 Task: Look for space in Manuguru, India from 4th August, 2023 to 8th August, 2023 for 1 adult in price range Rs.10000 to Rs.15000. Place can be private room with 1  bedroom having 1 bed and 1 bathroom. Property type can be flatguest house, hotel. Amenities needed are: wifi, washing machine. Booking option can be shelf check-in. Required host language is English.
Action: Mouse moved to (463, 88)
Screenshot: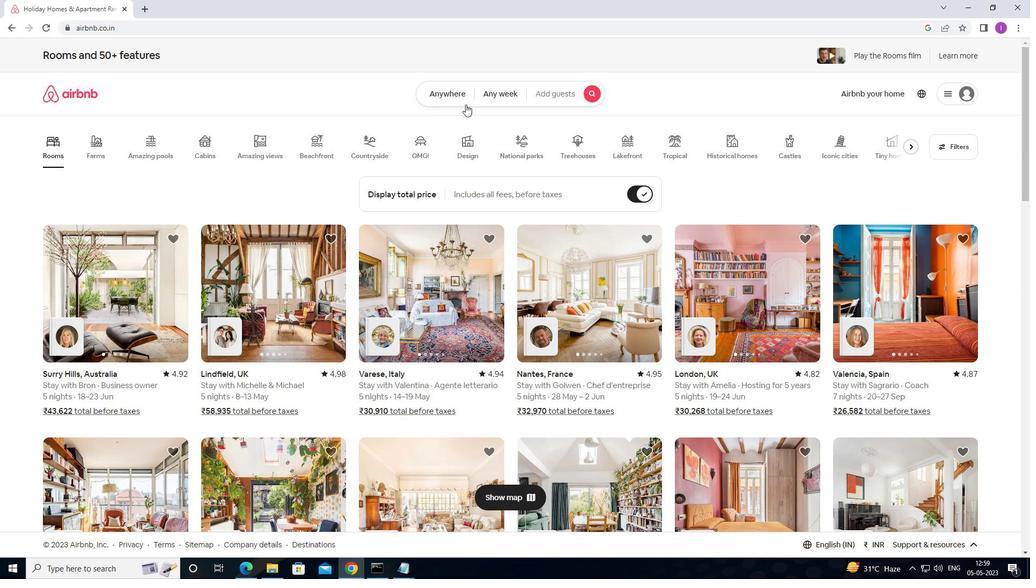 
Action: Mouse pressed left at (463, 88)
Screenshot: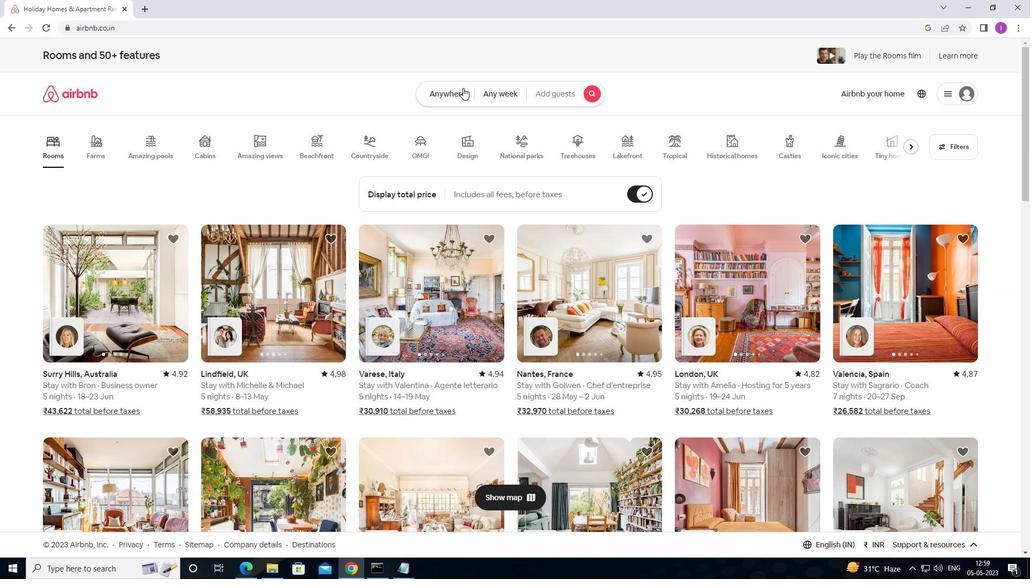 
Action: Mouse moved to (336, 136)
Screenshot: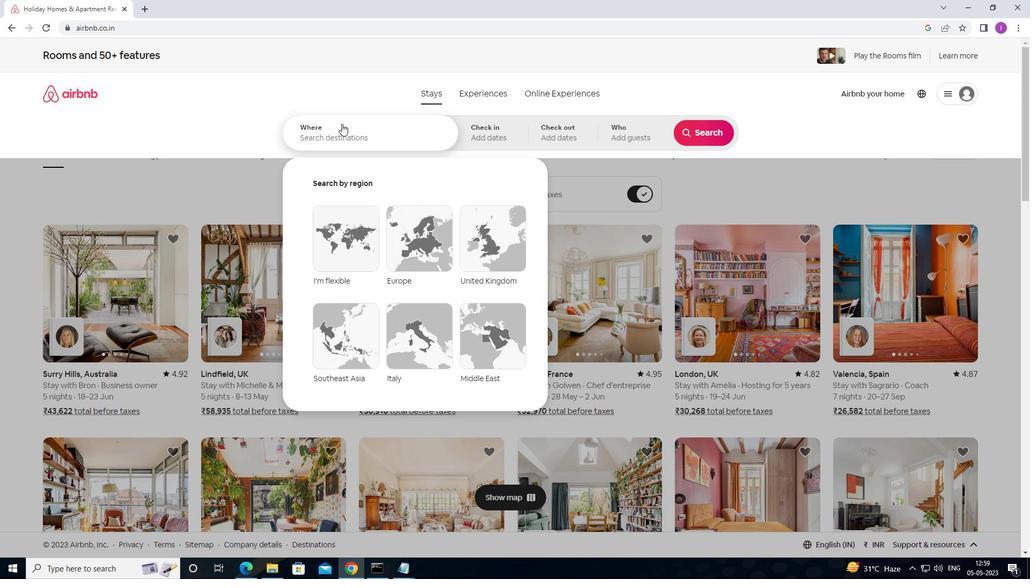 
Action: Mouse pressed left at (336, 136)
Screenshot: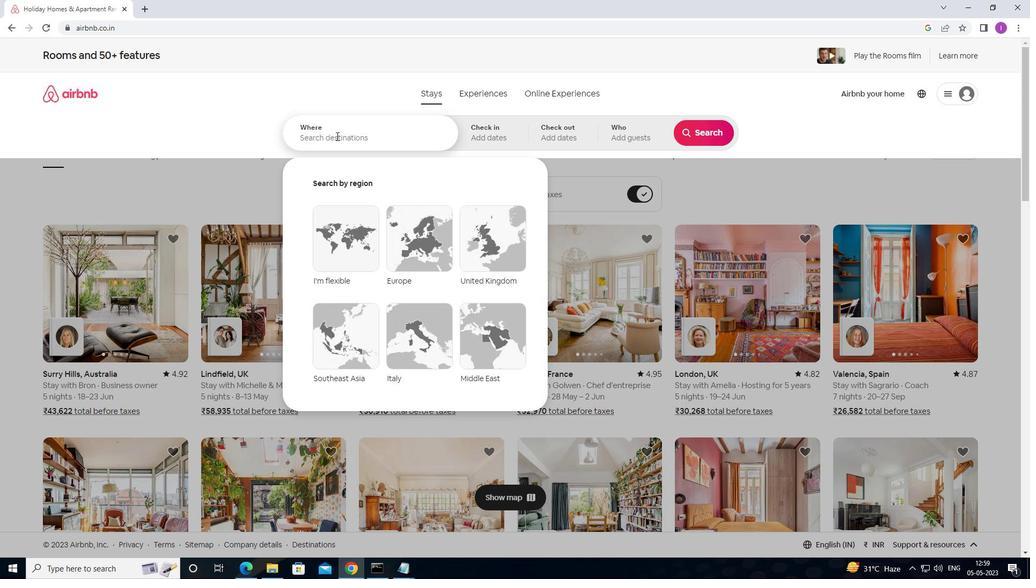 
Action: Mouse moved to (344, 132)
Screenshot: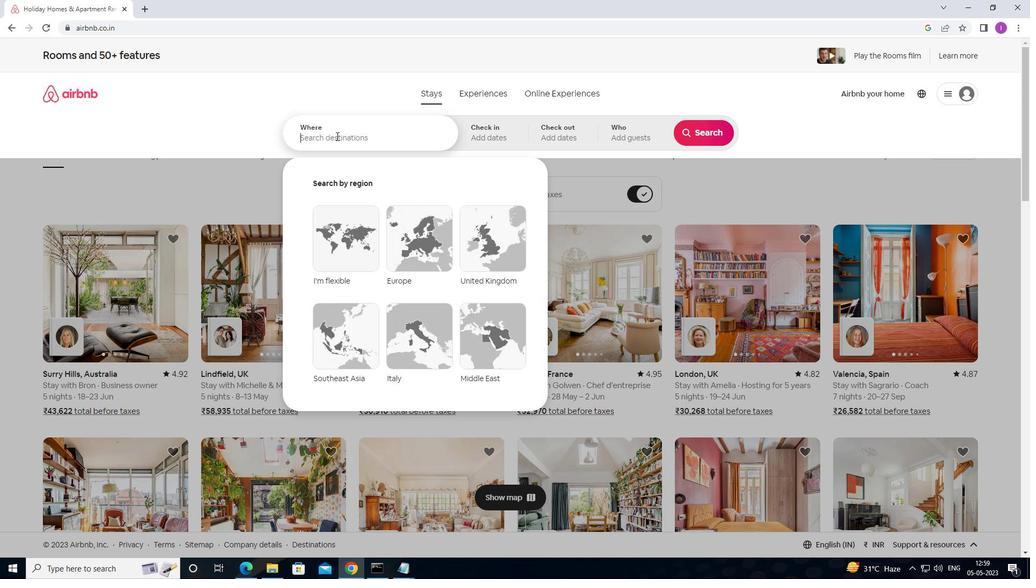 
Action: Key pressed <Key.shift>N<Key.backspace><Key.shift>MANUGURU,<Key.shift>INDIA
Screenshot: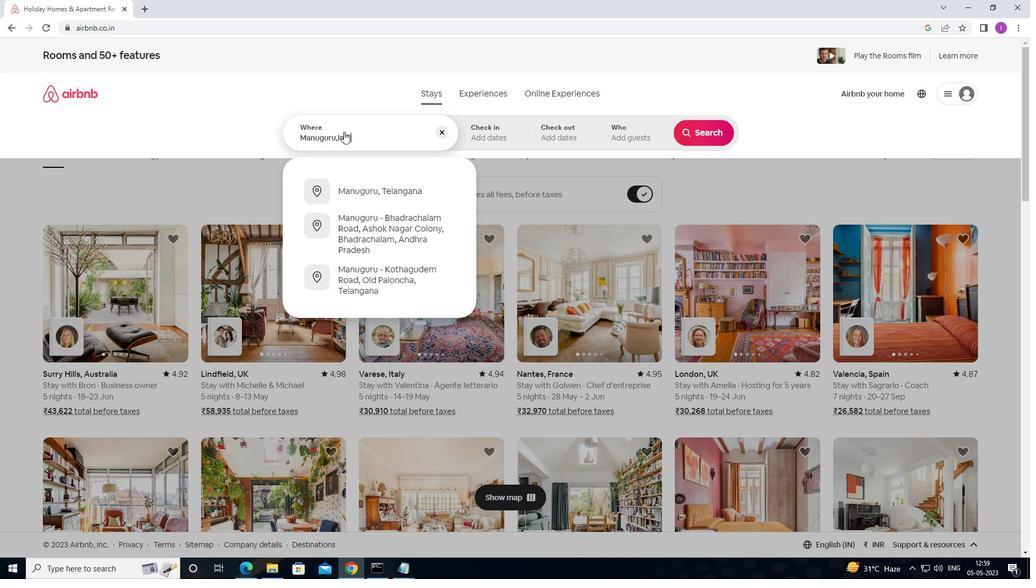 
Action: Mouse moved to (489, 124)
Screenshot: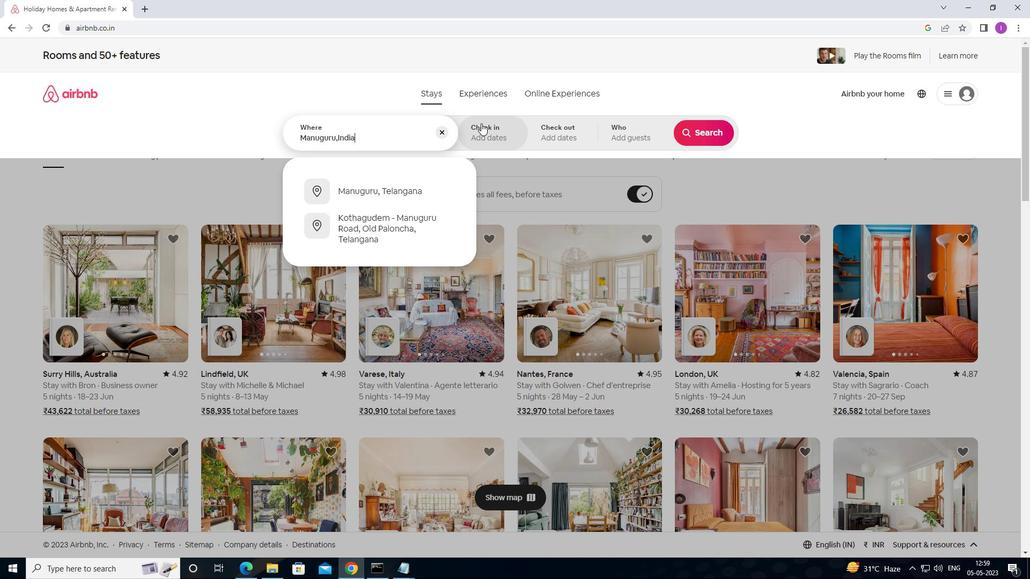 
Action: Mouse pressed left at (489, 124)
Screenshot: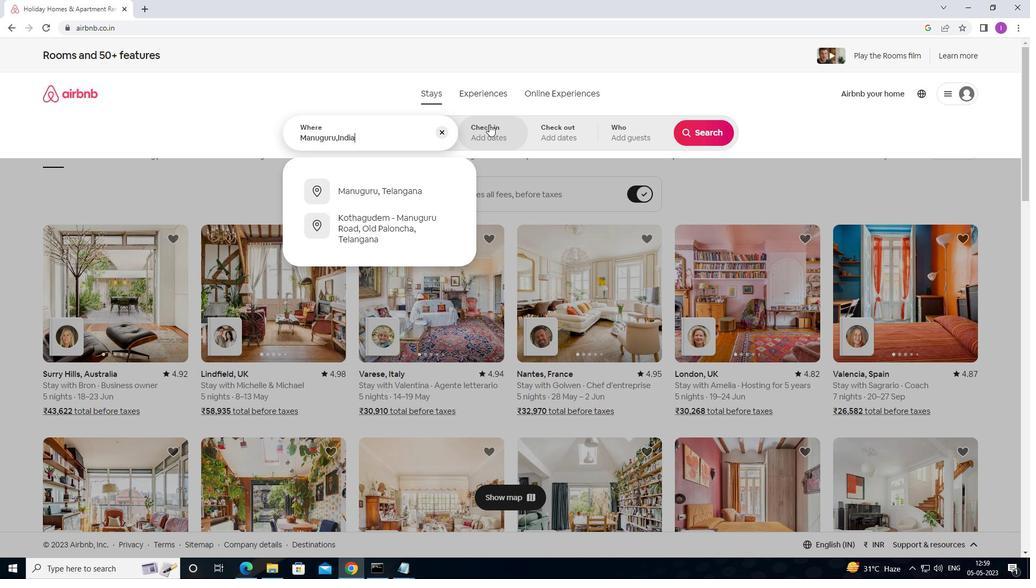 
Action: Mouse moved to (714, 216)
Screenshot: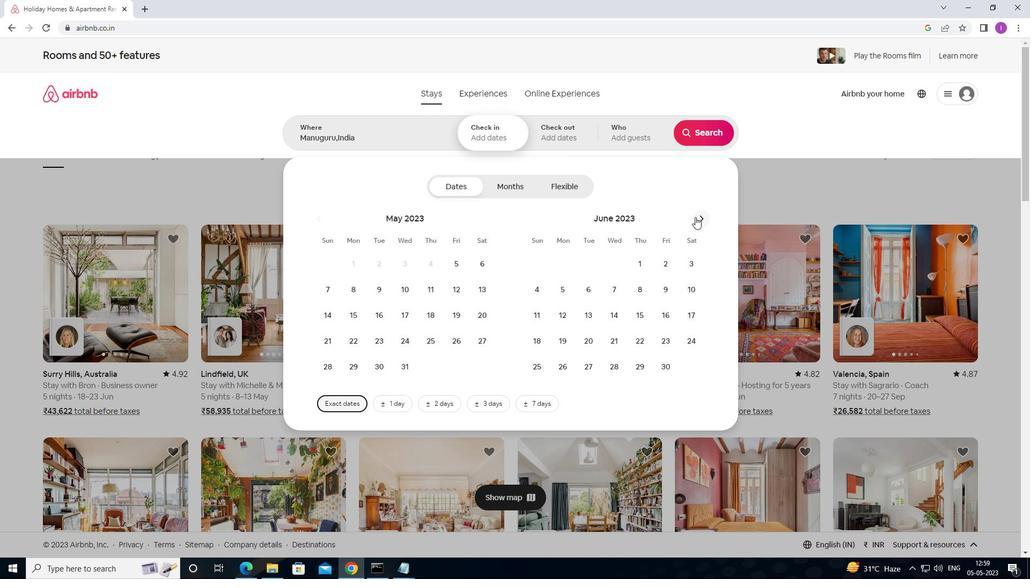 
Action: Mouse pressed left at (714, 216)
Screenshot: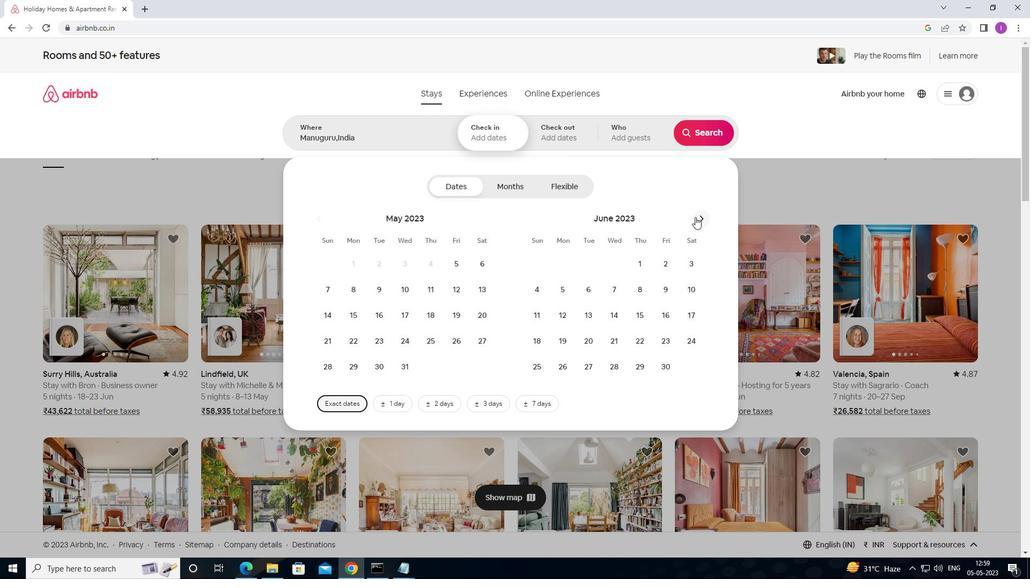 
Action: Mouse moved to (703, 221)
Screenshot: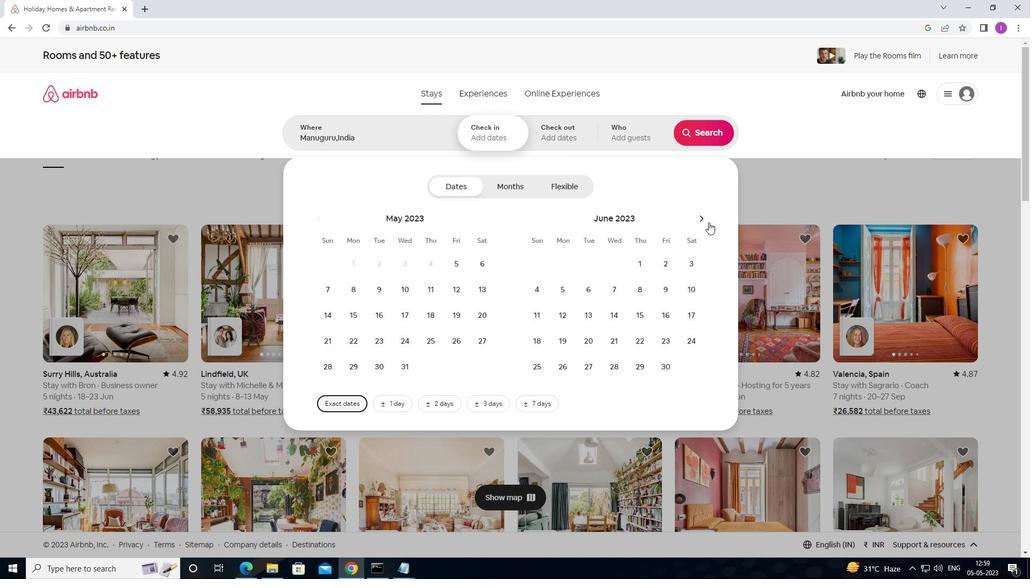 
Action: Mouse pressed left at (703, 221)
Screenshot: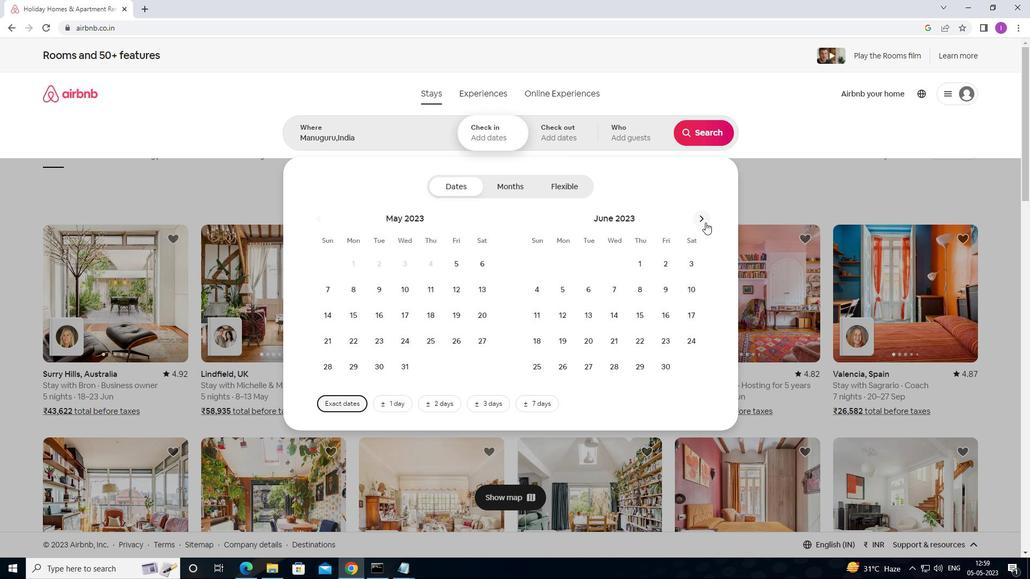 
Action: Mouse moved to (703, 220)
Screenshot: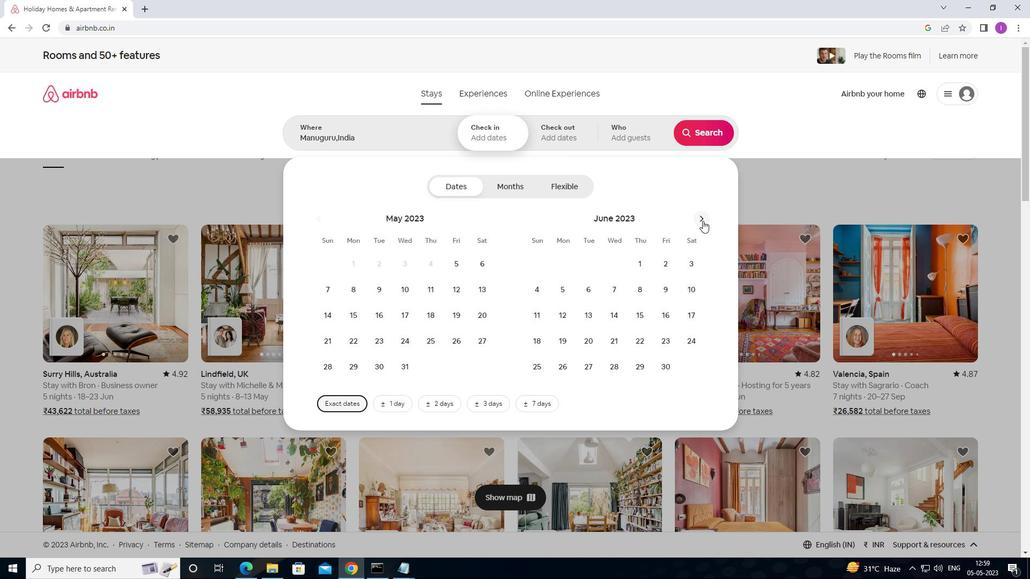 
Action: Mouse pressed left at (703, 220)
Screenshot: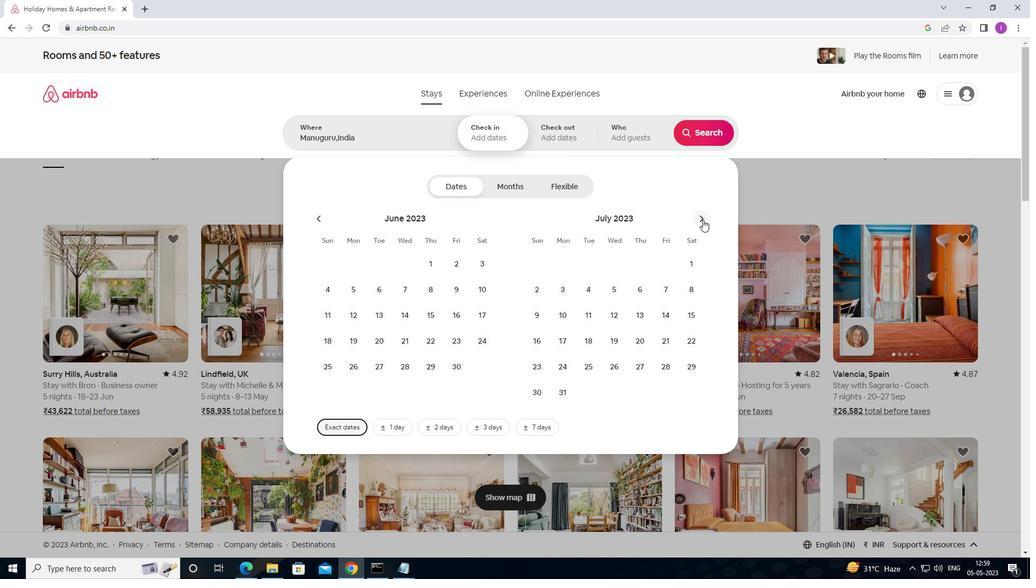 
Action: Mouse moved to (659, 260)
Screenshot: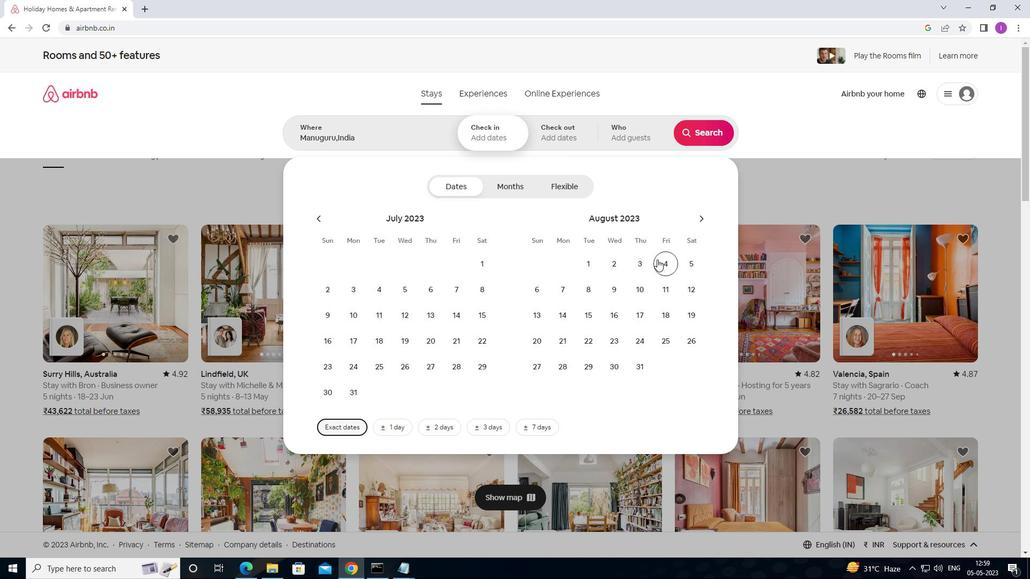 
Action: Mouse pressed left at (659, 260)
Screenshot: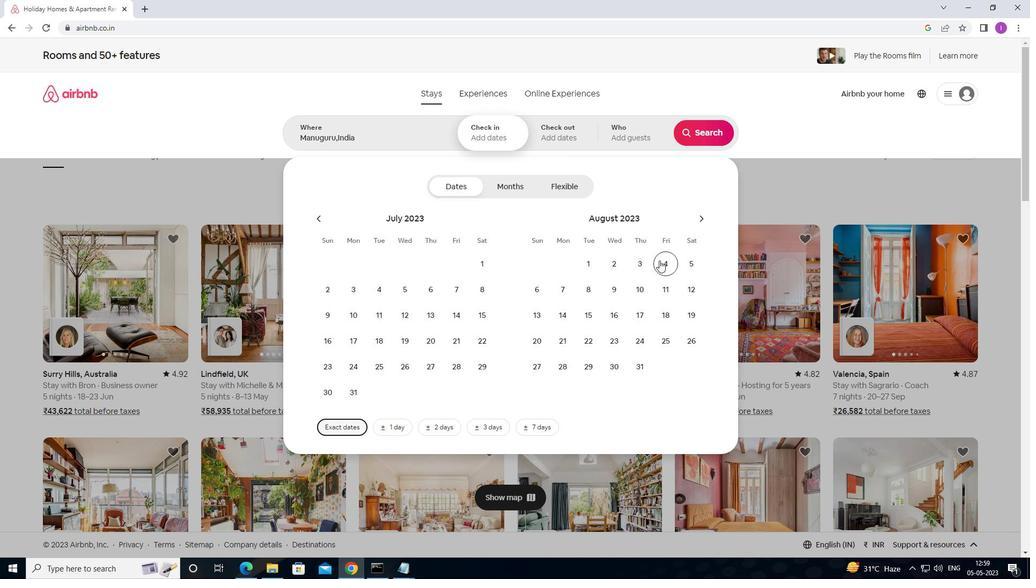 
Action: Mouse moved to (583, 283)
Screenshot: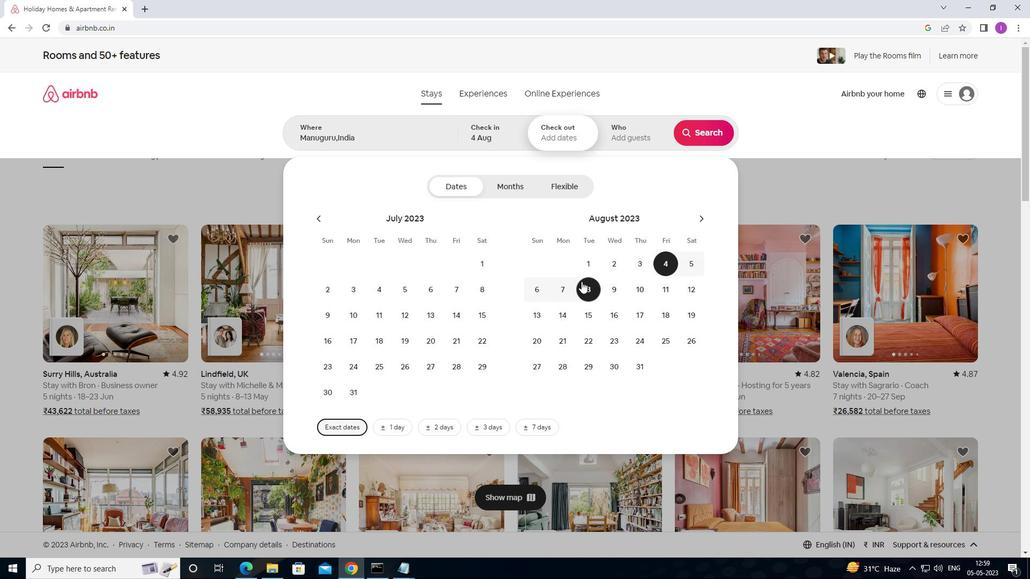 
Action: Mouse pressed left at (583, 283)
Screenshot: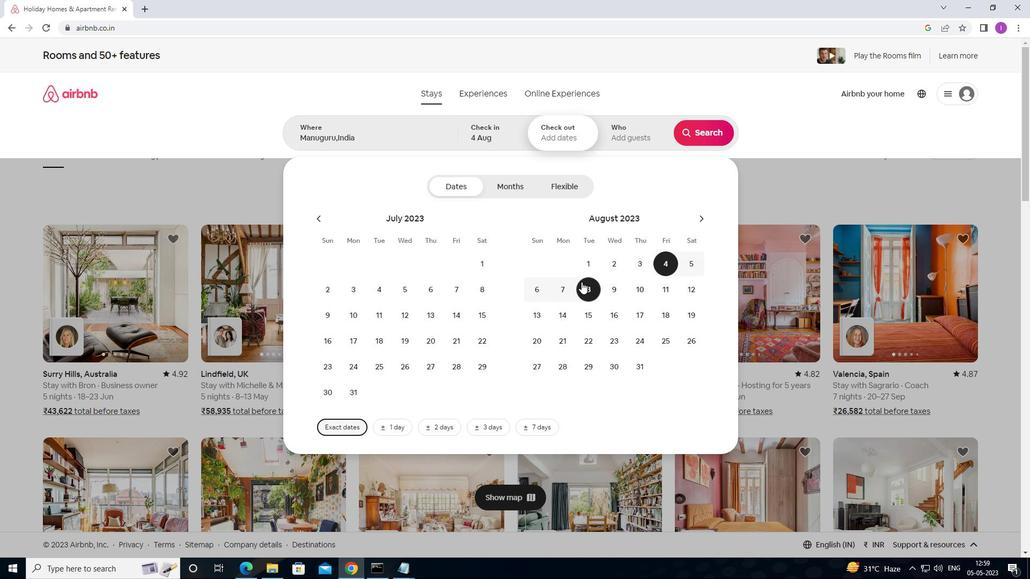 
Action: Mouse moved to (652, 139)
Screenshot: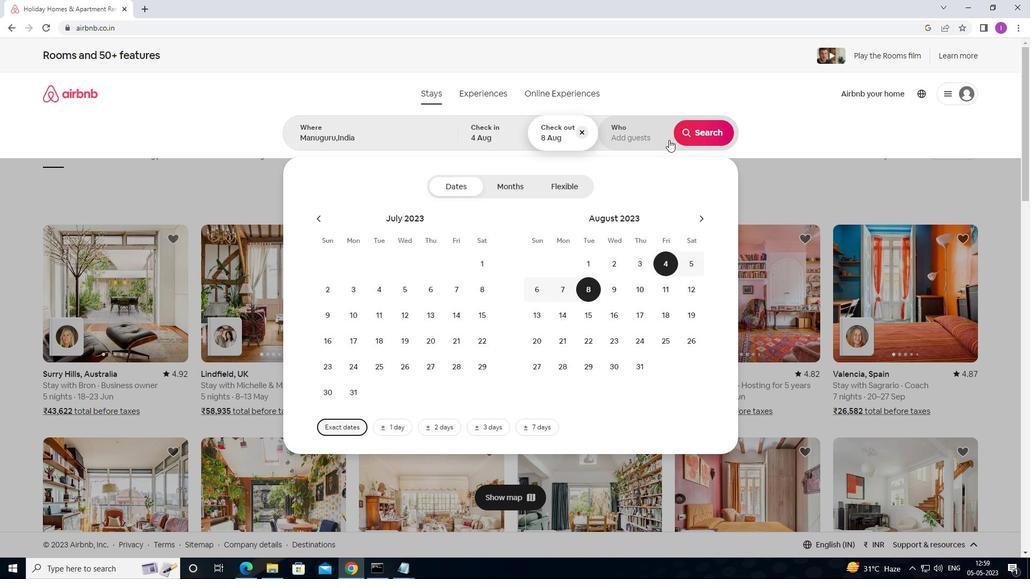 
Action: Mouse pressed left at (652, 139)
Screenshot: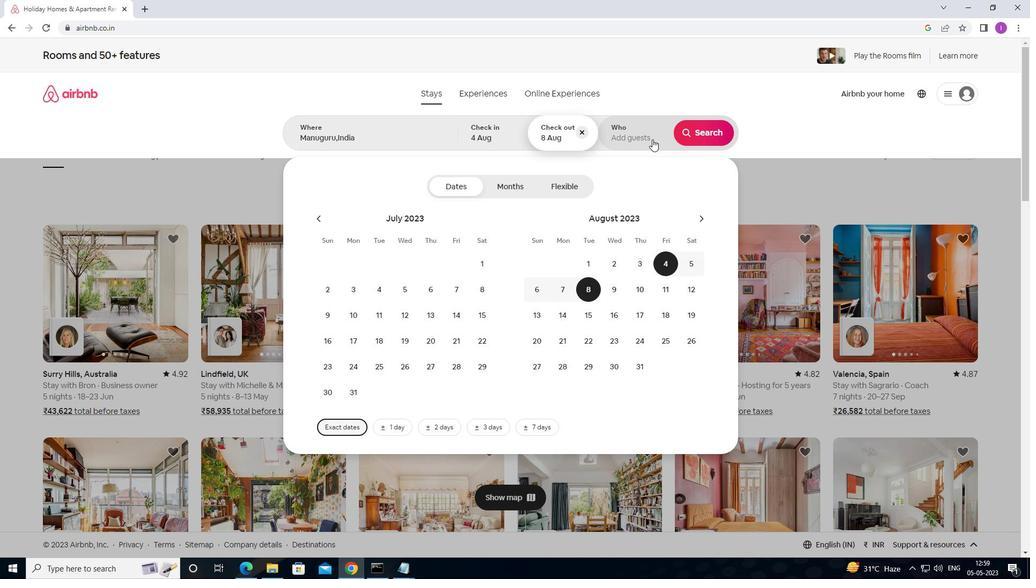 
Action: Mouse moved to (711, 189)
Screenshot: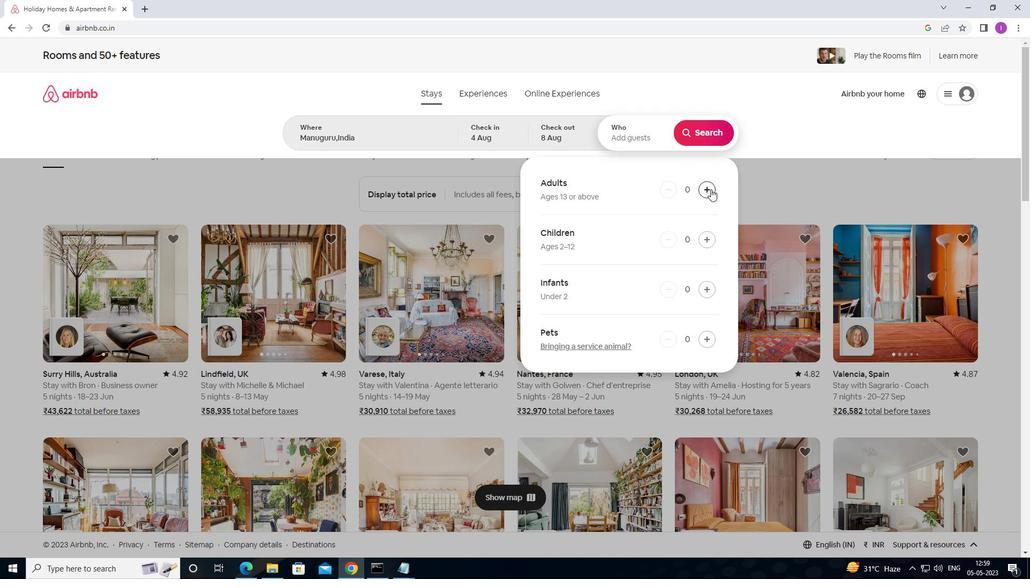 
Action: Mouse pressed left at (711, 189)
Screenshot: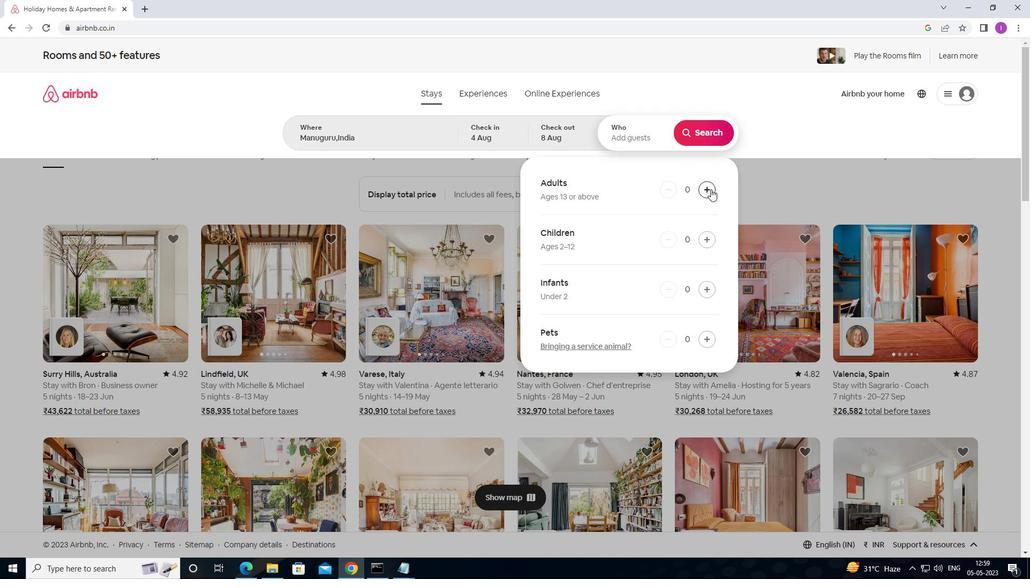 
Action: Mouse moved to (703, 133)
Screenshot: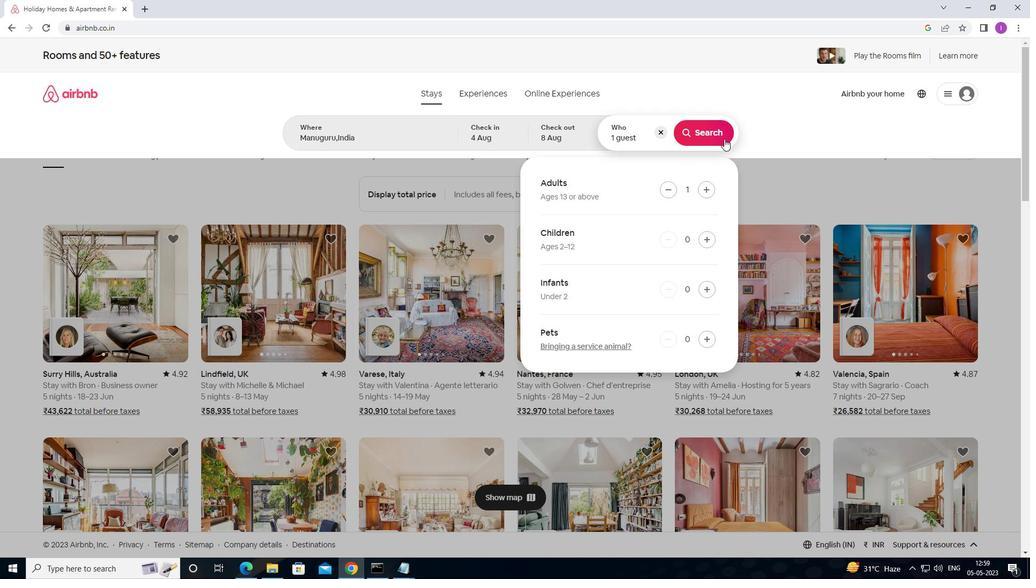 
Action: Mouse pressed left at (703, 133)
Screenshot: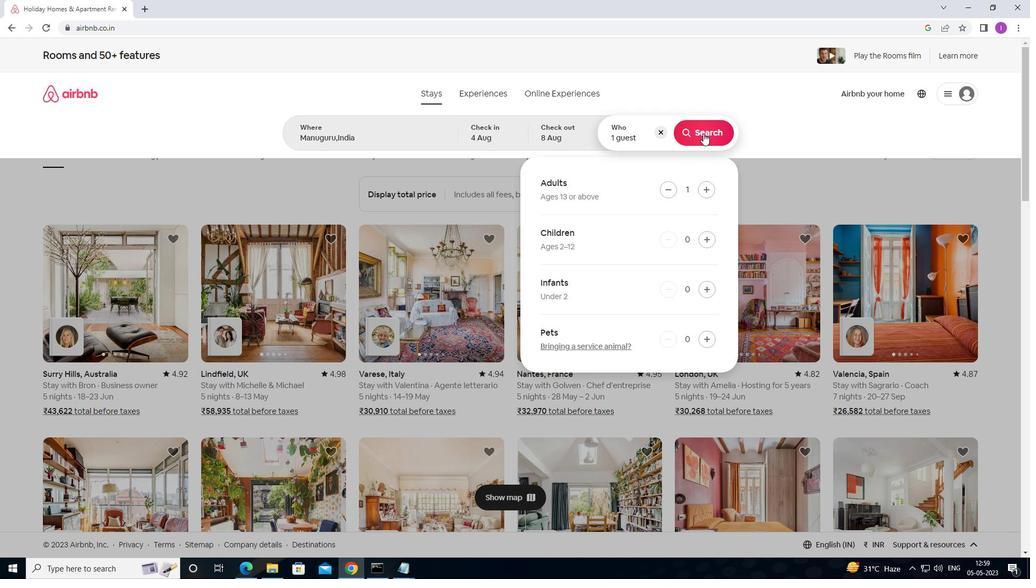 
Action: Mouse moved to (982, 100)
Screenshot: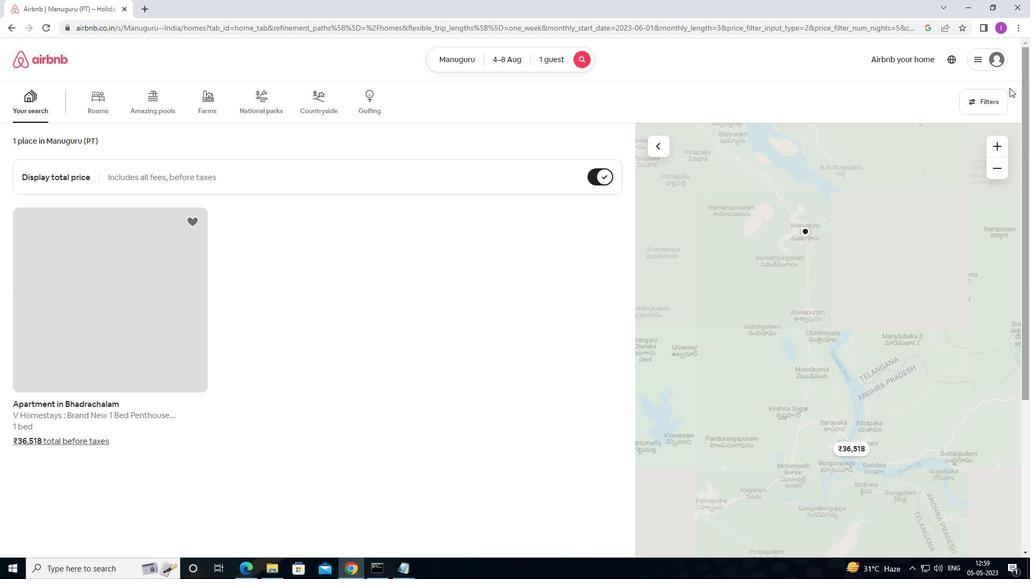 
Action: Mouse pressed left at (982, 100)
Screenshot: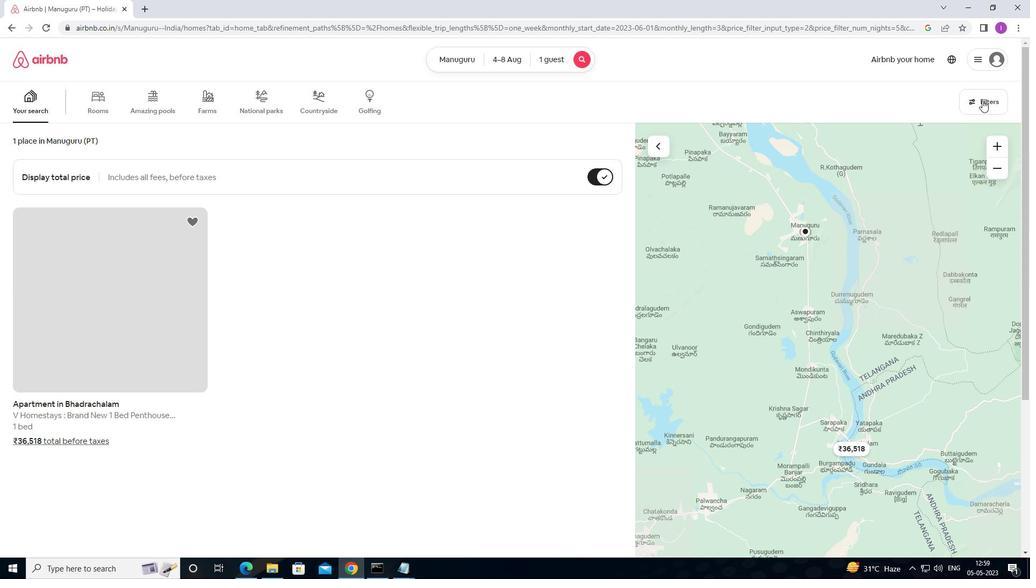 
Action: Mouse moved to (387, 362)
Screenshot: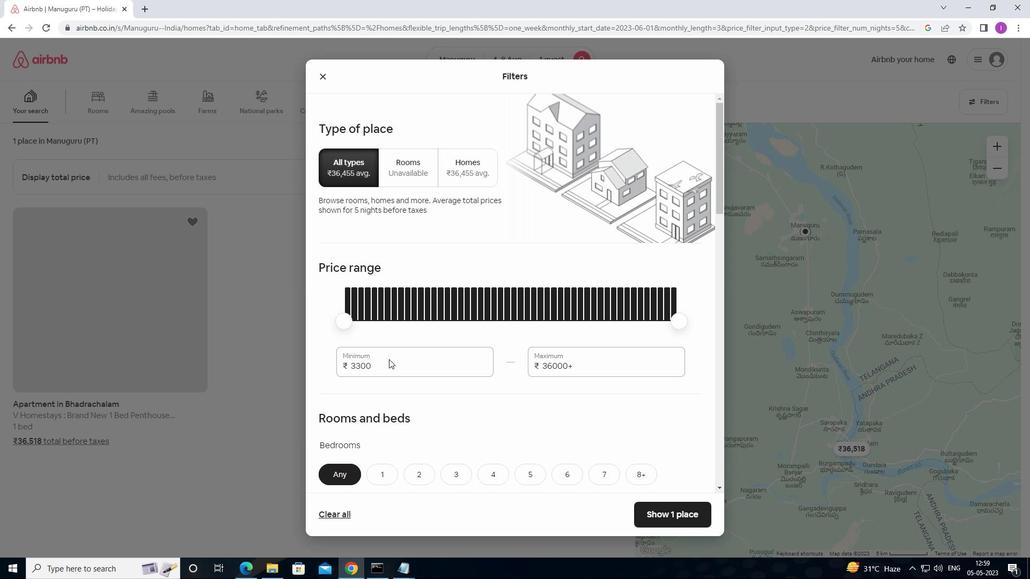 
Action: Mouse pressed left at (387, 362)
Screenshot: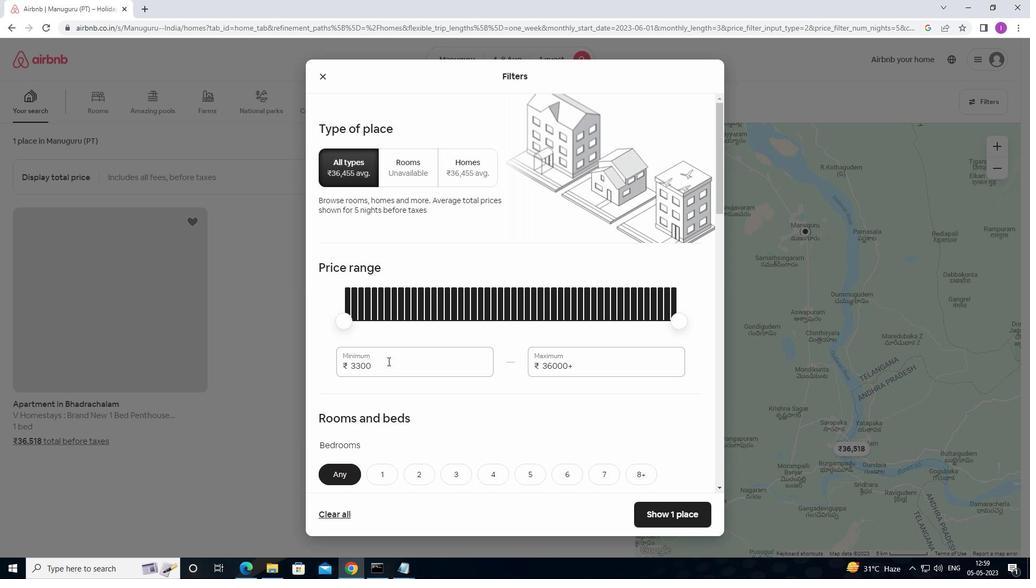 
Action: Mouse moved to (448, 329)
Screenshot: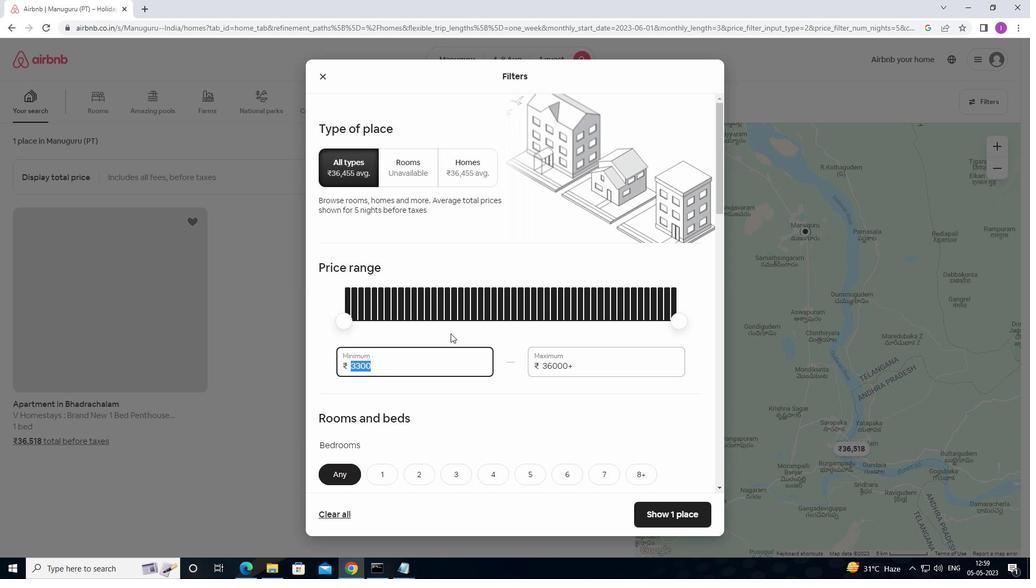 
Action: Key pressed 1
Screenshot: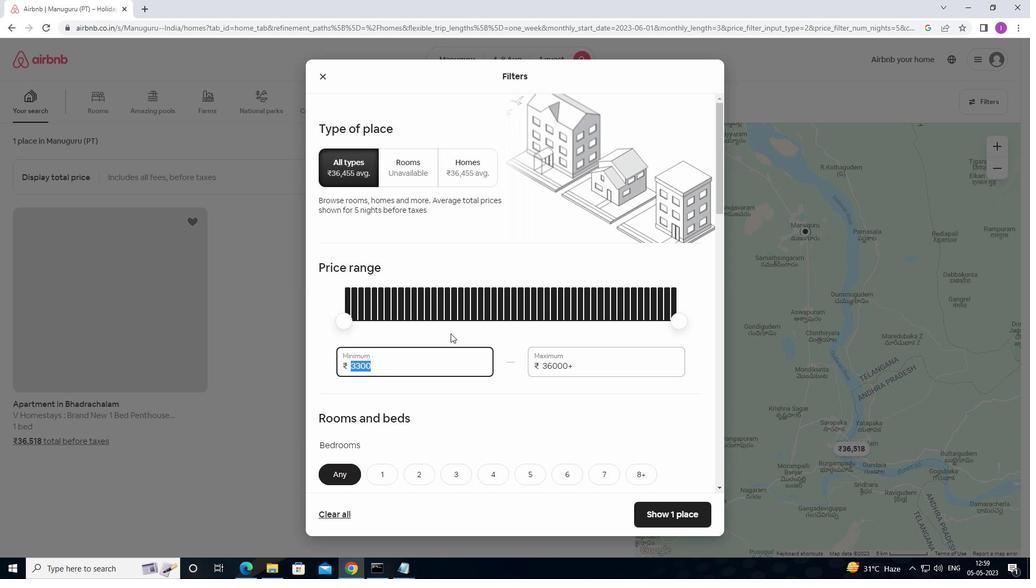 
Action: Mouse moved to (448, 328)
Screenshot: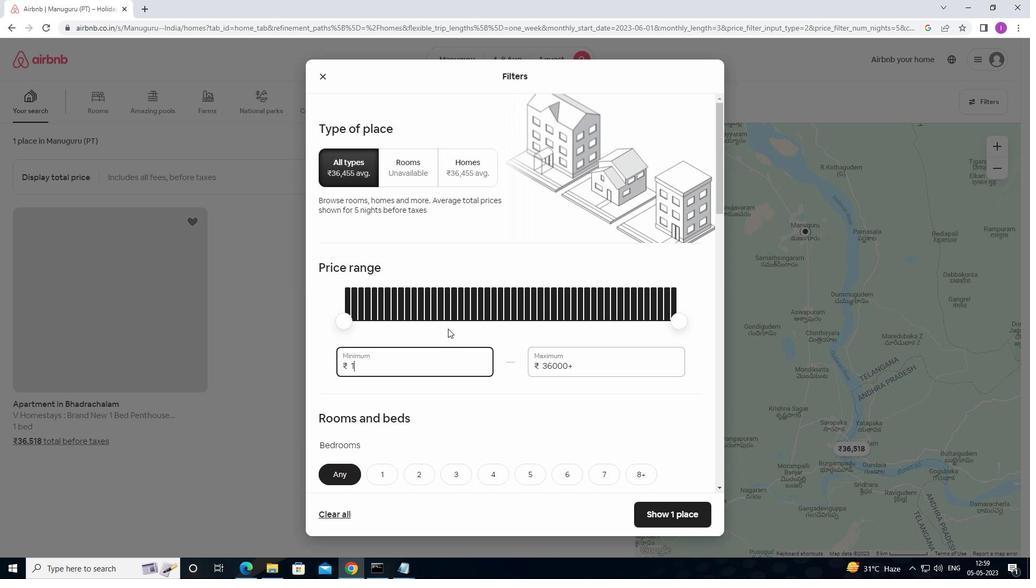 
Action: Key pressed 0
Screenshot: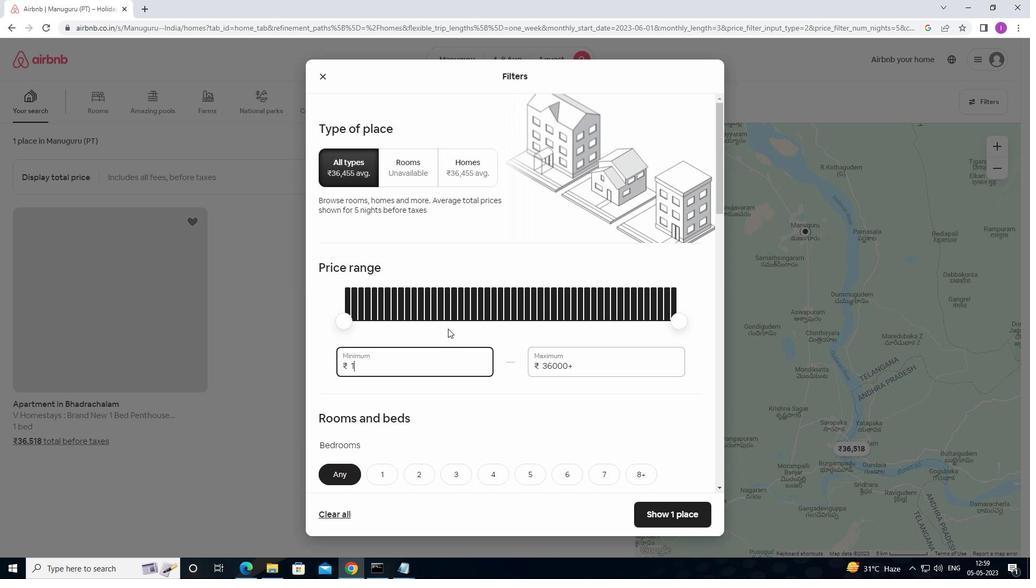 
Action: Mouse moved to (443, 328)
Screenshot: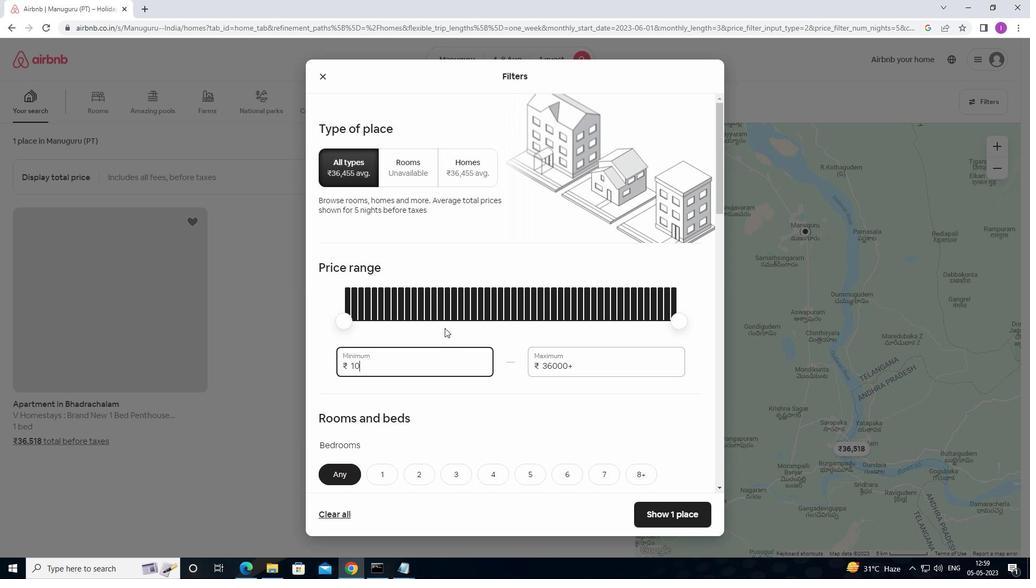 
Action: Key pressed 0
Screenshot: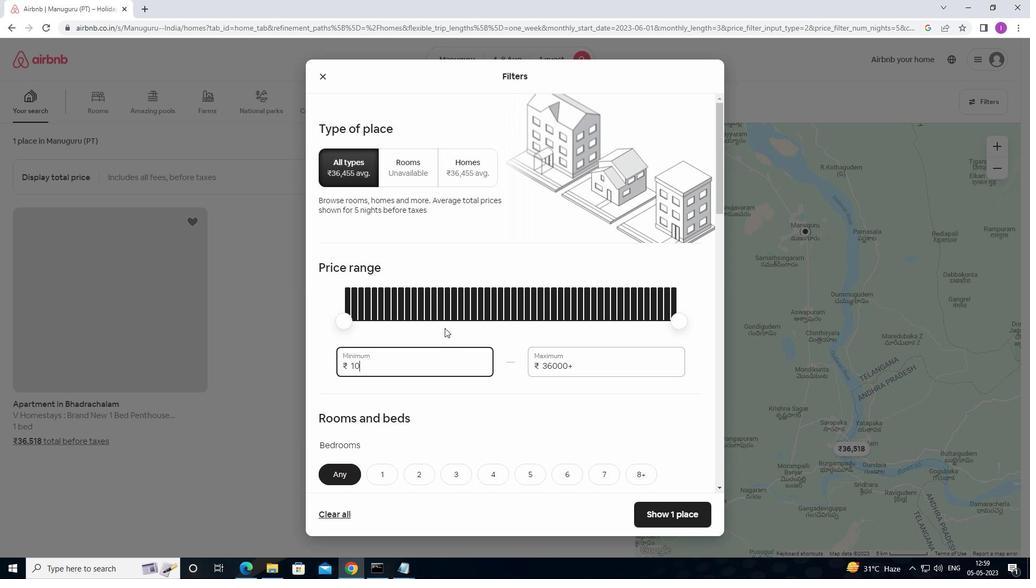
Action: Mouse moved to (443, 328)
Screenshot: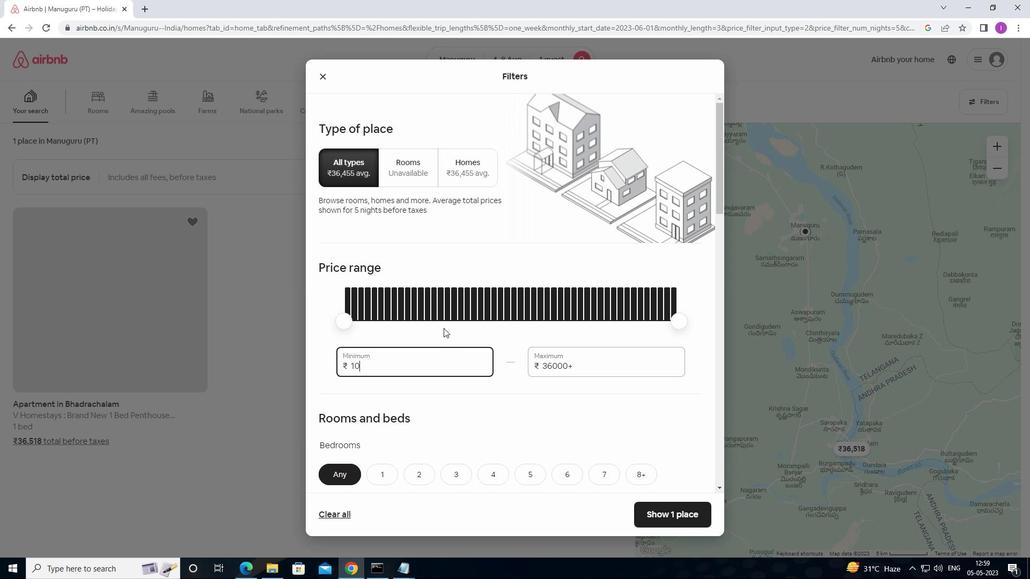 
Action: Key pressed 0
Screenshot: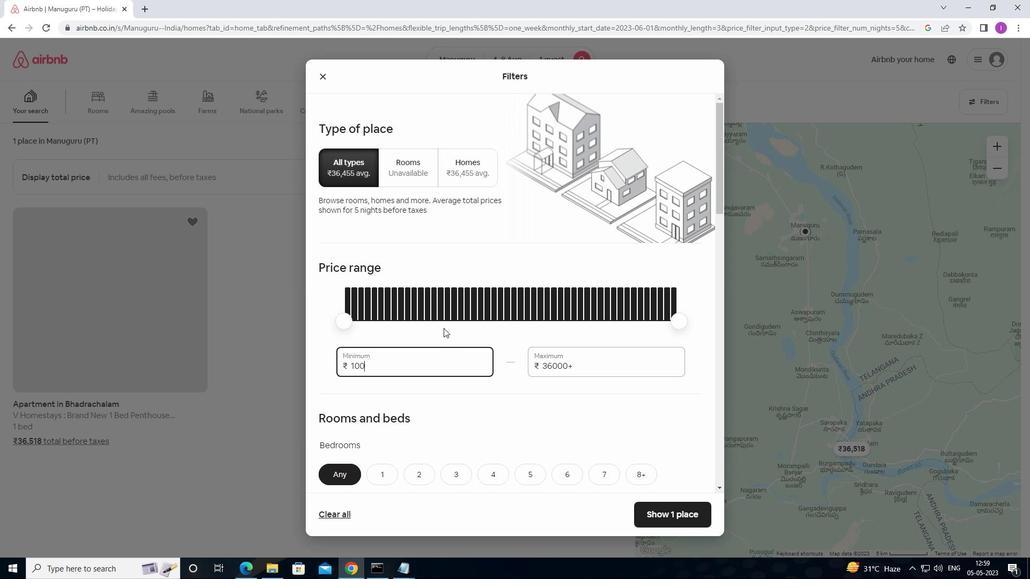 
Action: Mouse moved to (441, 327)
Screenshot: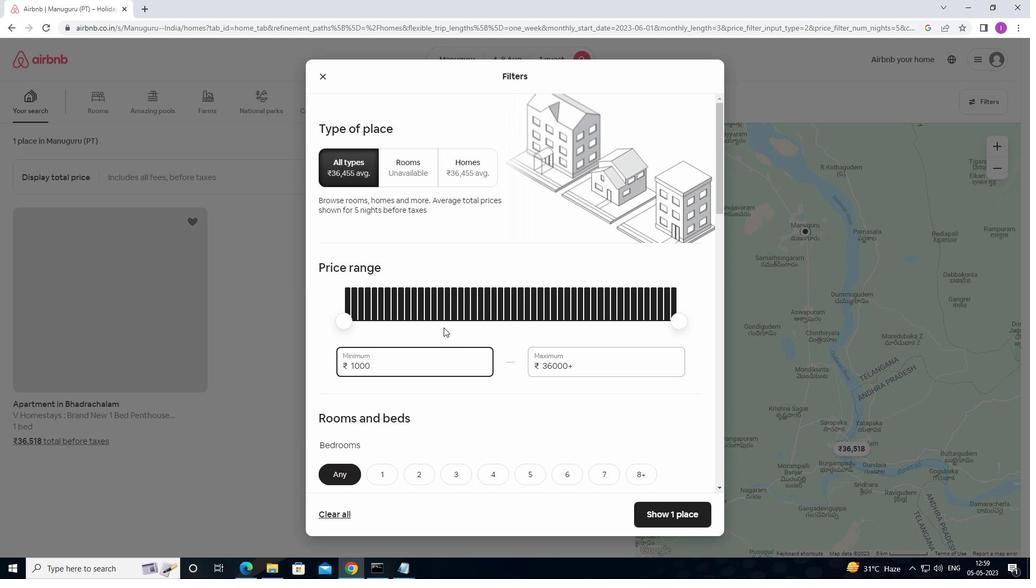 
Action: Key pressed 0
Screenshot: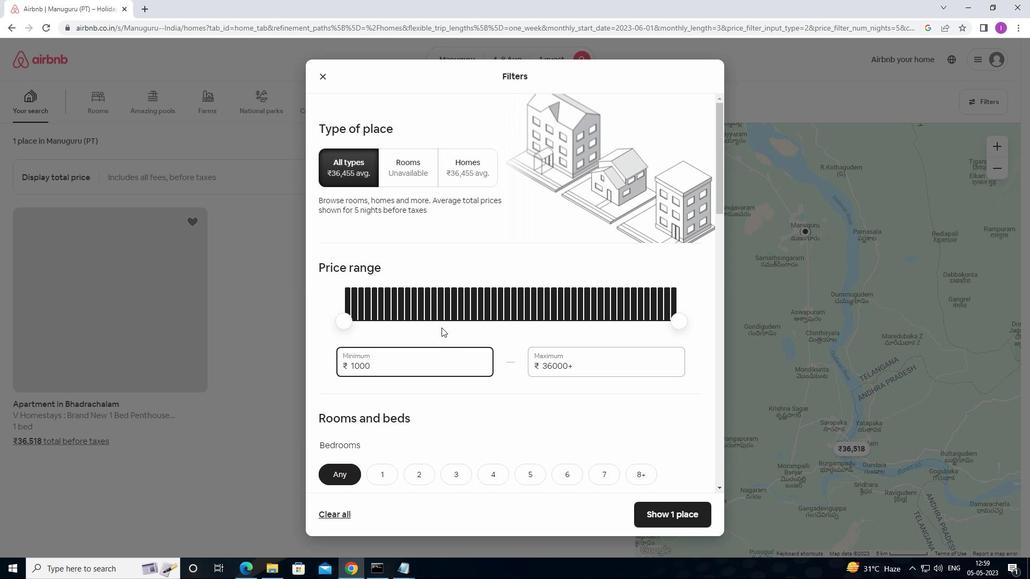 
Action: Mouse moved to (577, 367)
Screenshot: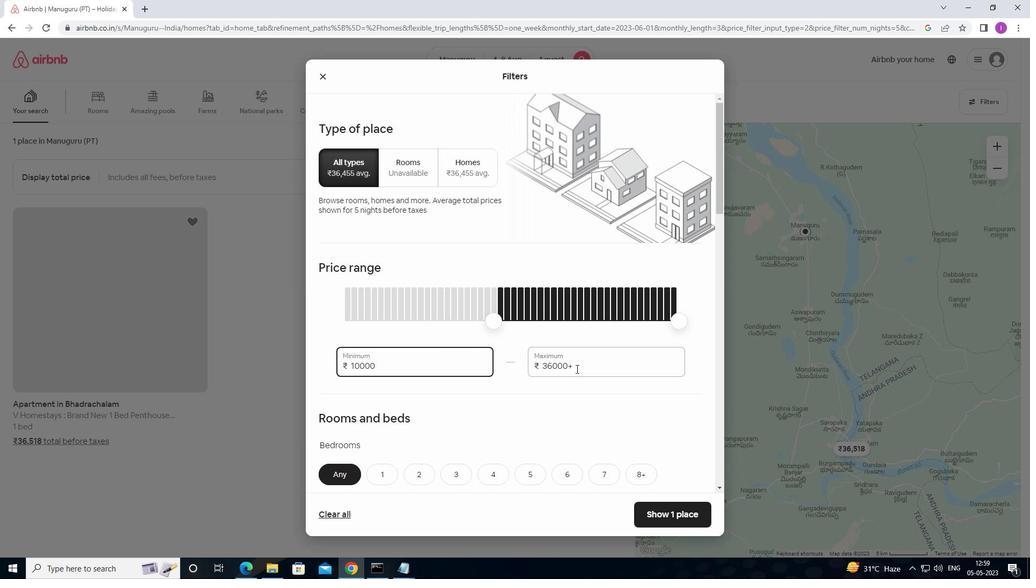 
Action: Mouse pressed left at (577, 367)
Screenshot: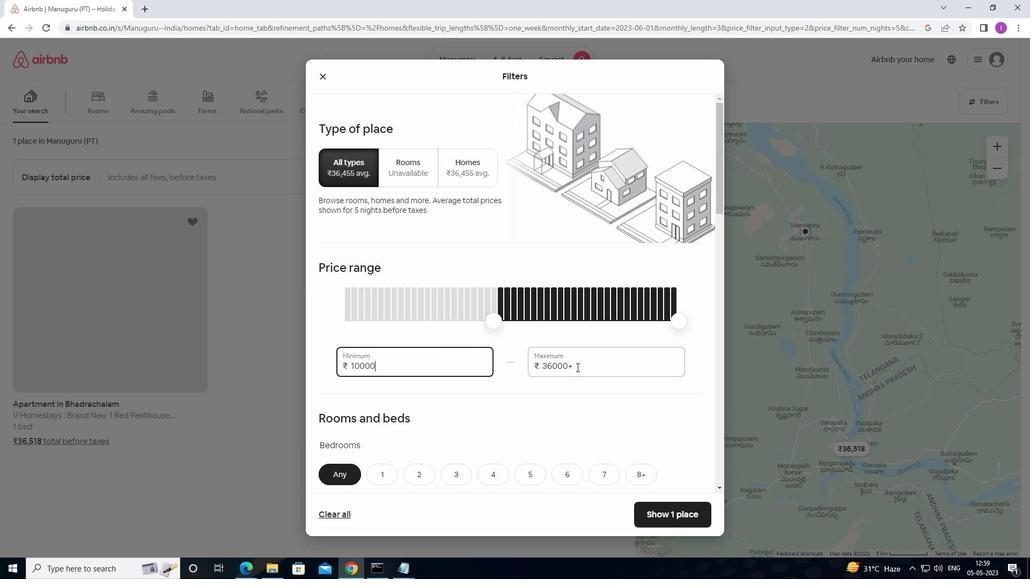 
Action: Mouse moved to (529, 365)
Screenshot: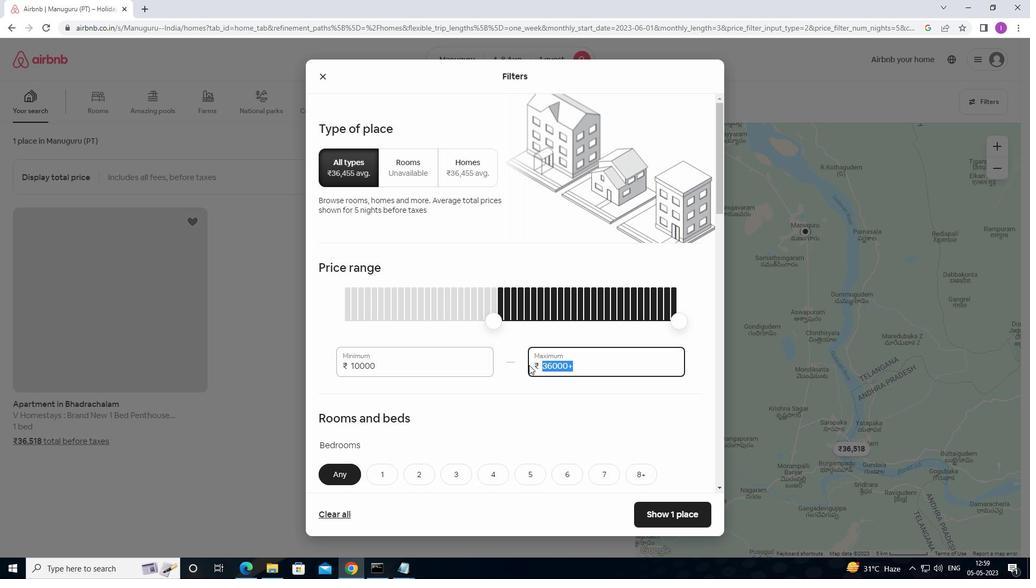 
Action: Key pressed 1
Screenshot: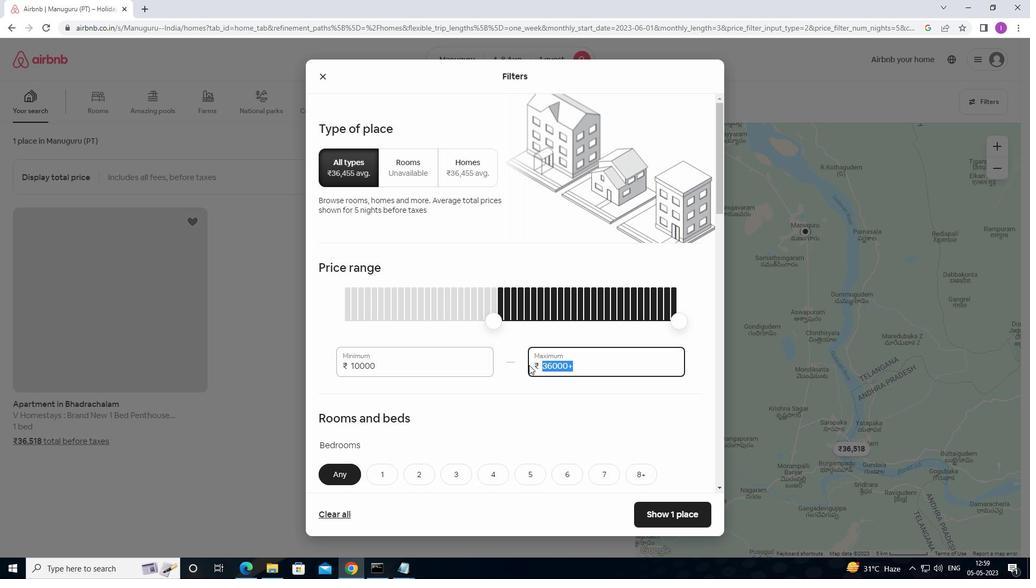 
Action: Mouse moved to (530, 362)
Screenshot: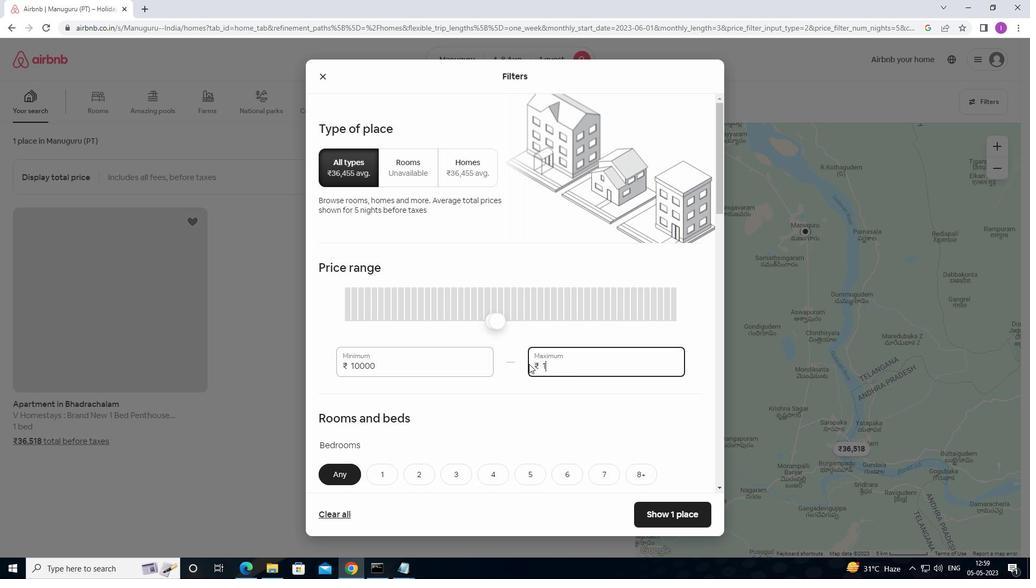 
Action: Key pressed 5
Screenshot: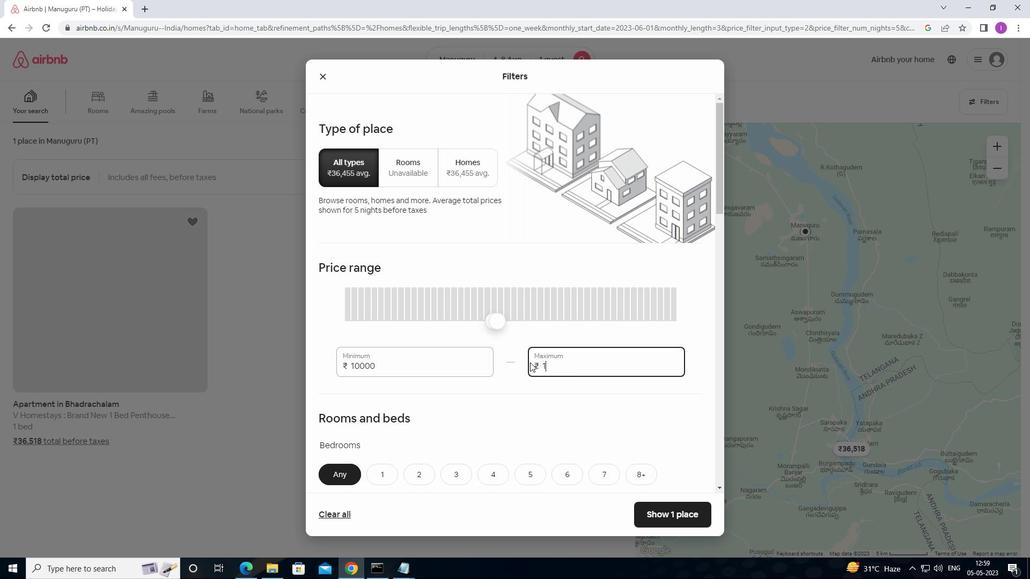 
Action: Mouse moved to (528, 362)
Screenshot: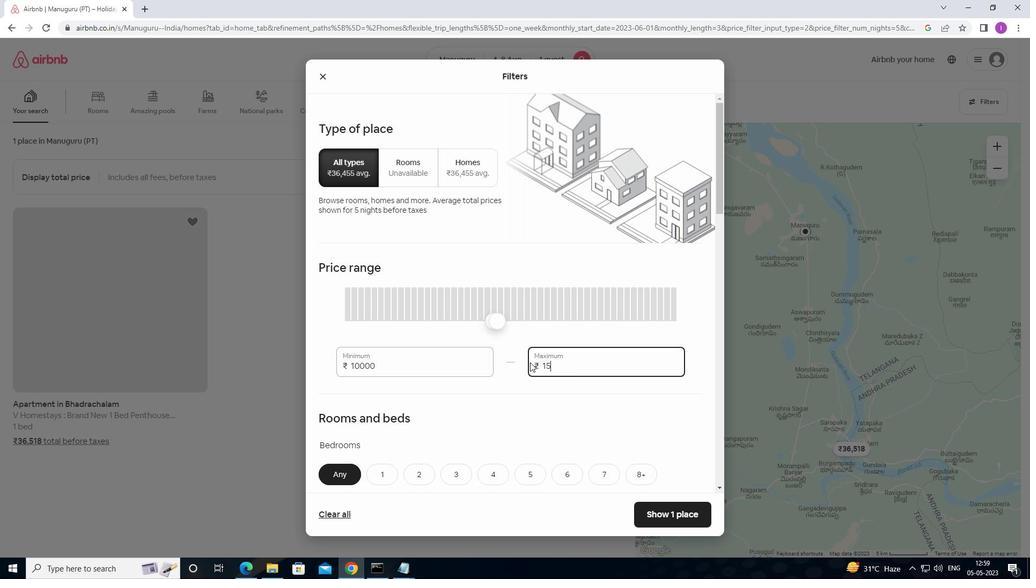 
Action: Key pressed 0
Screenshot: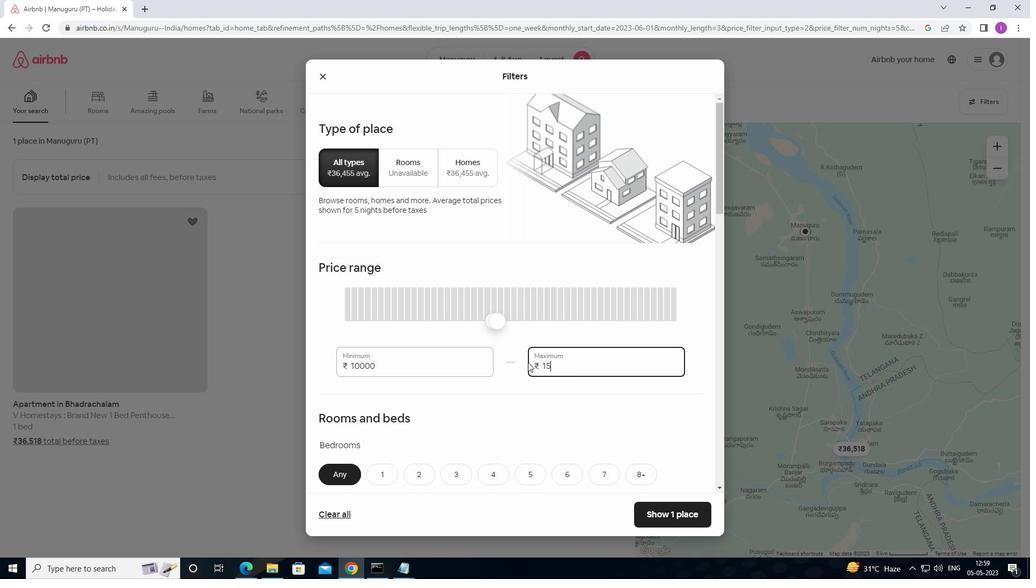 
Action: Mouse moved to (524, 364)
Screenshot: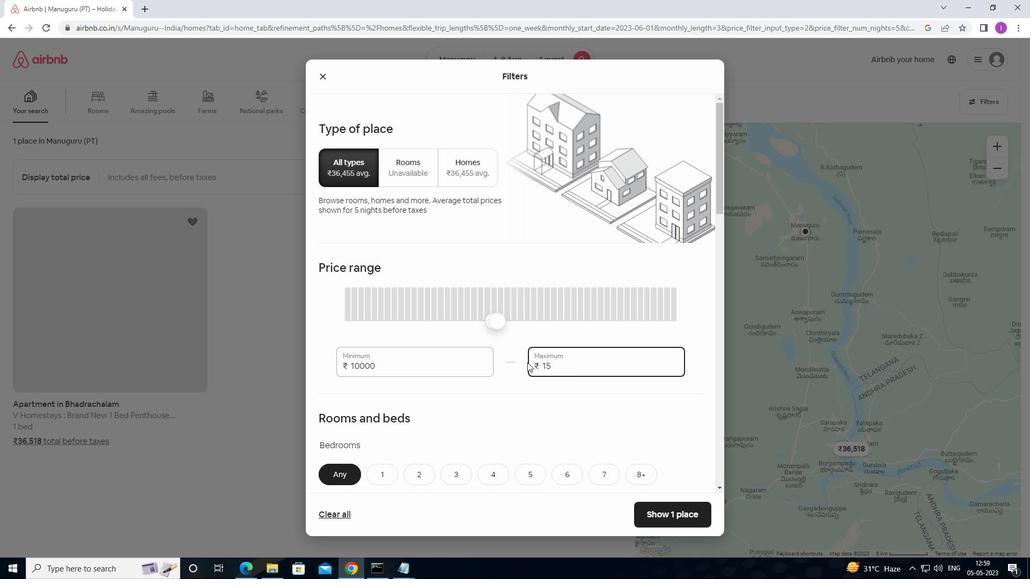 
Action: Key pressed 0
Screenshot: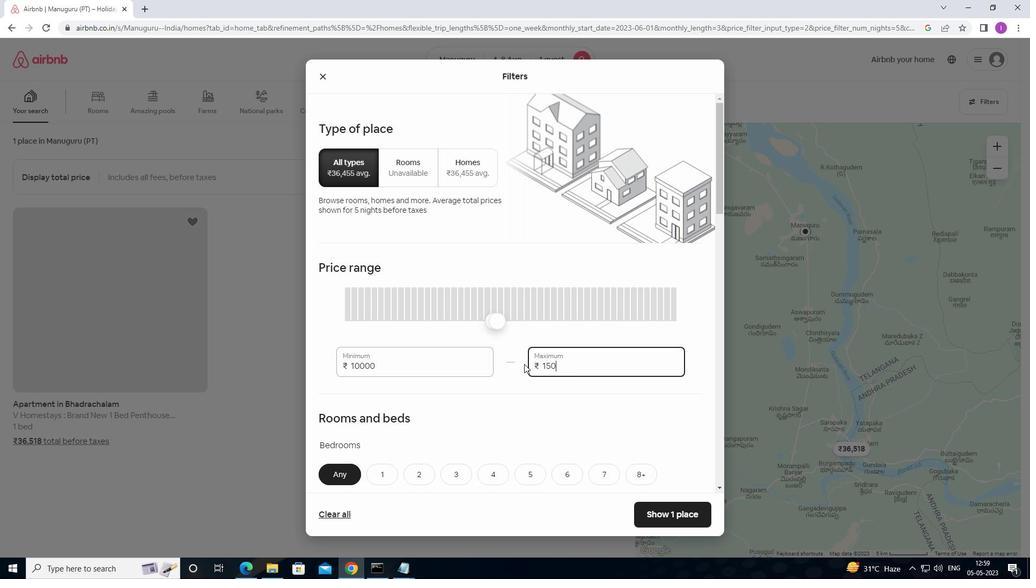 
Action: Mouse moved to (524, 364)
Screenshot: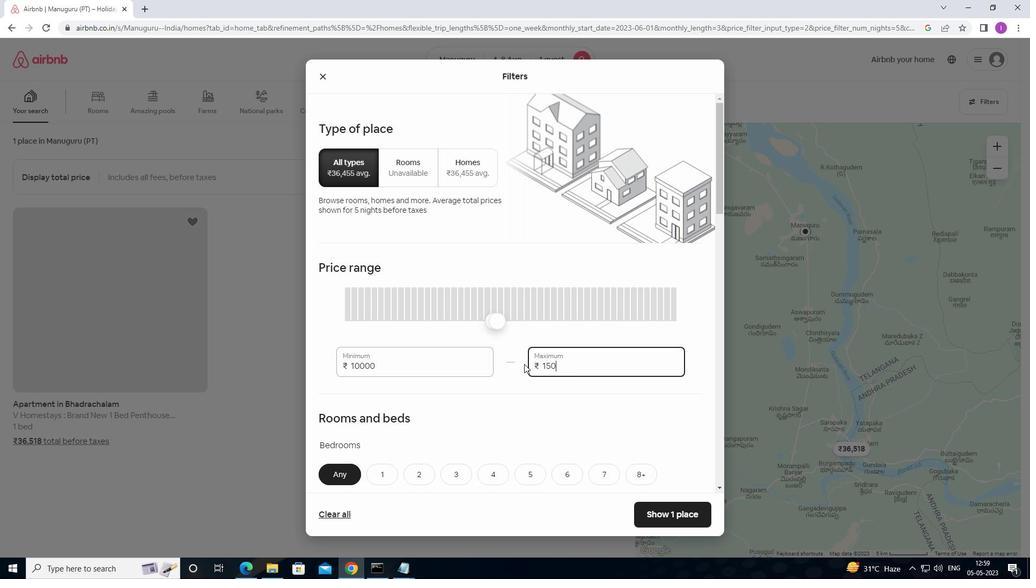 
Action: Key pressed 0
Screenshot: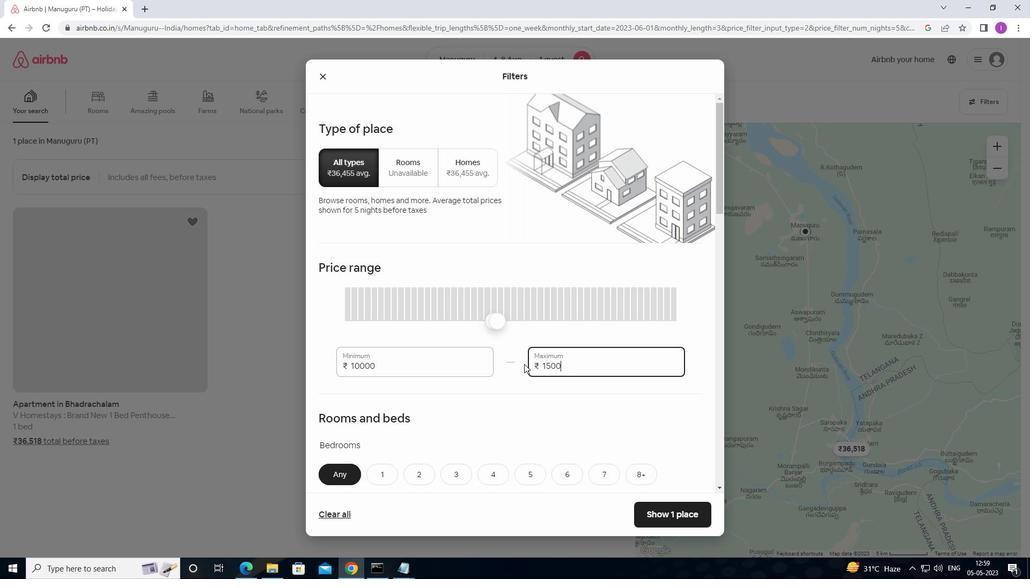 
Action: Mouse moved to (628, 362)
Screenshot: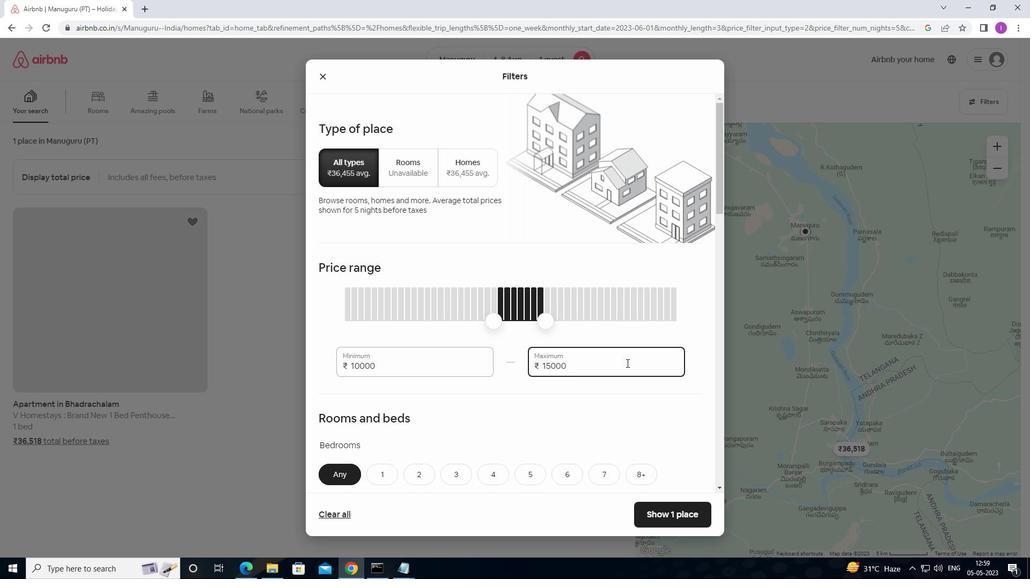 
Action: Mouse scrolled (628, 362) with delta (0, 0)
Screenshot: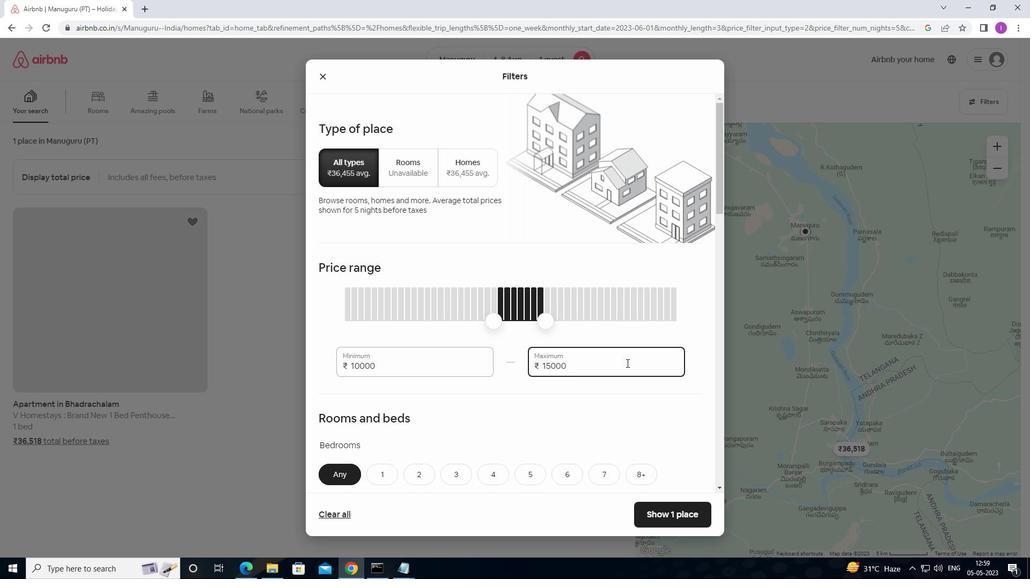 
Action: Mouse moved to (629, 363)
Screenshot: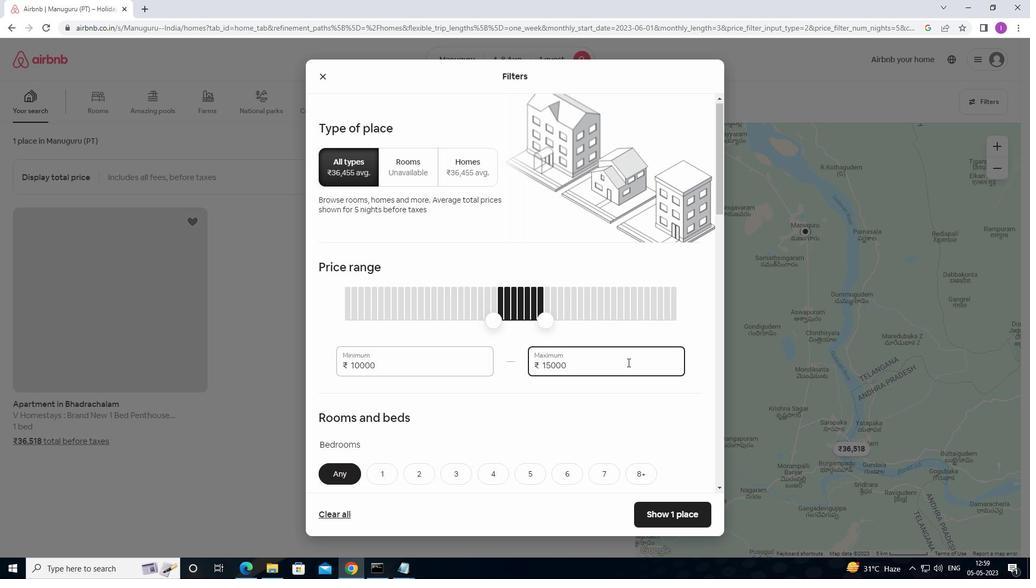 
Action: Mouse scrolled (629, 363) with delta (0, 0)
Screenshot: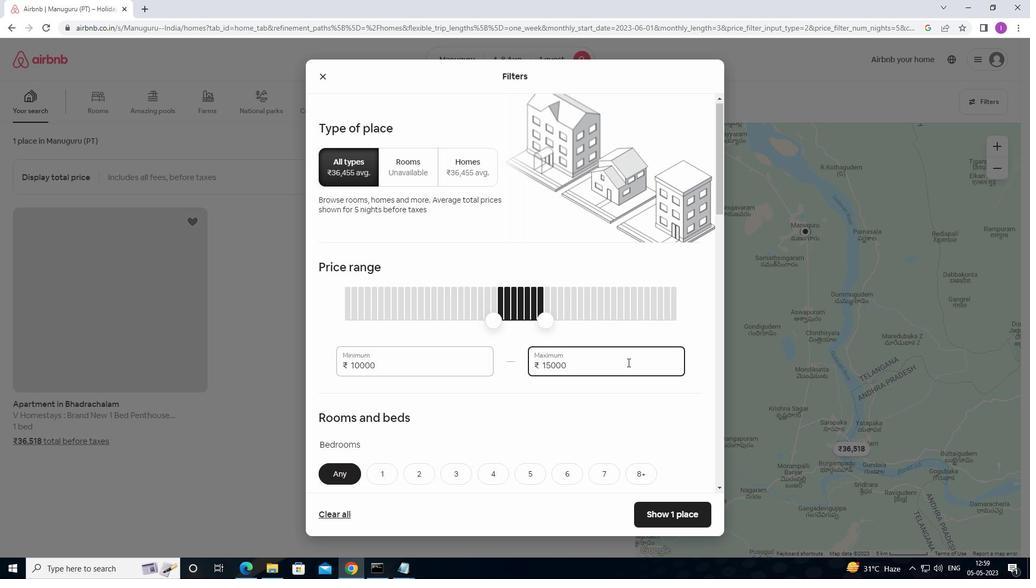 
Action: Mouse moved to (623, 360)
Screenshot: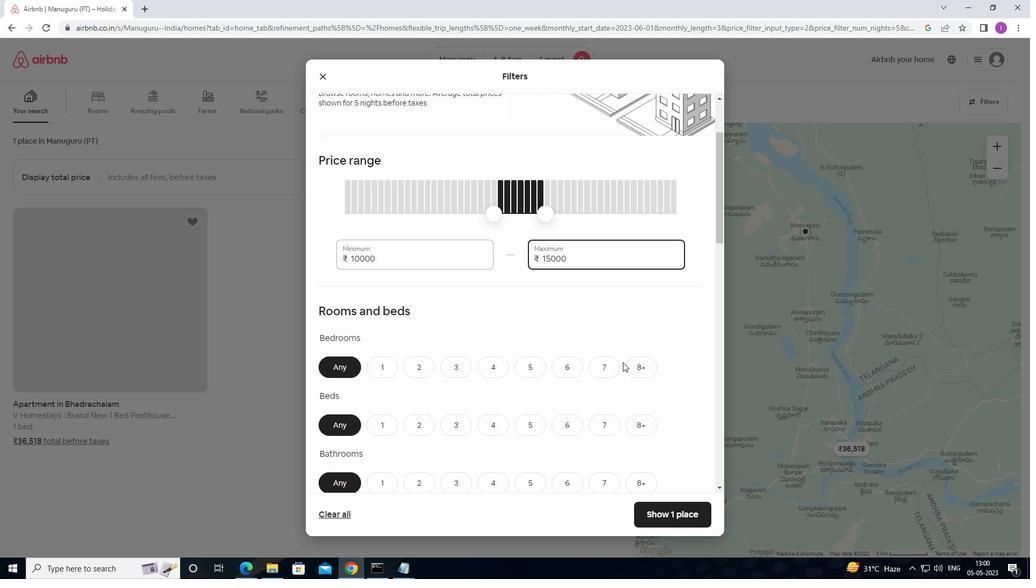 
Action: Mouse scrolled (623, 360) with delta (0, 0)
Screenshot: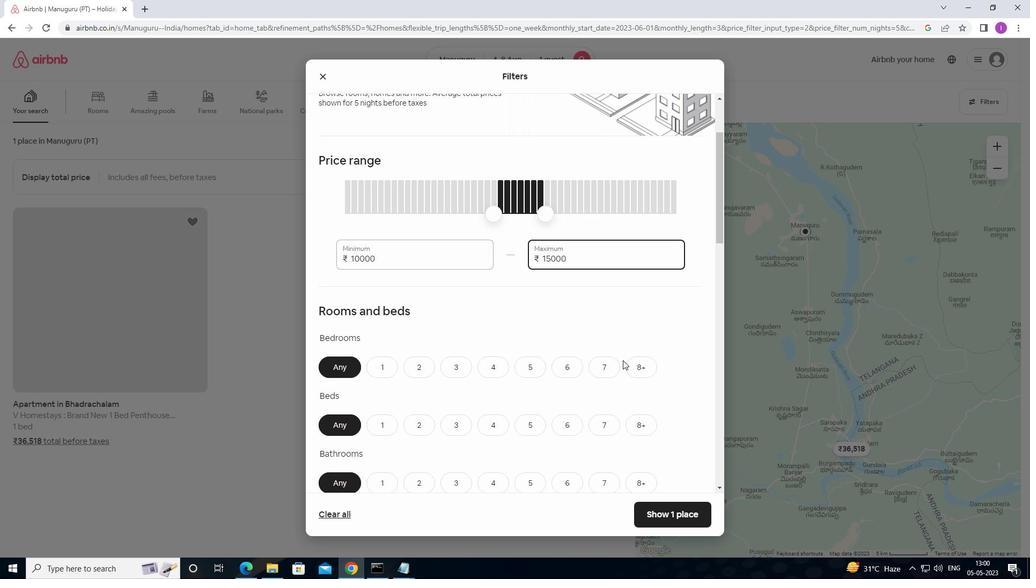 
Action: Mouse moved to (379, 316)
Screenshot: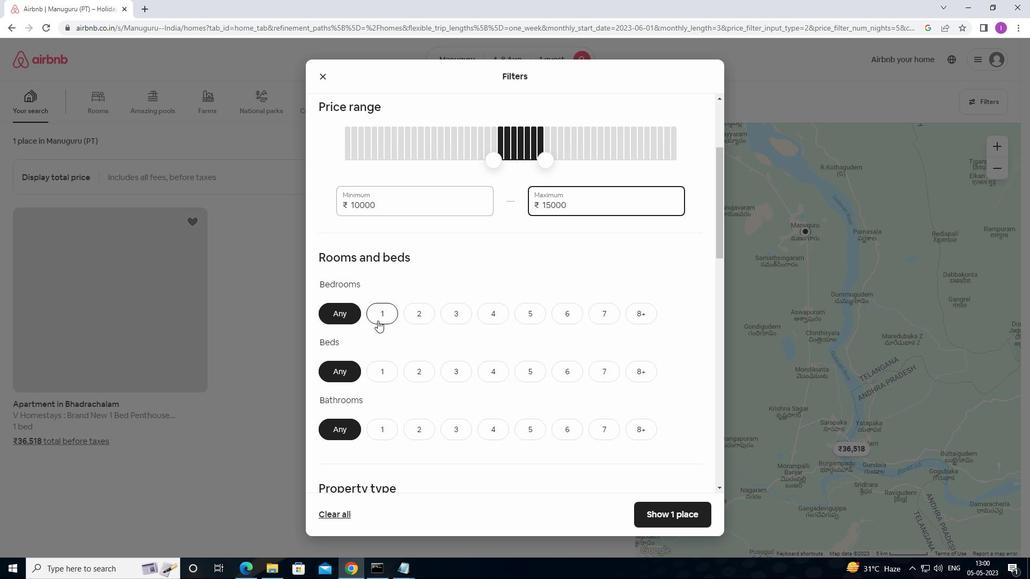 
Action: Mouse pressed left at (379, 316)
Screenshot: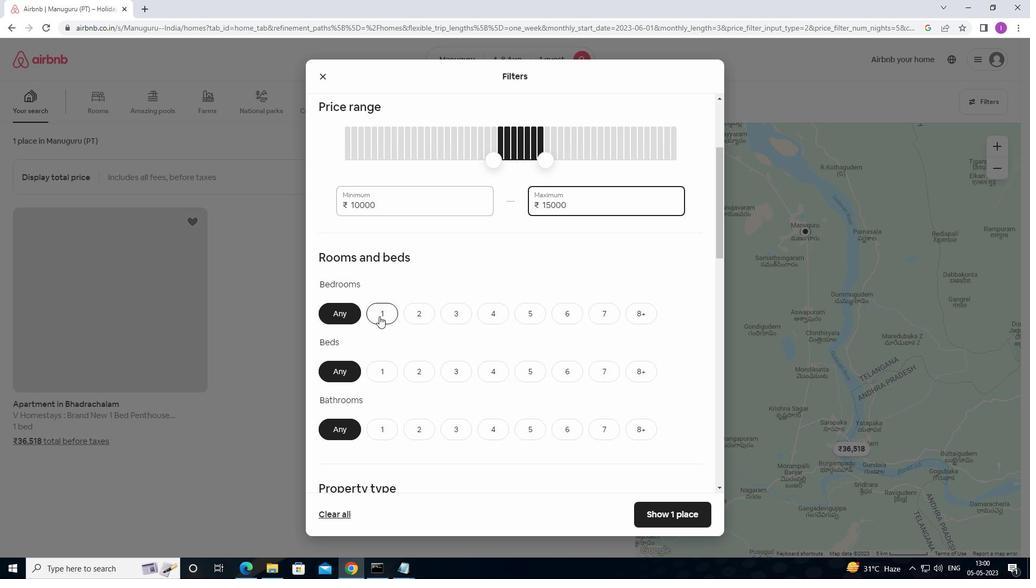 
Action: Mouse moved to (376, 375)
Screenshot: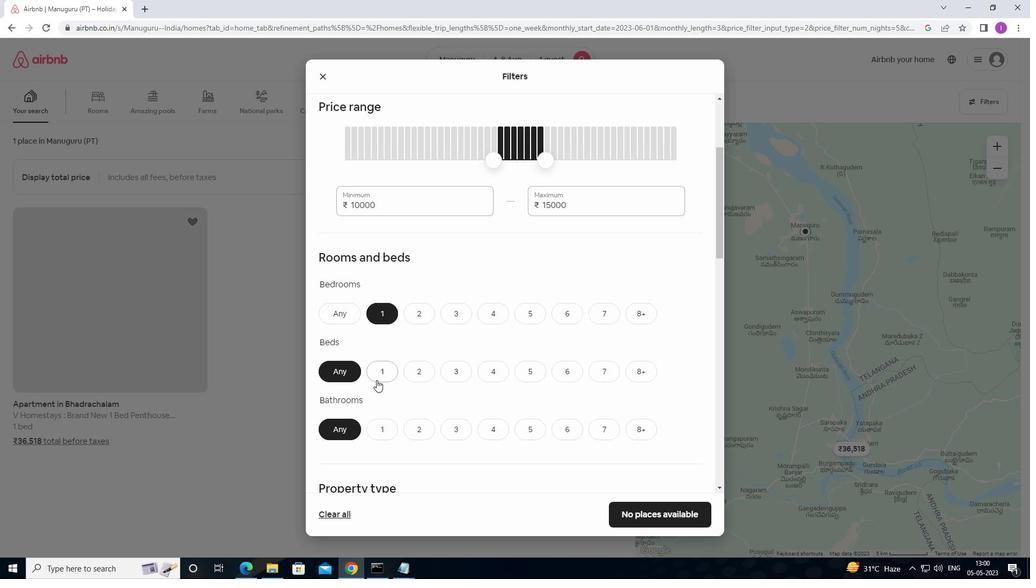 
Action: Mouse pressed left at (376, 375)
Screenshot: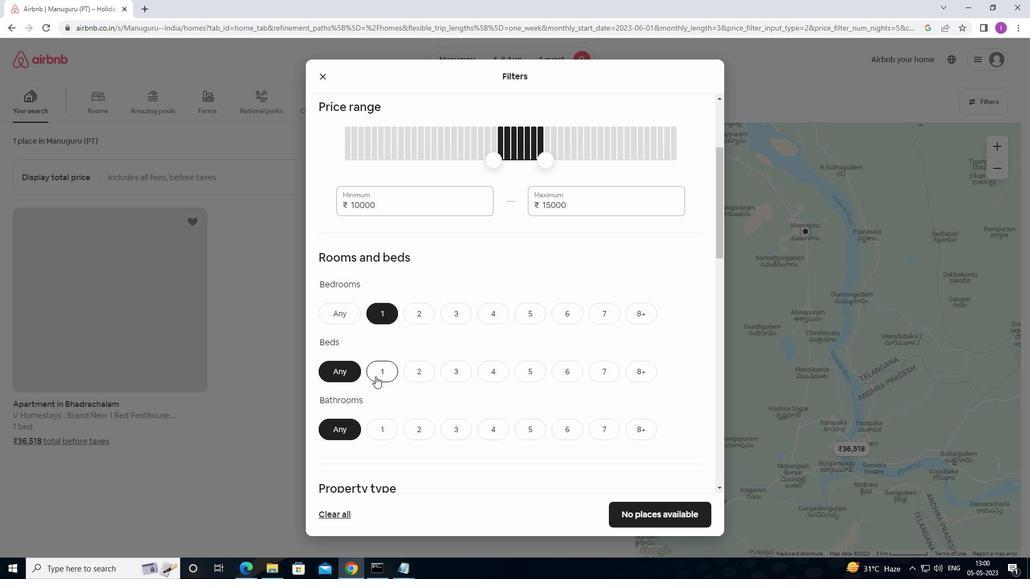 
Action: Mouse moved to (374, 425)
Screenshot: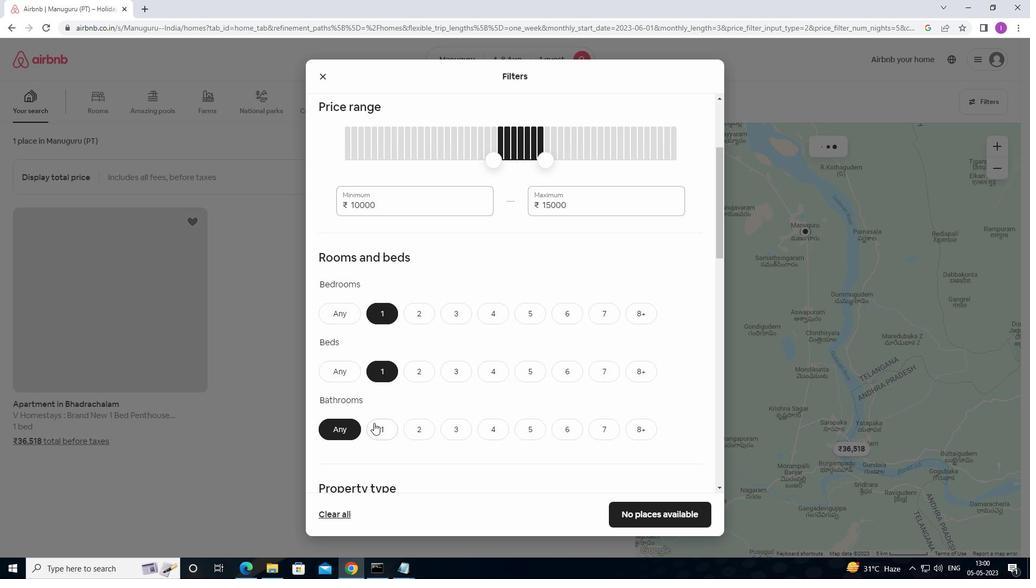 
Action: Mouse pressed left at (374, 425)
Screenshot: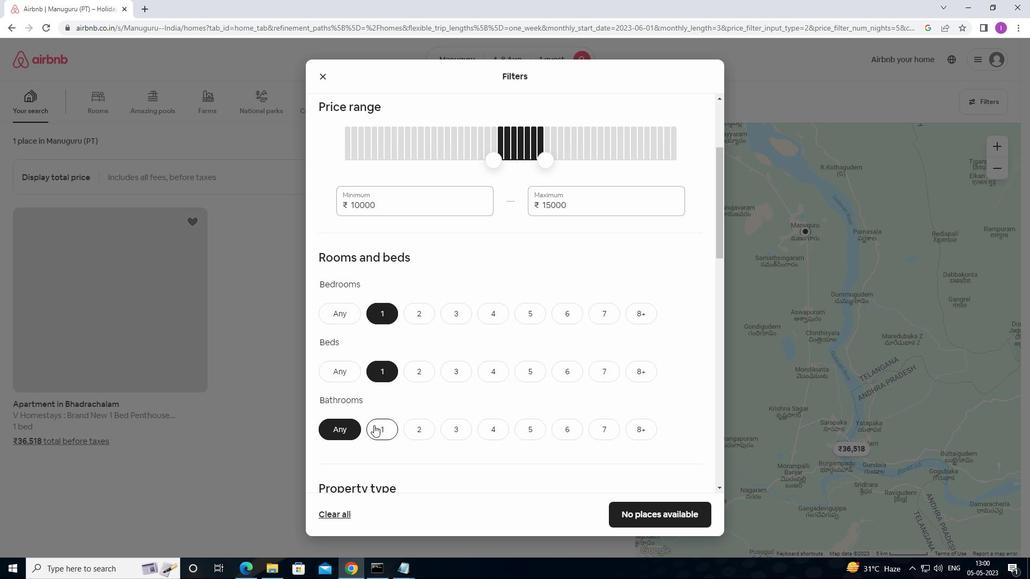 
Action: Mouse moved to (515, 344)
Screenshot: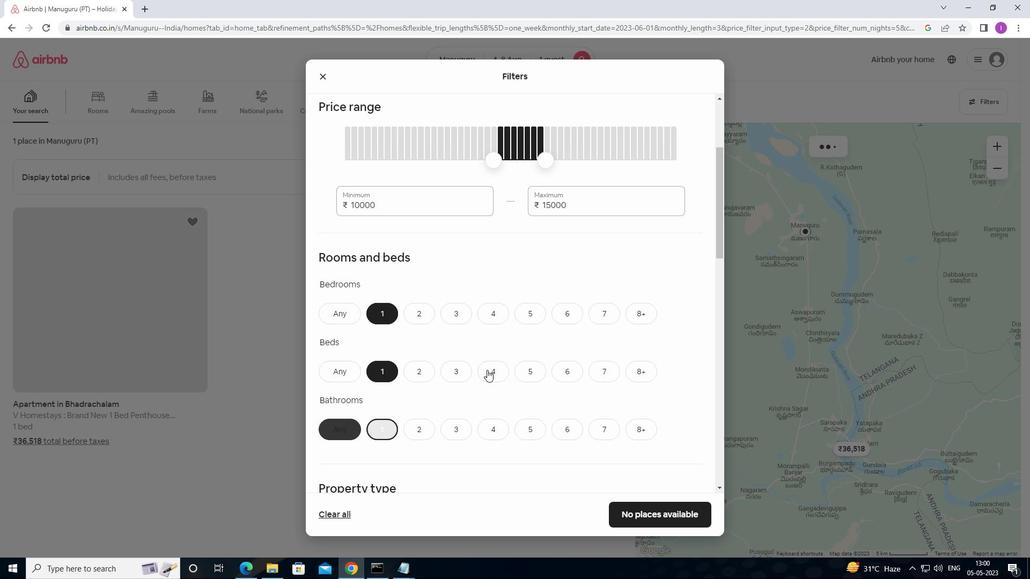 
Action: Mouse scrolled (515, 344) with delta (0, 0)
Screenshot: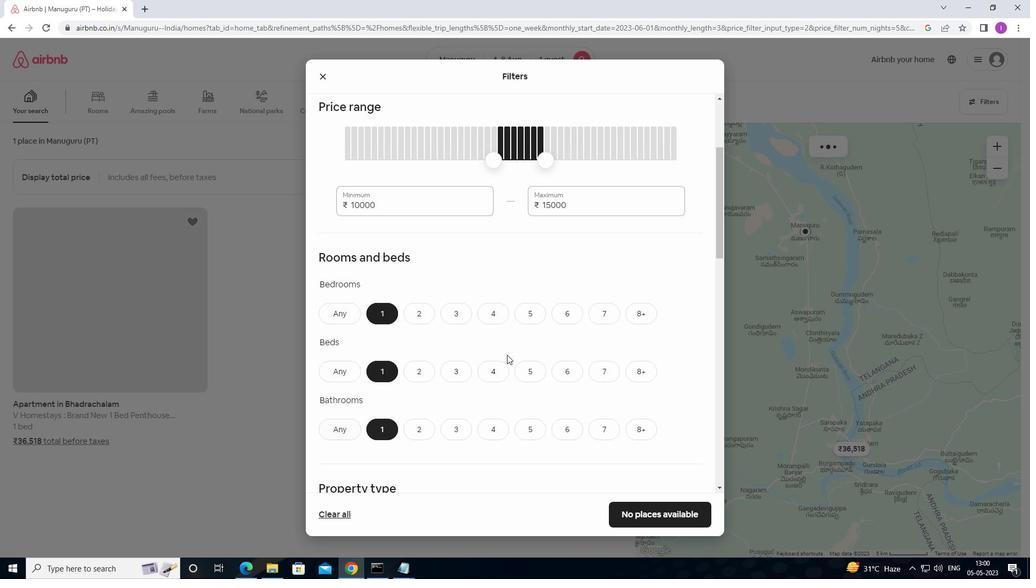 
Action: Mouse scrolled (515, 344) with delta (0, 0)
Screenshot: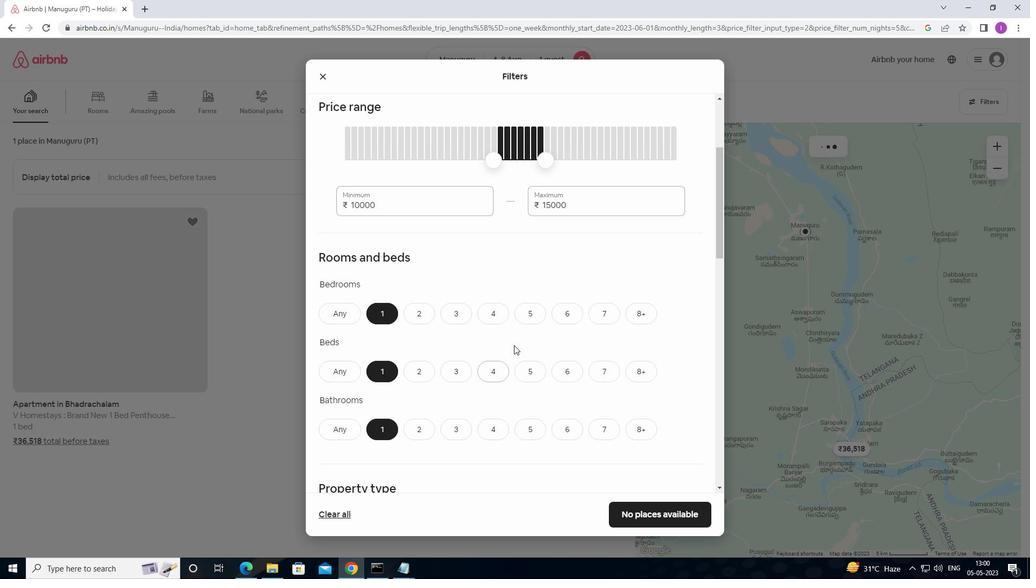 
Action: Mouse scrolled (515, 344) with delta (0, 0)
Screenshot: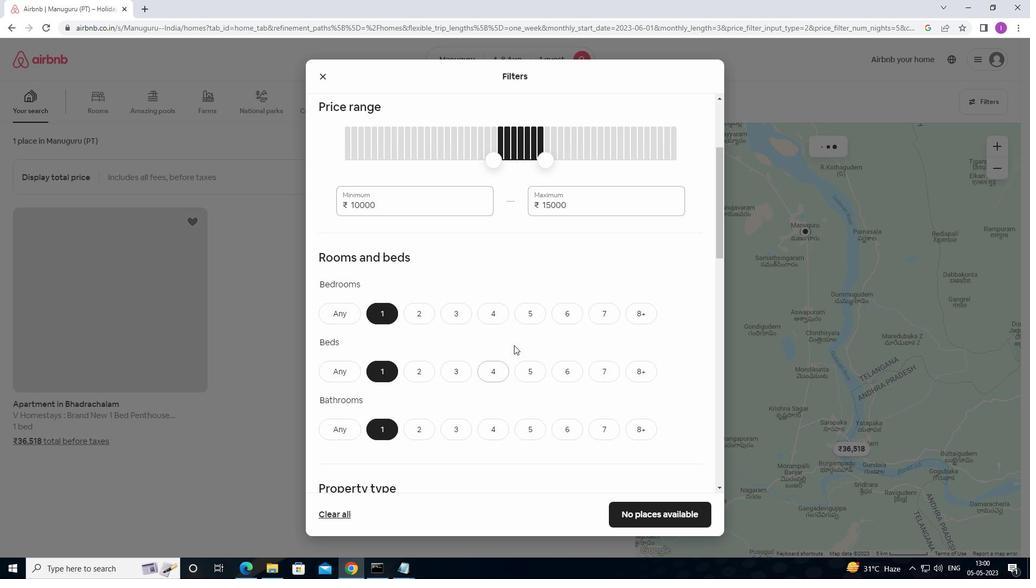 
Action: Mouse scrolled (515, 344) with delta (0, 0)
Screenshot: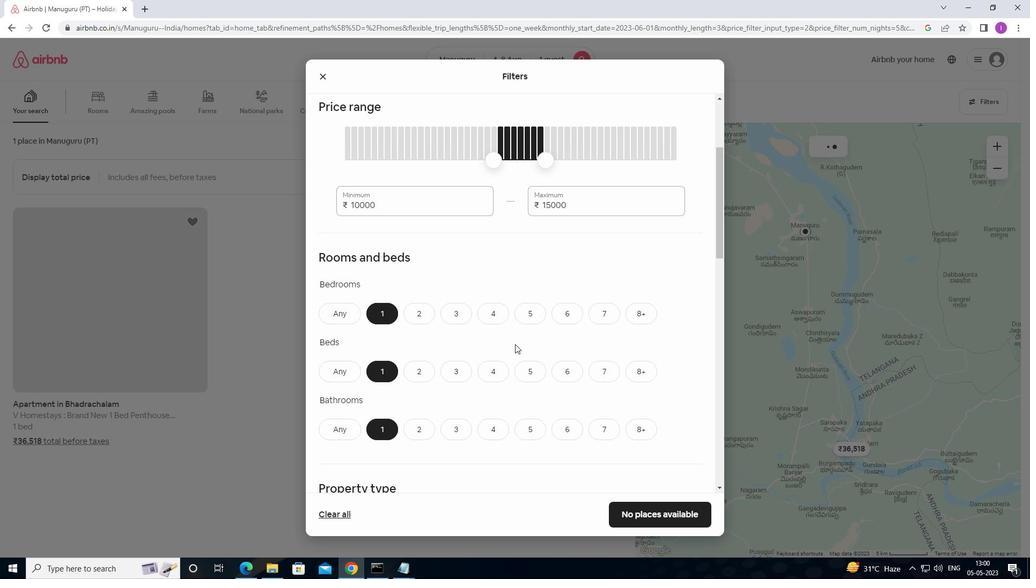 
Action: Mouse moved to (470, 353)
Screenshot: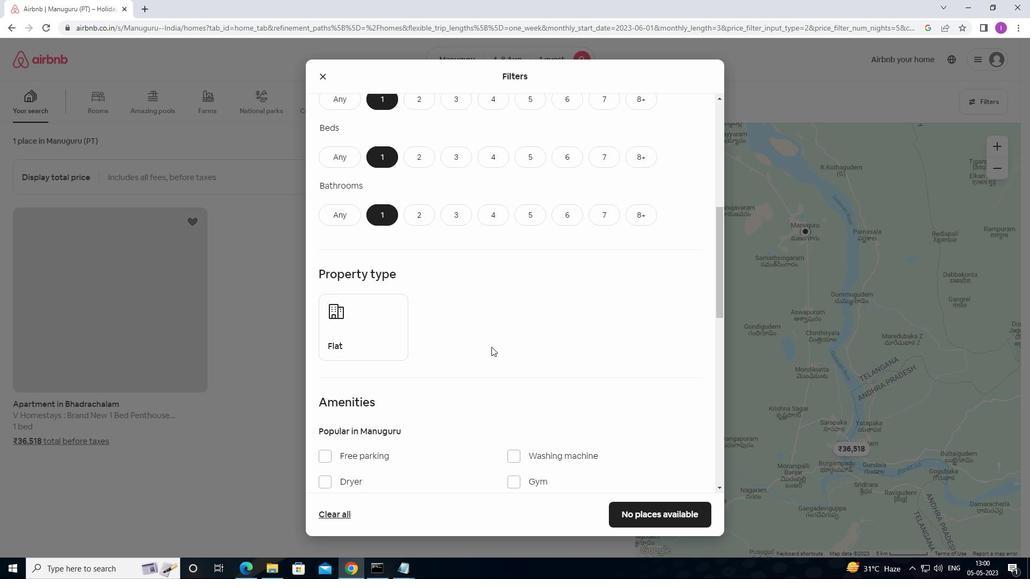
Action: Mouse scrolled (470, 353) with delta (0, 0)
Screenshot: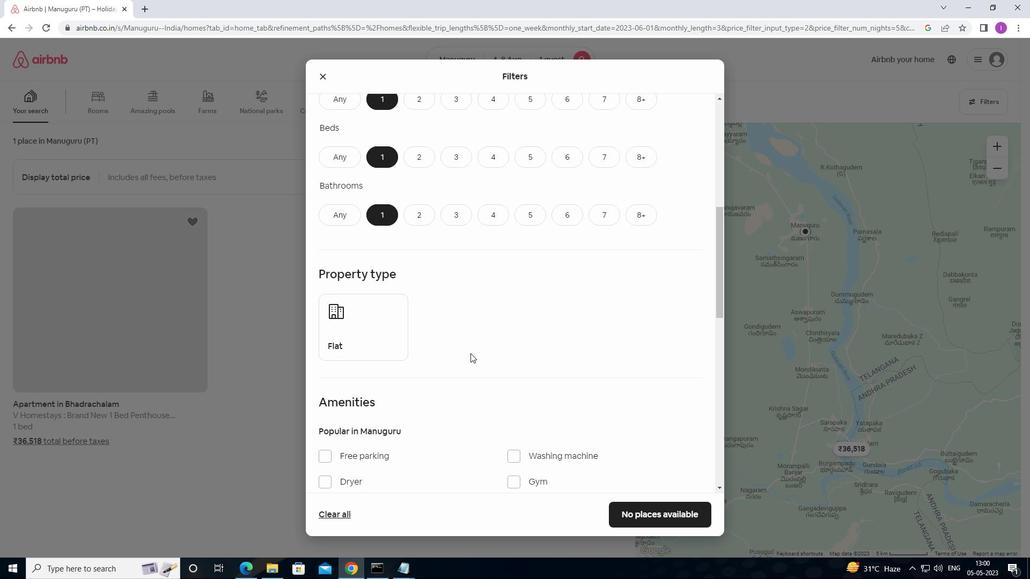 
Action: Mouse moved to (374, 260)
Screenshot: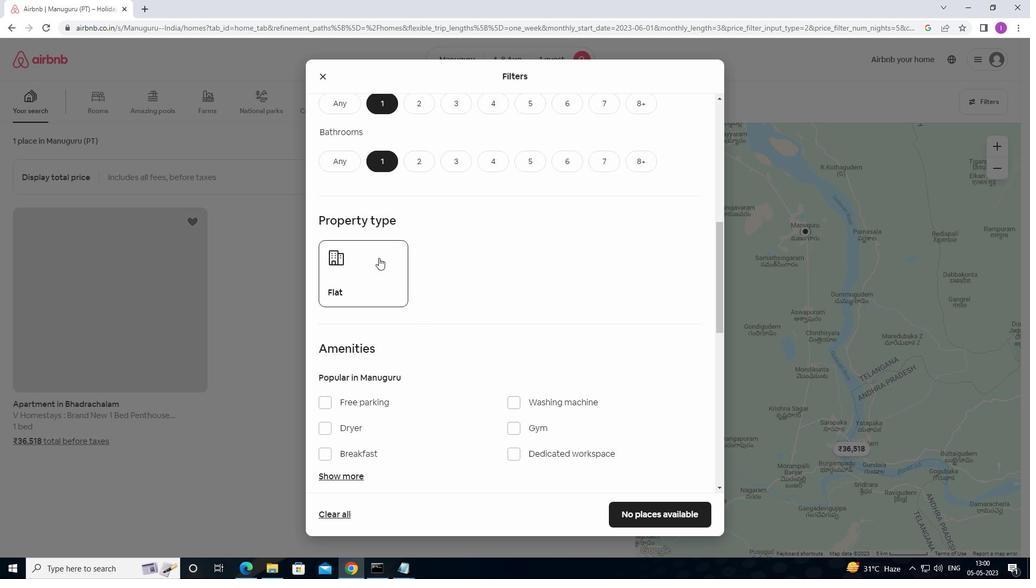 
Action: Mouse pressed left at (374, 260)
Screenshot: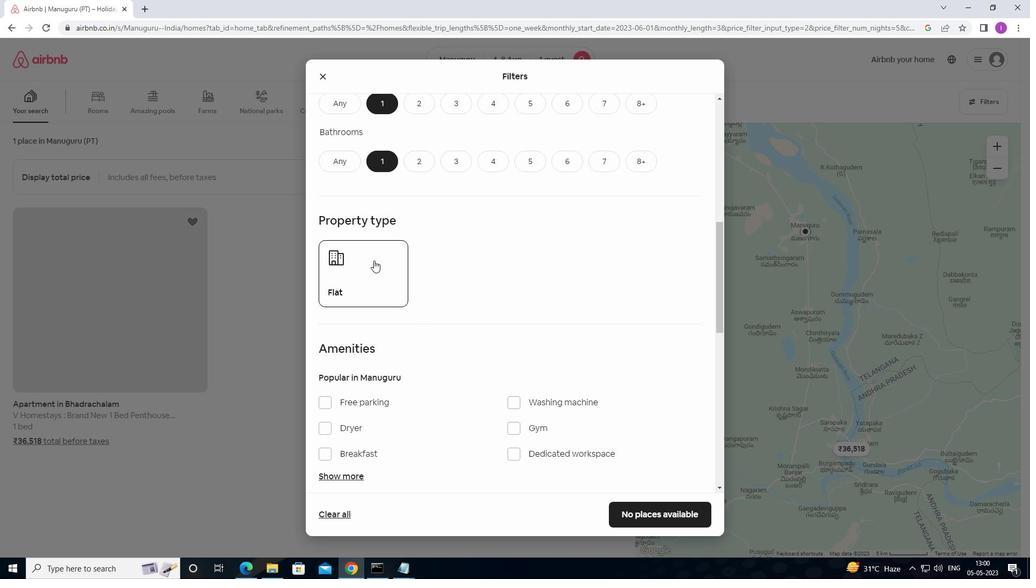 
Action: Mouse moved to (487, 288)
Screenshot: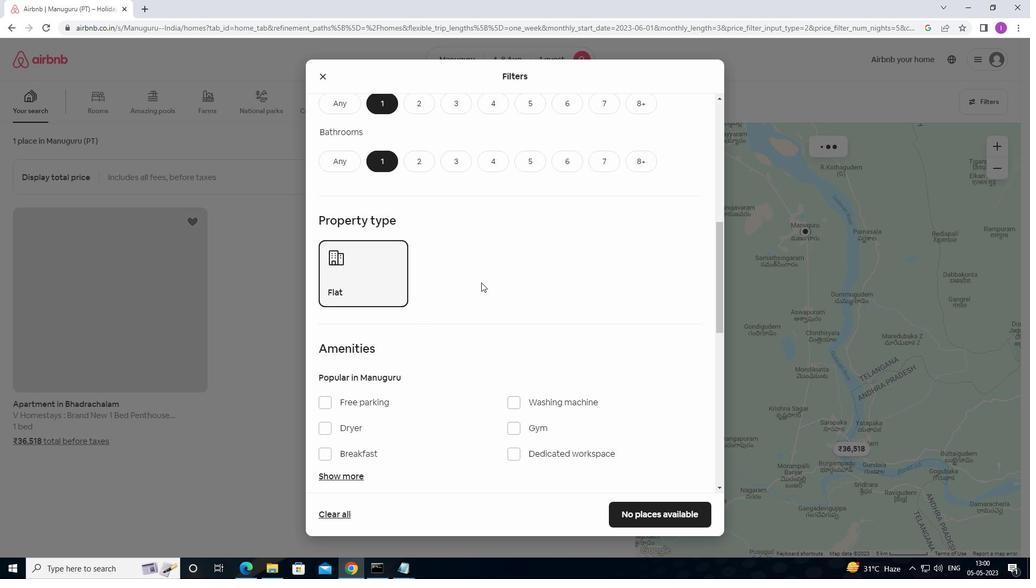 
Action: Mouse scrolled (487, 287) with delta (0, 0)
Screenshot: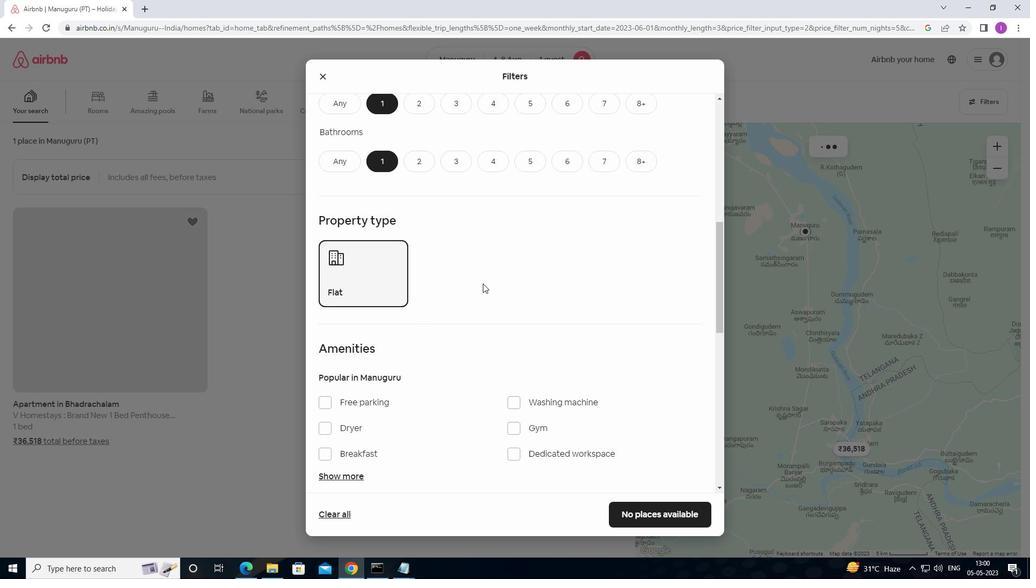 
Action: Mouse moved to (489, 288)
Screenshot: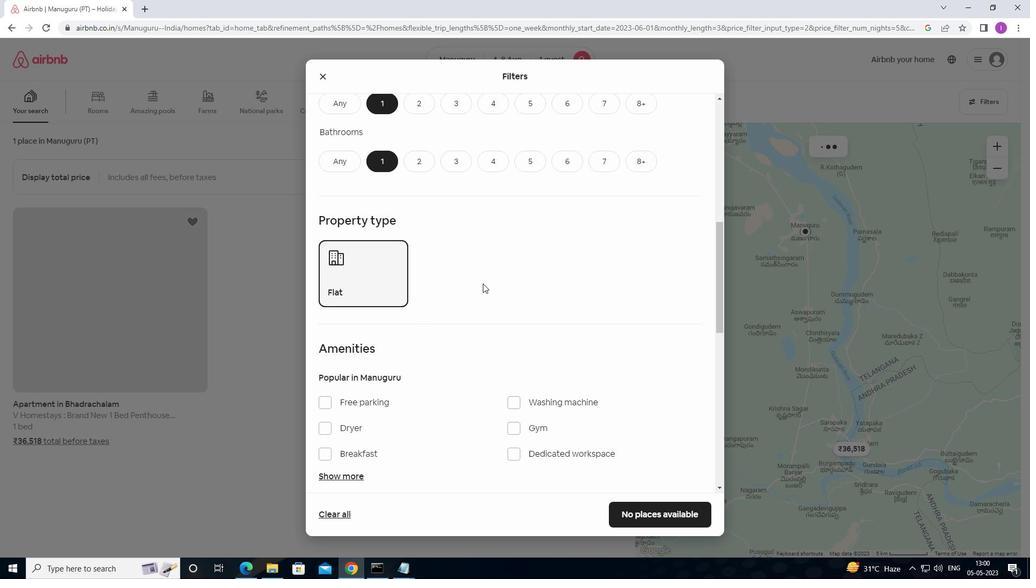 
Action: Mouse scrolled (489, 288) with delta (0, 0)
Screenshot: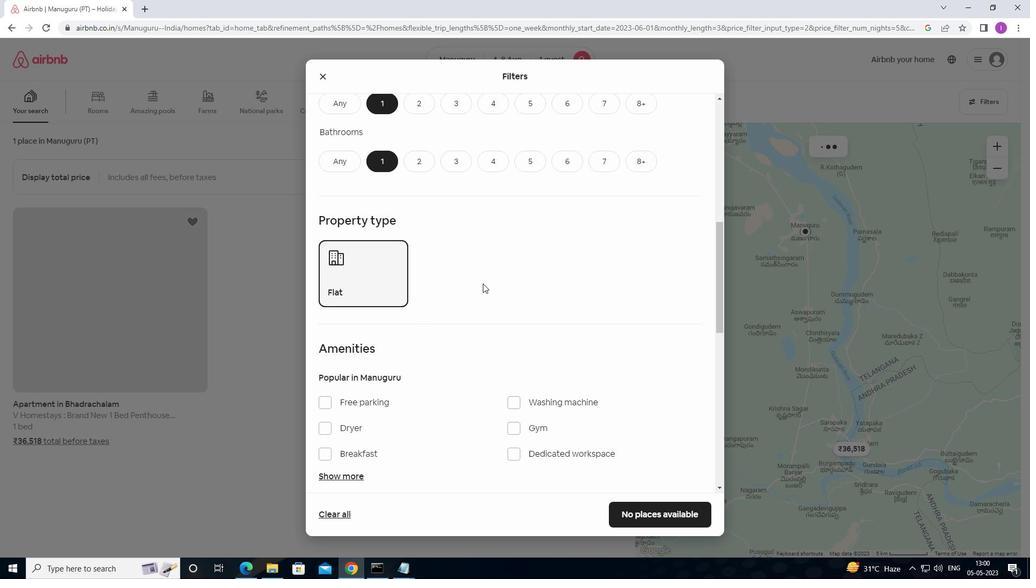 
Action: Mouse moved to (490, 290)
Screenshot: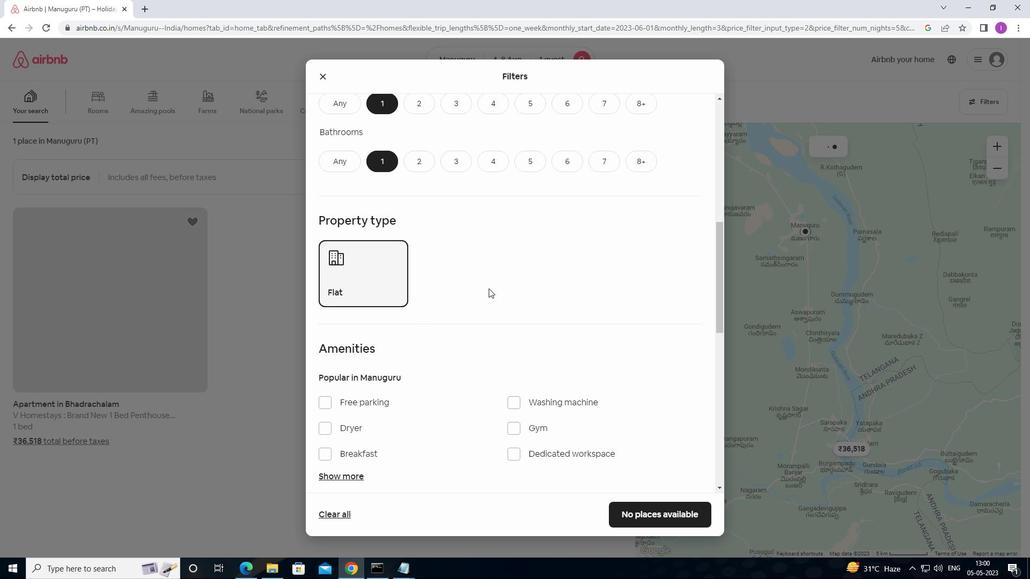 
Action: Mouse scrolled (490, 289) with delta (0, 0)
Screenshot: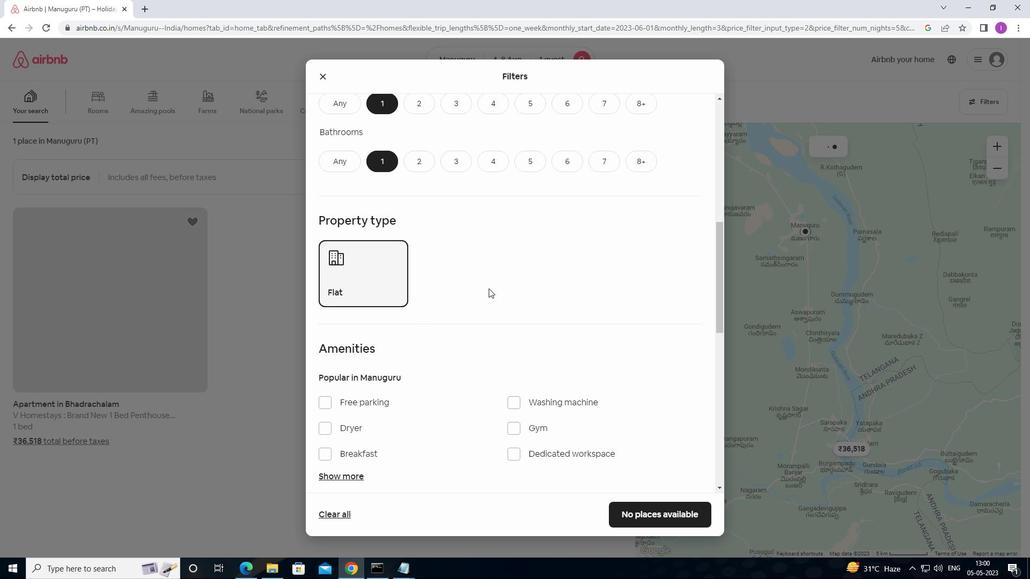 
Action: Mouse moved to (505, 302)
Screenshot: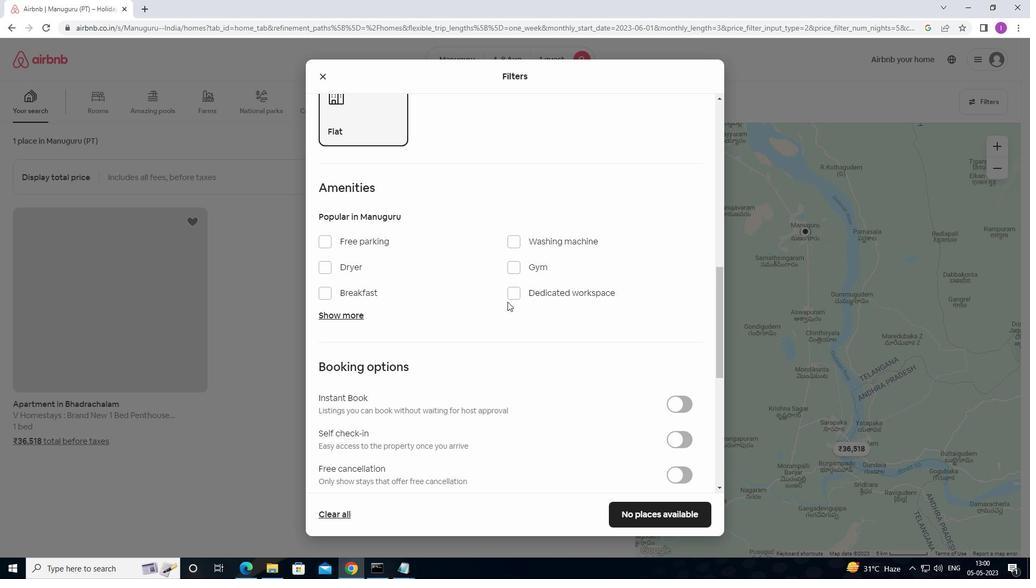 
Action: Mouse scrolled (505, 301) with delta (0, 0)
Screenshot: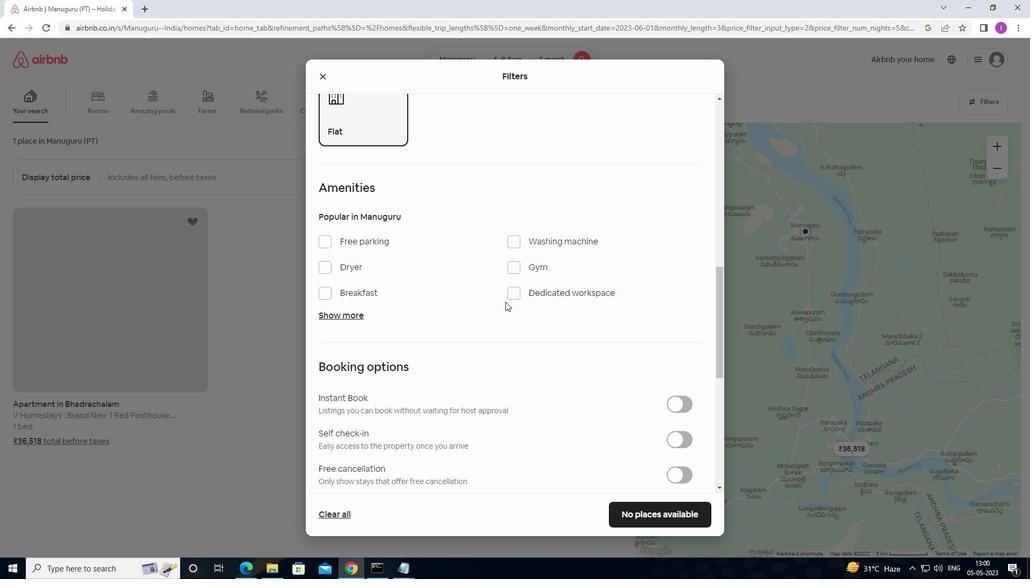 
Action: Mouse moved to (345, 263)
Screenshot: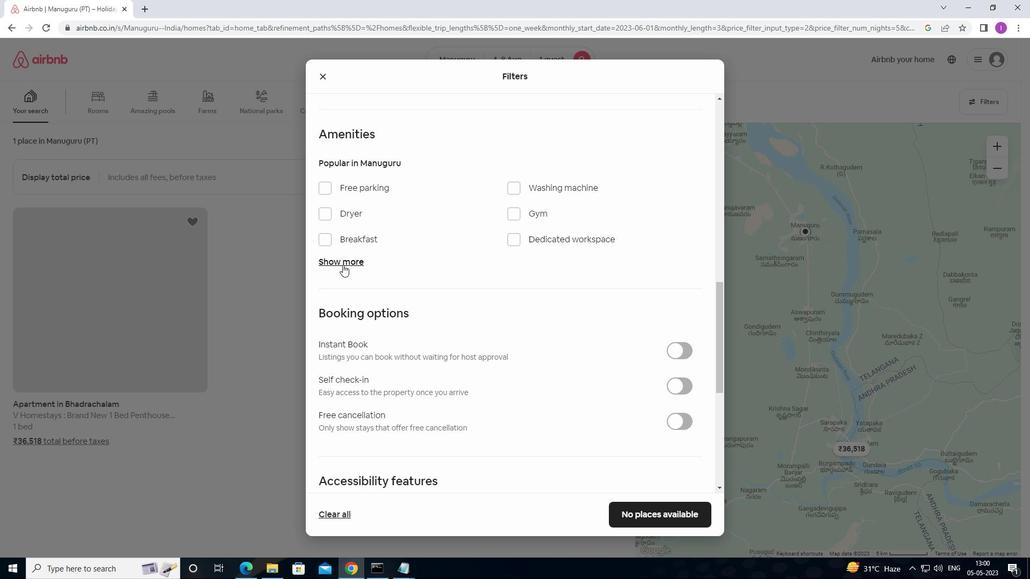 
Action: Mouse pressed left at (345, 263)
Screenshot: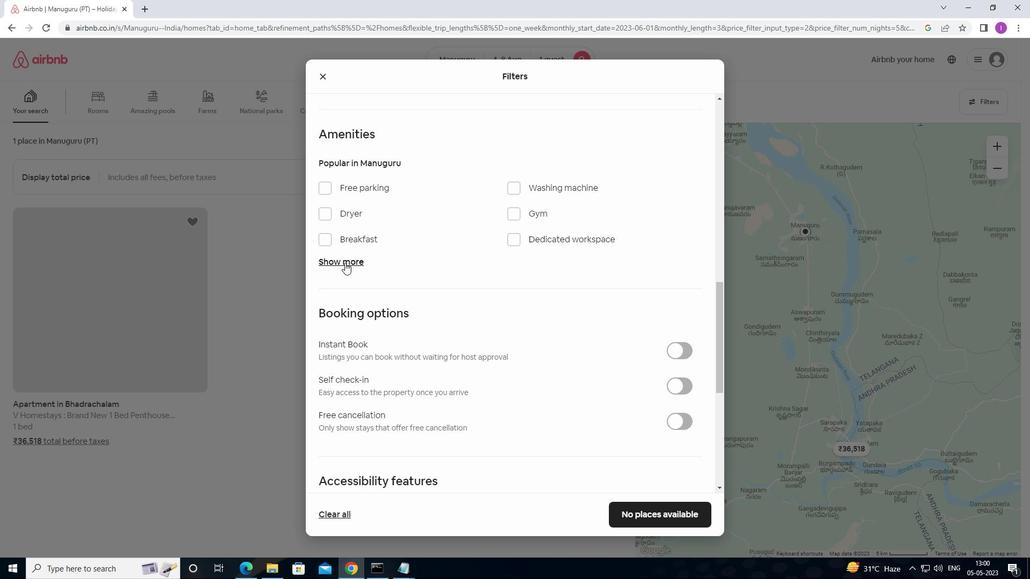 
Action: Mouse moved to (324, 297)
Screenshot: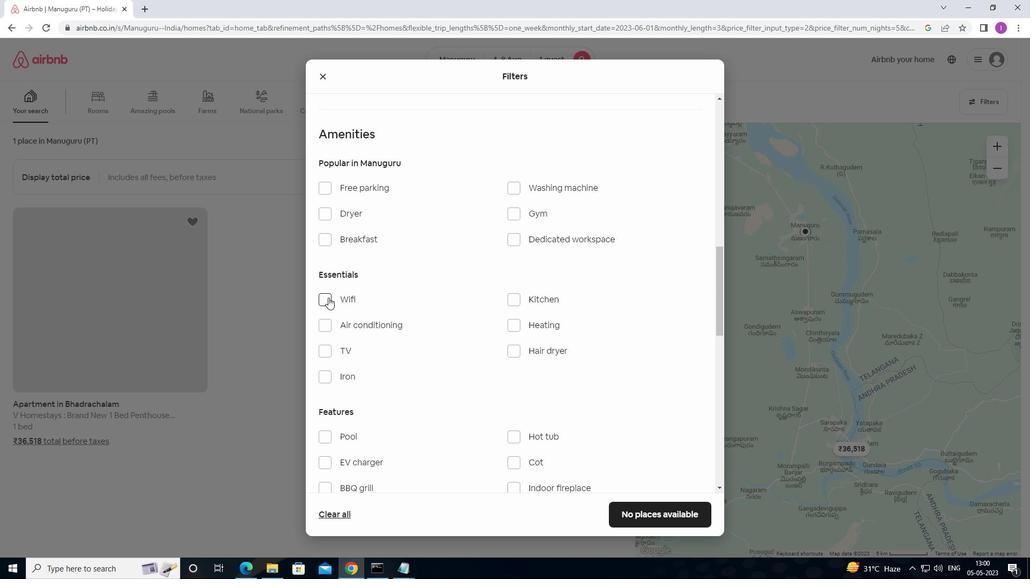 
Action: Mouse pressed left at (324, 297)
Screenshot: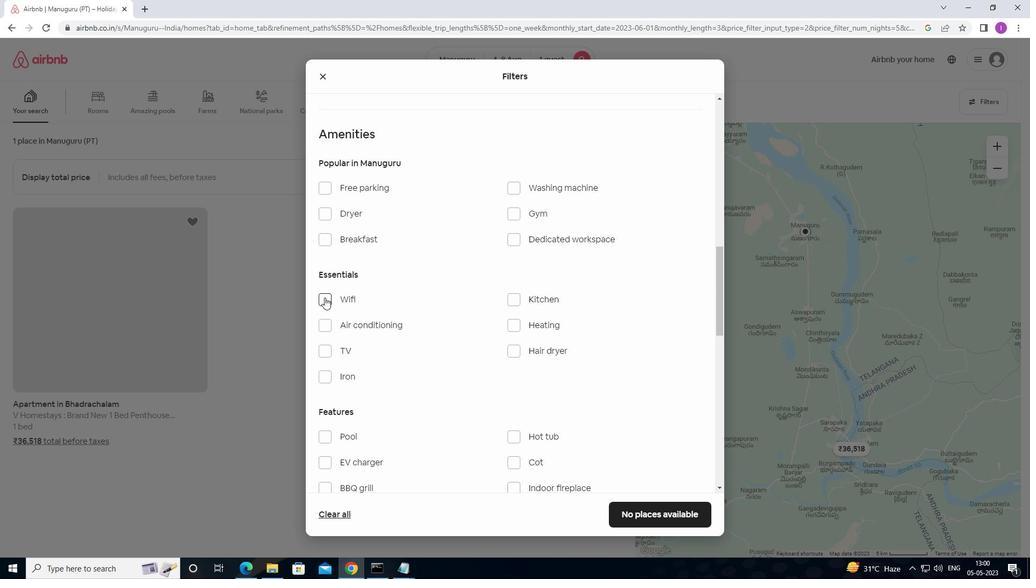 
Action: Mouse moved to (408, 312)
Screenshot: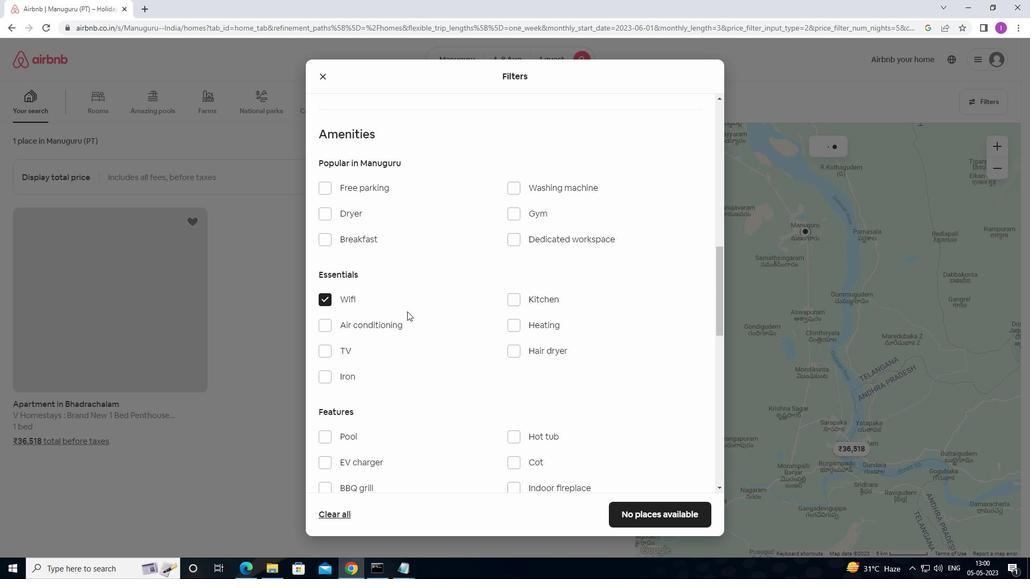 
Action: Mouse scrolled (408, 312) with delta (0, 0)
Screenshot: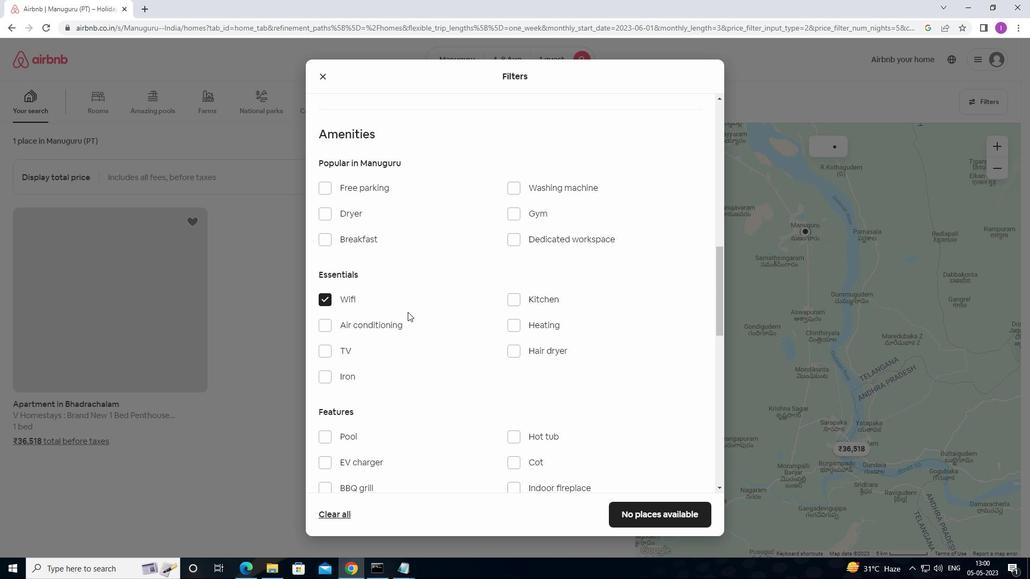 
Action: Mouse moved to (435, 308)
Screenshot: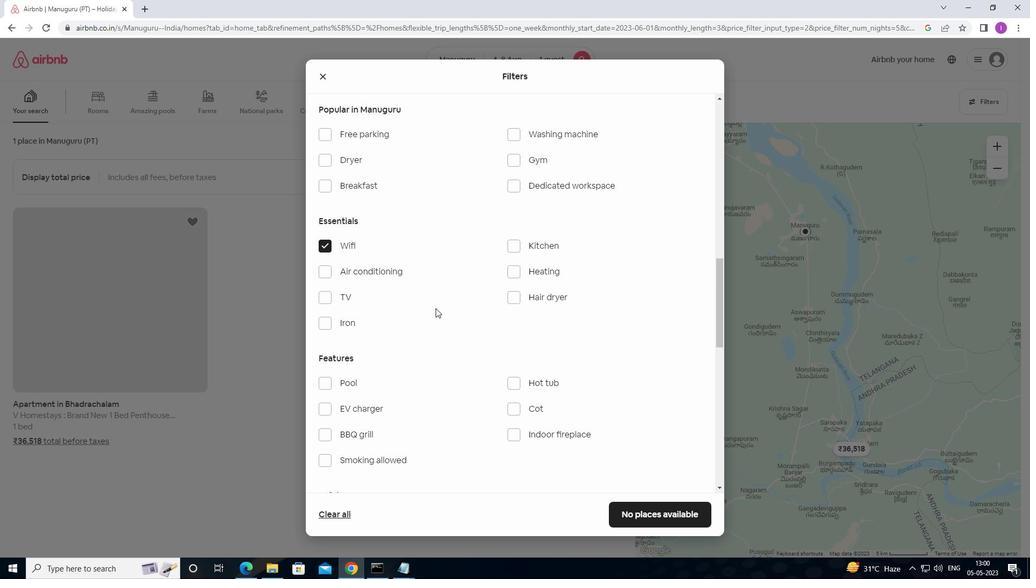 
Action: Mouse scrolled (435, 308) with delta (0, 0)
Screenshot: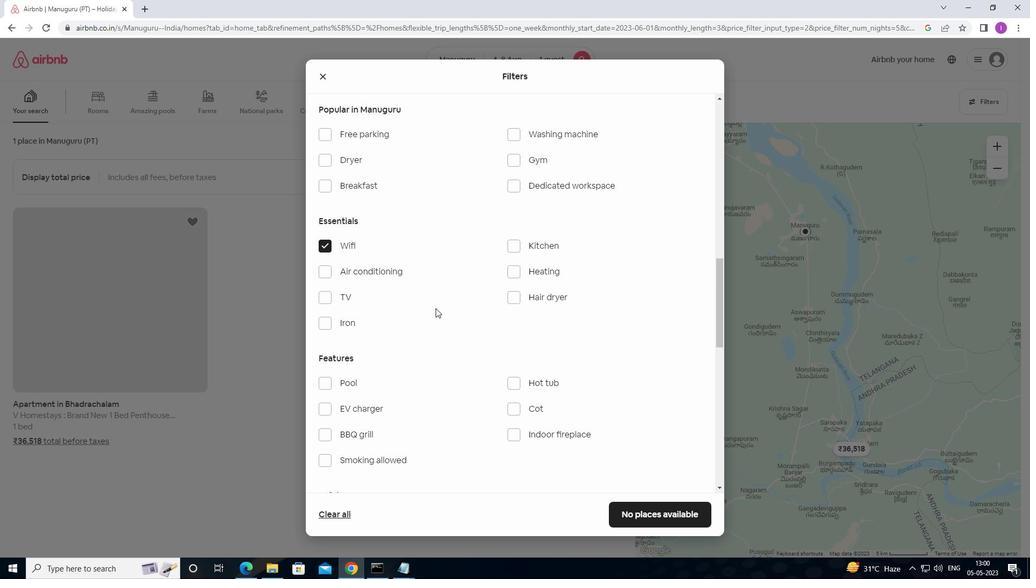 
Action: Mouse moved to (435, 309)
Screenshot: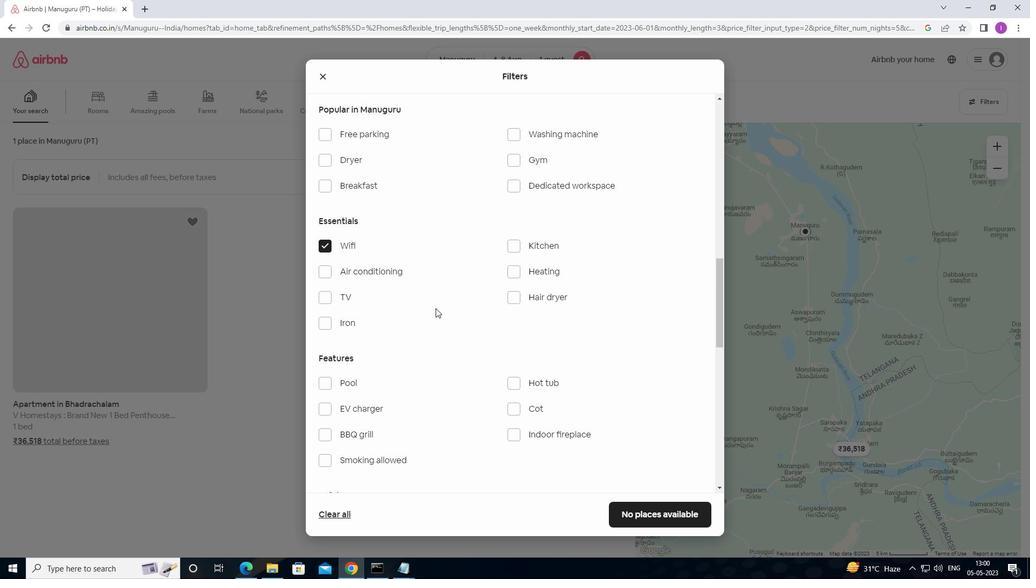 
Action: Mouse scrolled (435, 308) with delta (0, 0)
Screenshot: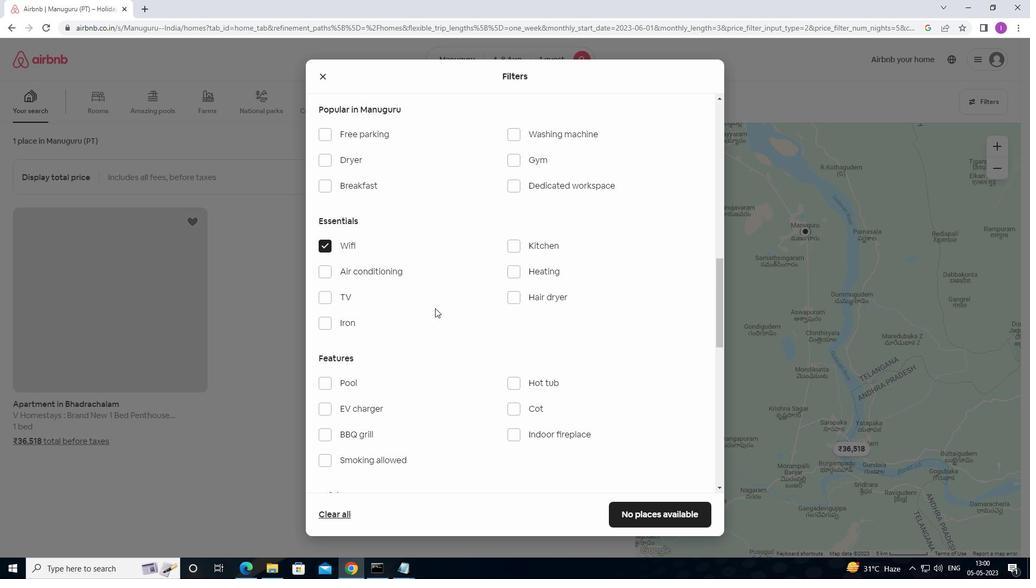 
Action: Mouse moved to (441, 330)
Screenshot: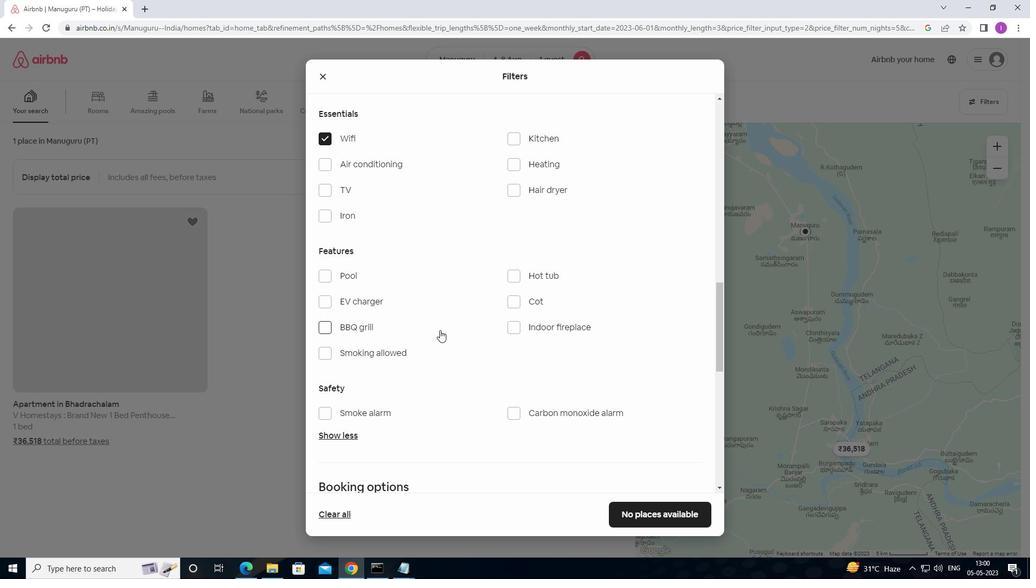 
Action: Mouse scrolled (441, 330) with delta (0, 0)
Screenshot: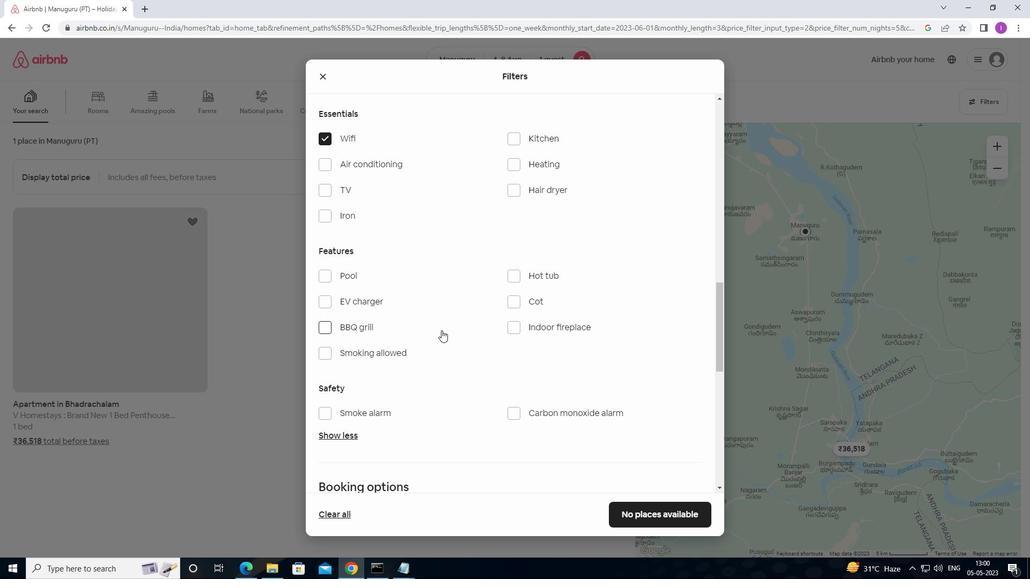 
Action: Mouse scrolled (441, 330) with delta (0, 0)
Screenshot: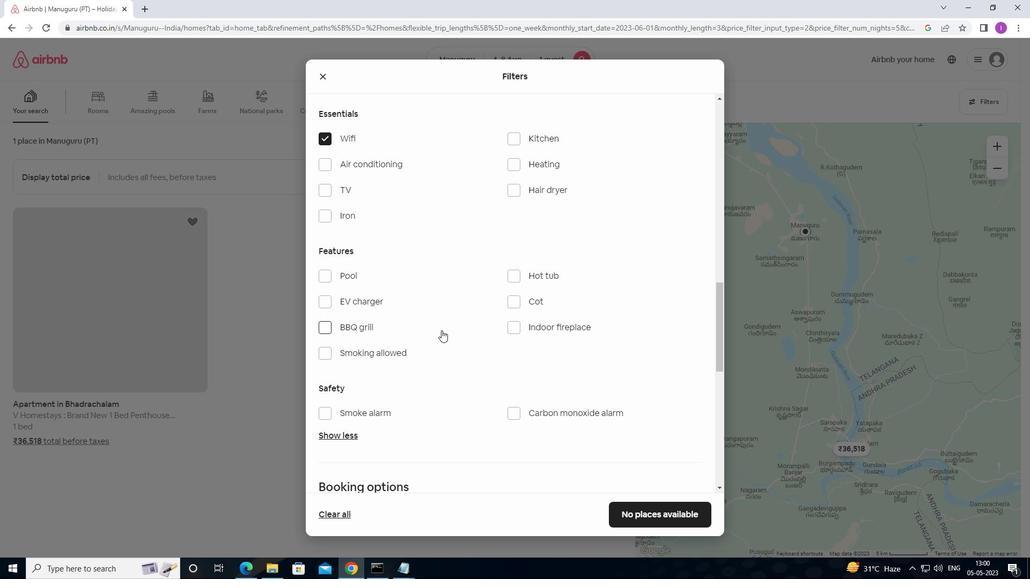 
Action: Mouse moved to (441, 330)
Screenshot: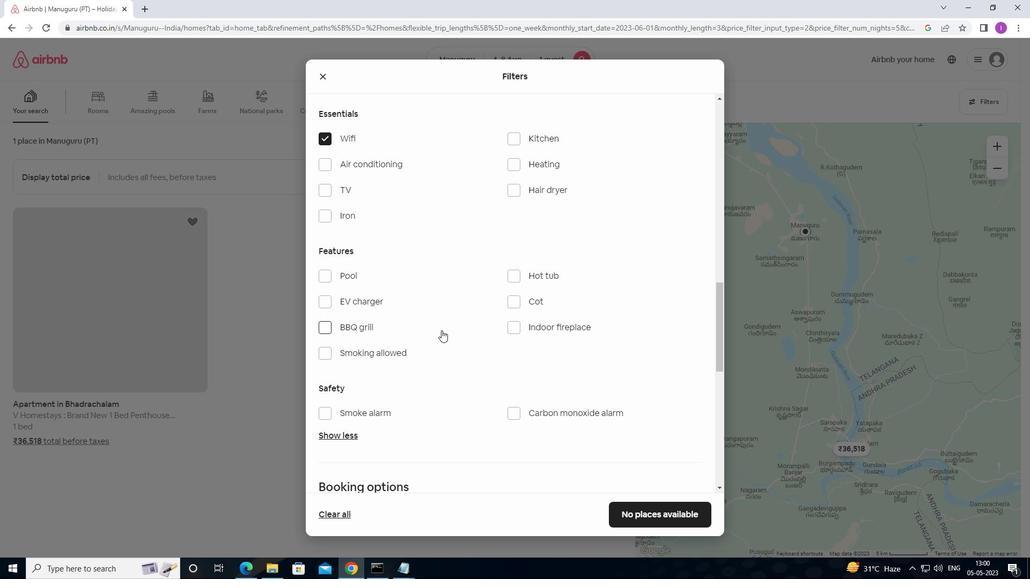 
Action: Mouse scrolled (441, 331) with delta (0, 0)
Screenshot: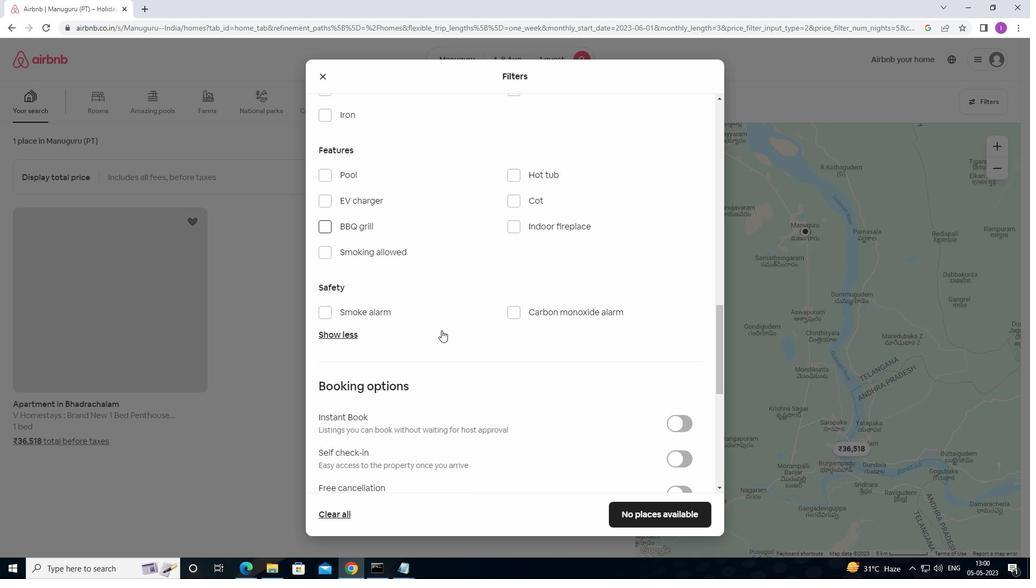 
Action: Mouse scrolled (441, 331) with delta (0, 0)
Screenshot: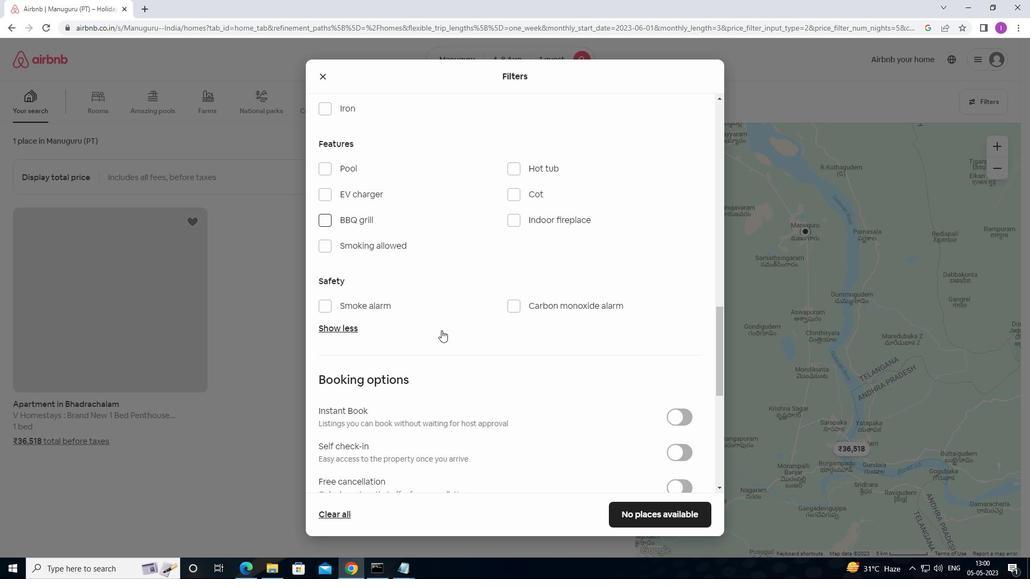
Action: Mouse scrolled (441, 331) with delta (0, 0)
Screenshot: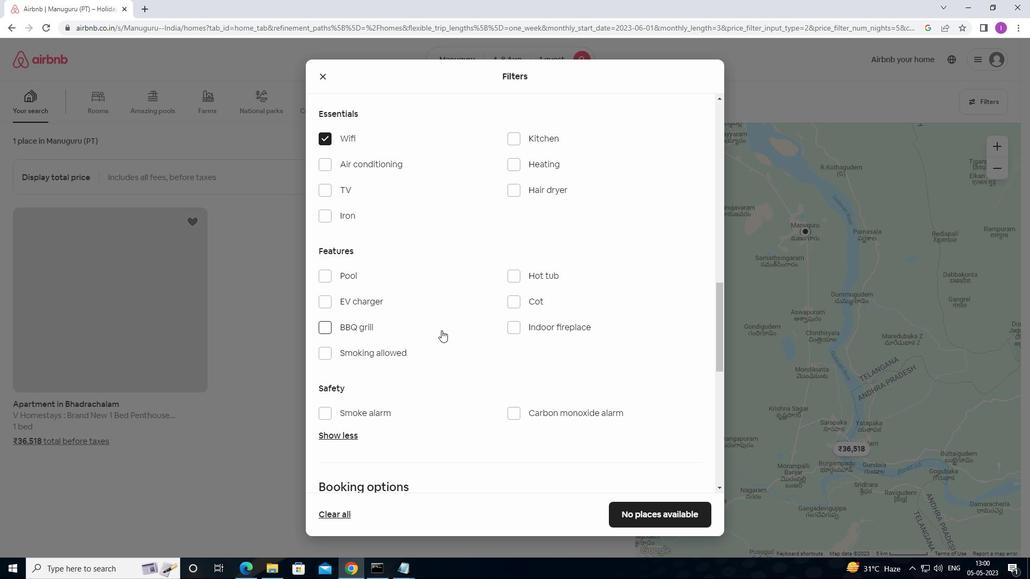 
Action: Mouse moved to (441, 331)
Screenshot: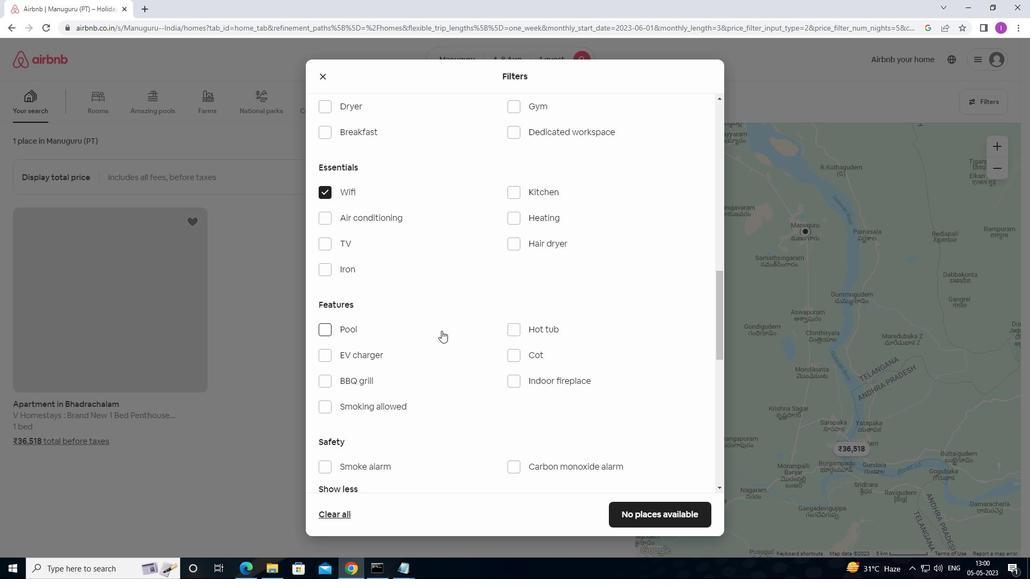 
Action: Mouse scrolled (441, 331) with delta (0, 0)
Screenshot: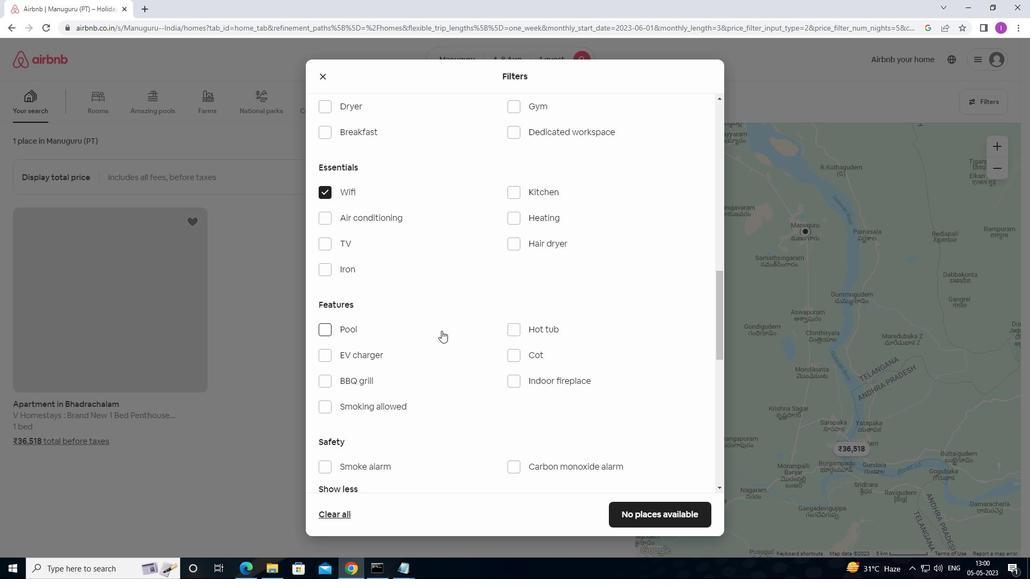 
Action: Mouse moved to (441, 331)
Screenshot: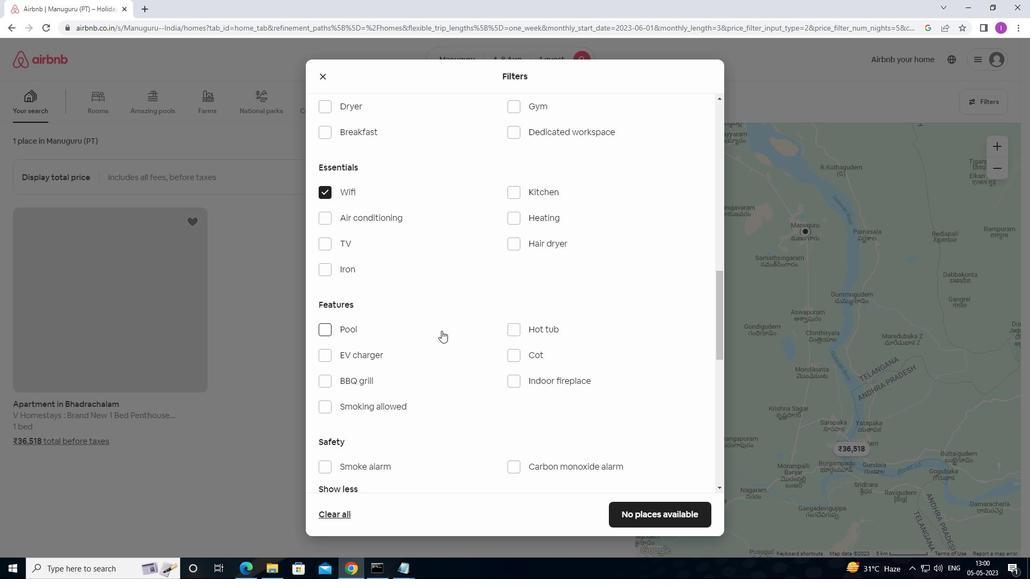 
Action: Mouse scrolled (441, 331) with delta (0, 0)
Screenshot: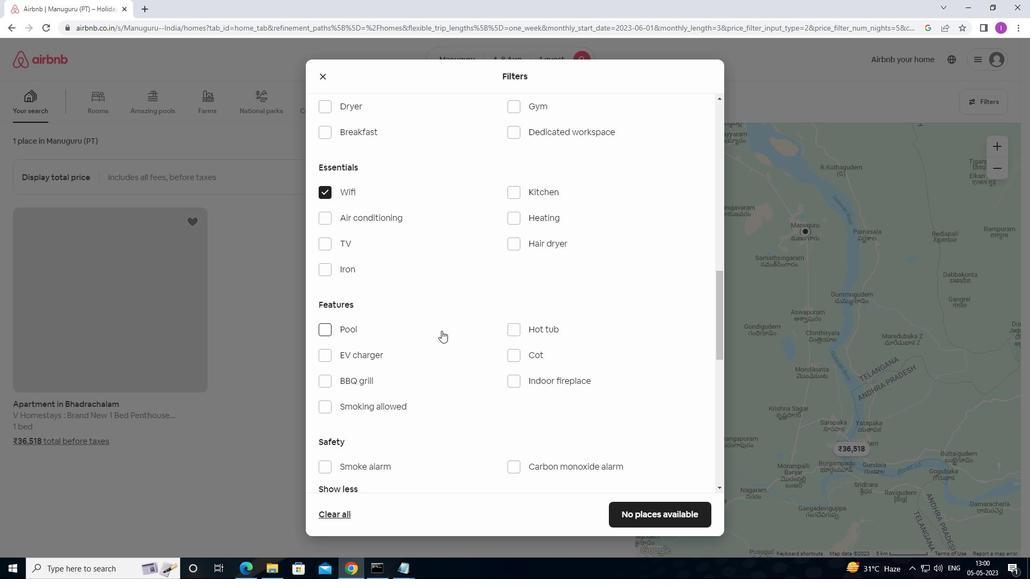 
Action: Mouse moved to (441, 332)
Screenshot: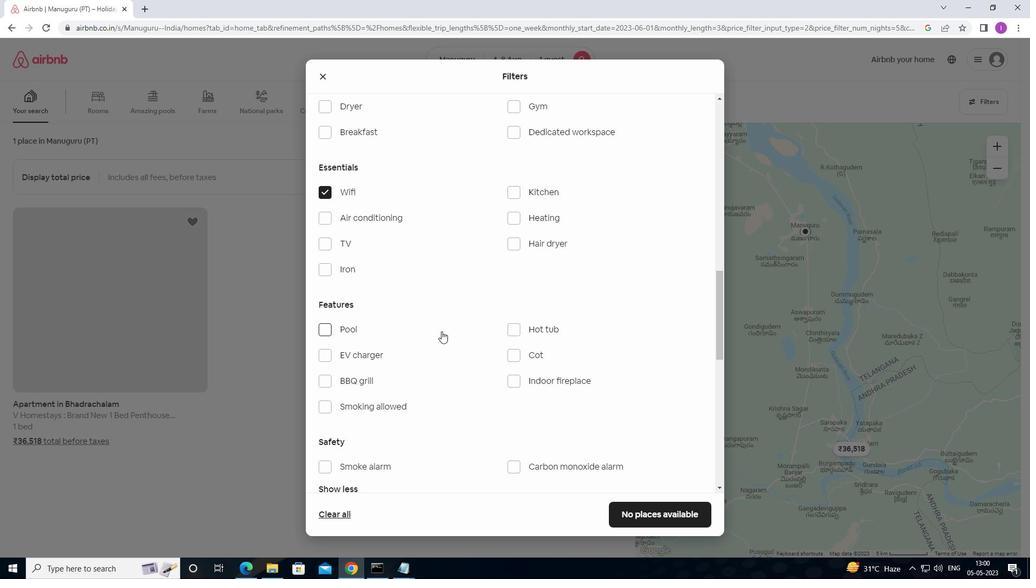 
Action: Mouse scrolled (441, 331) with delta (0, 0)
Screenshot: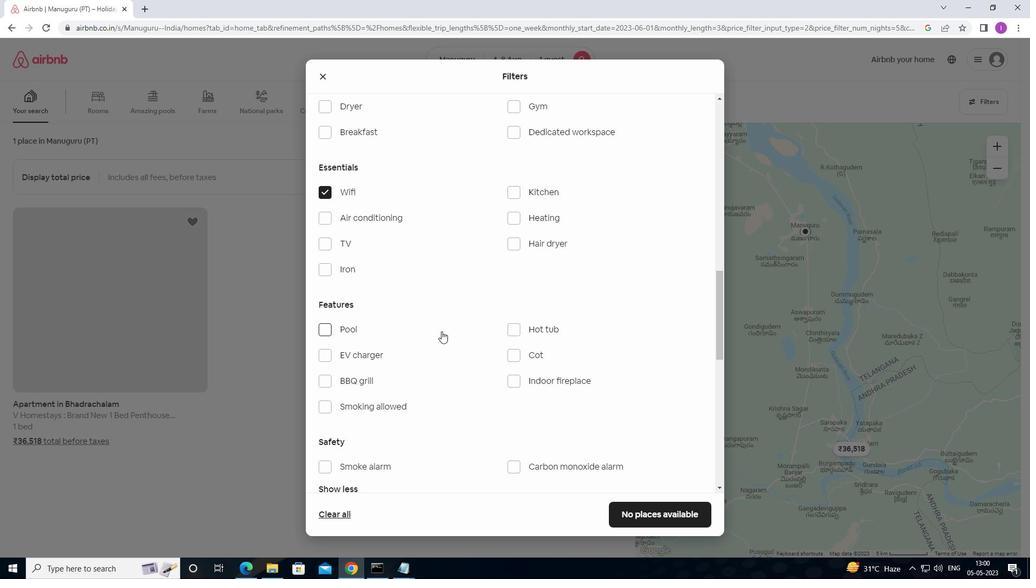 
Action: Mouse scrolled (441, 331) with delta (0, 0)
Screenshot: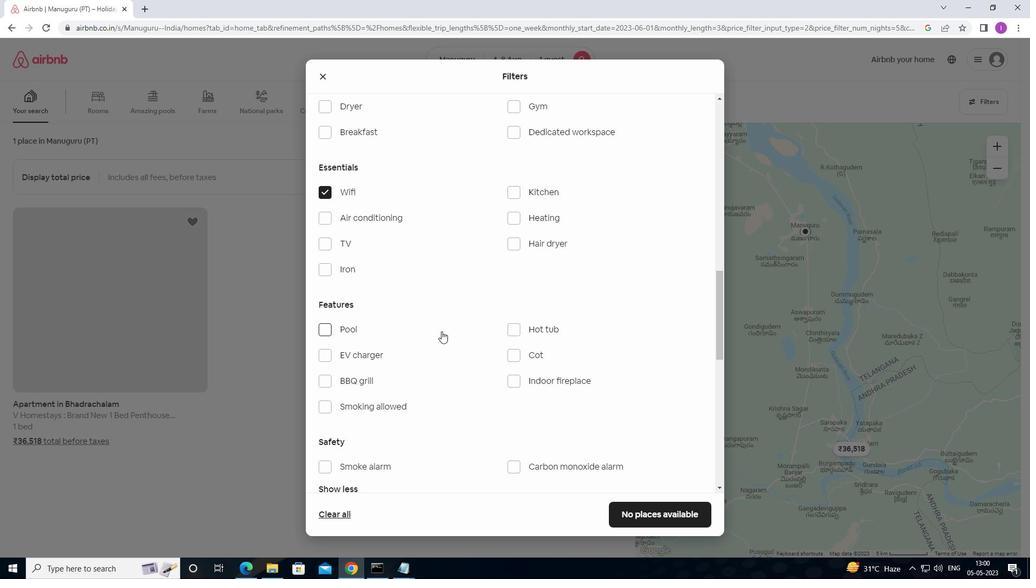 
Action: Mouse moved to (442, 332)
Screenshot: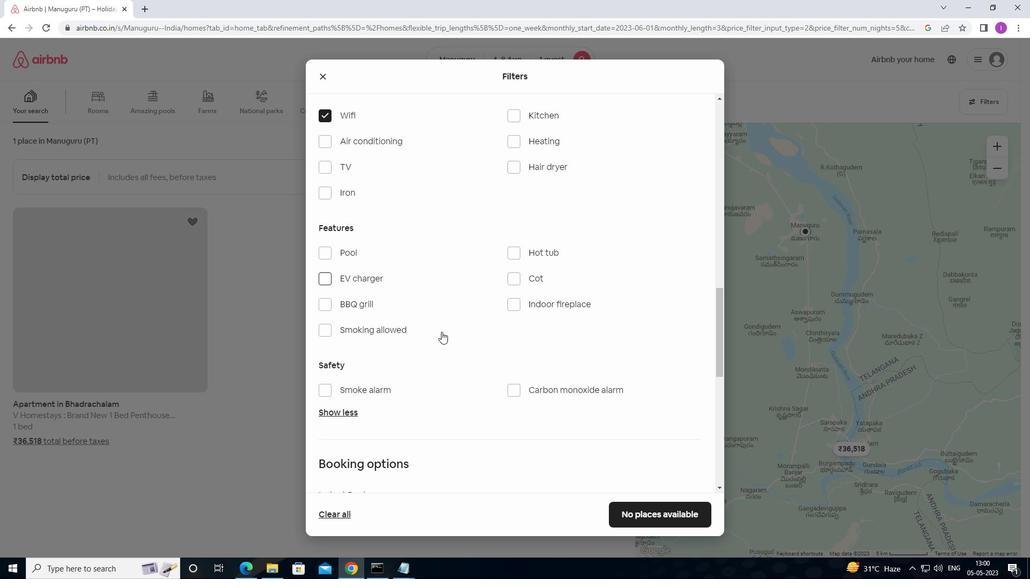 
Action: Mouse scrolled (442, 331) with delta (0, 0)
Screenshot: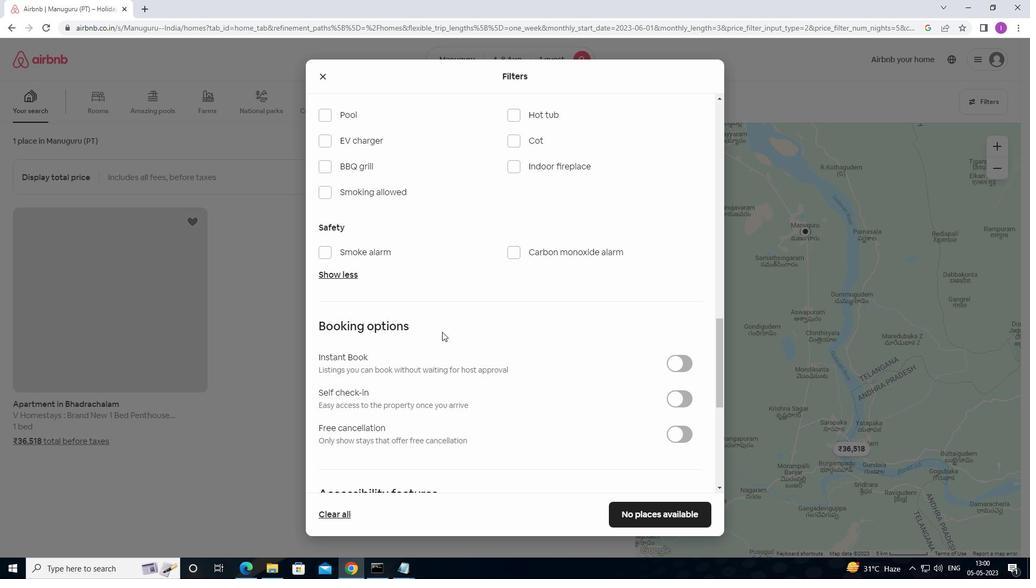
Action: Mouse scrolled (442, 331) with delta (0, 0)
Screenshot: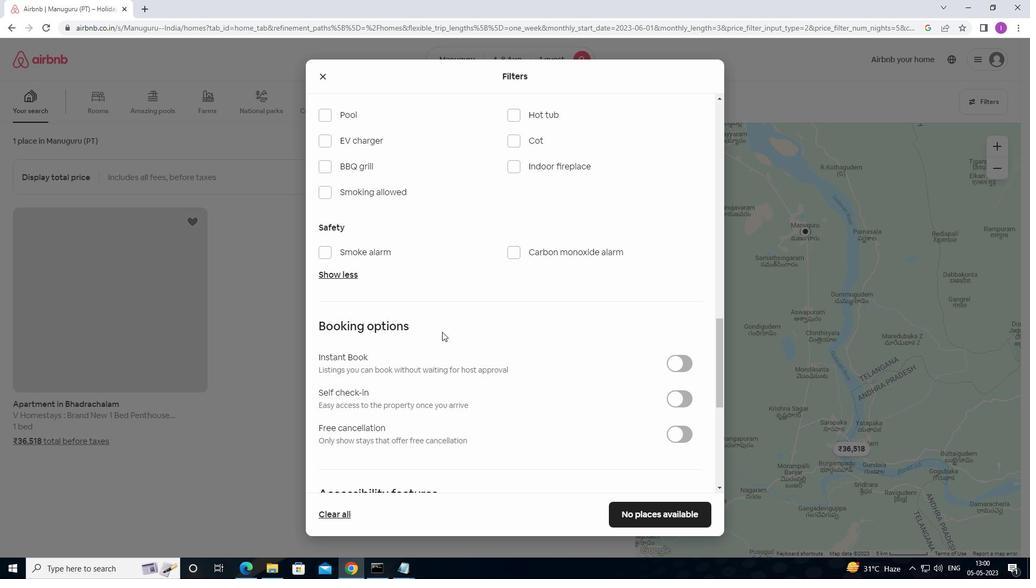 
Action: Mouse moved to (682, 297)
Screenshot: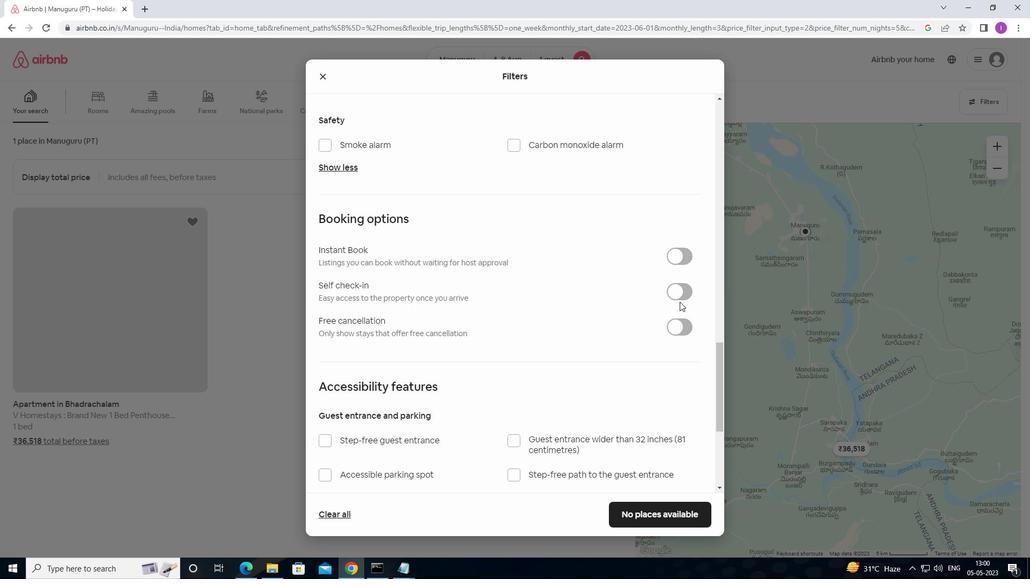 
Action: Mouse pressed left at (682, 297)
Screenshot: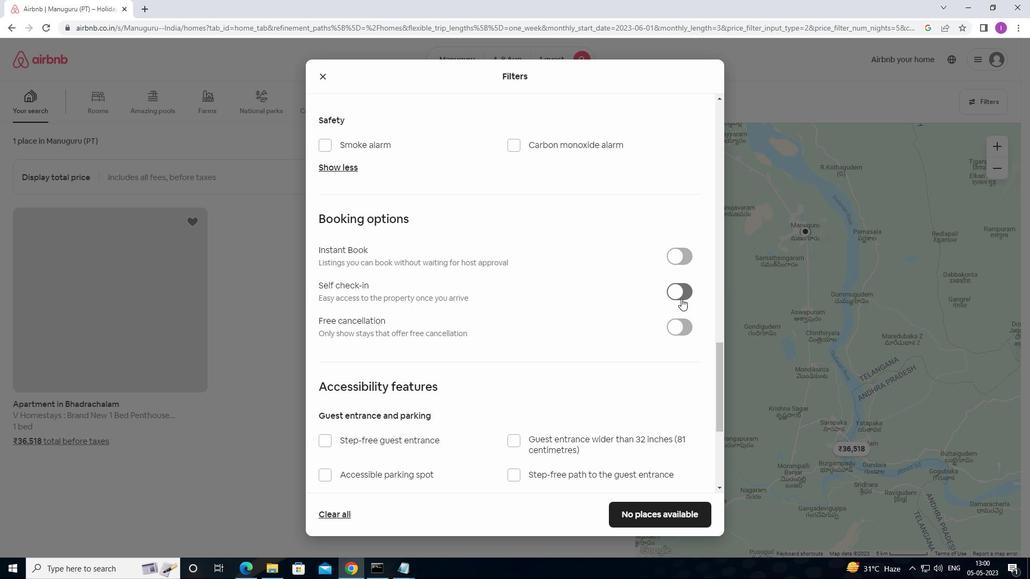
Action: Mouse moved to (543, 336)
Screenshot: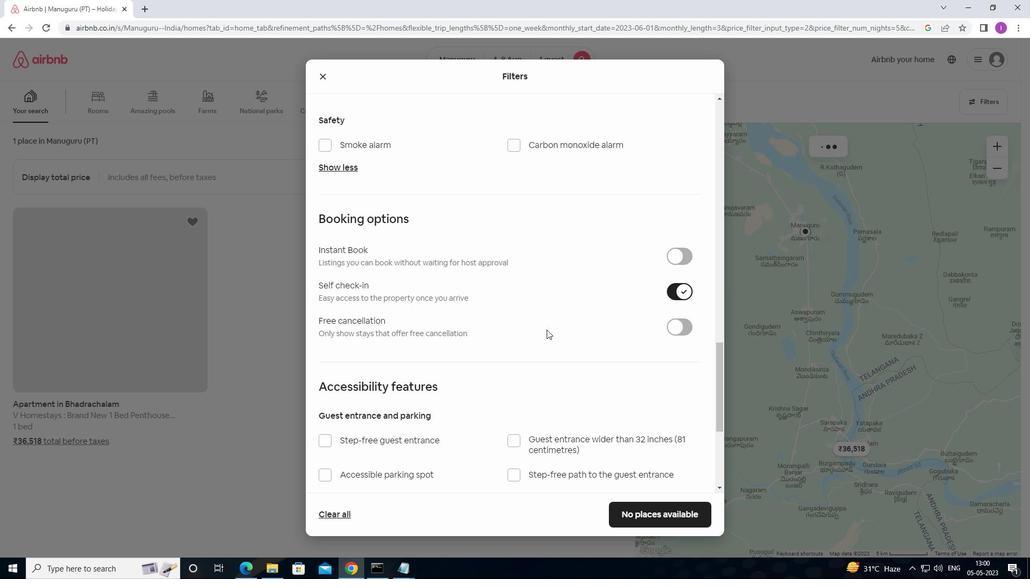 
Action: Mouse scrolled (543, 336) with delta (0, 0)
Screenshot: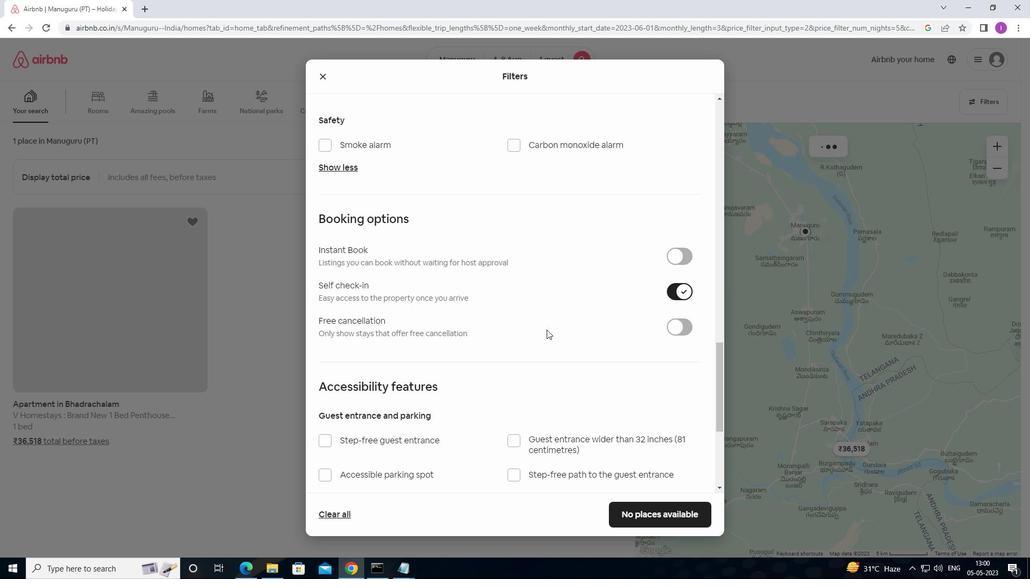 
Action: Mouse moved to (542, 340)
Screenshot: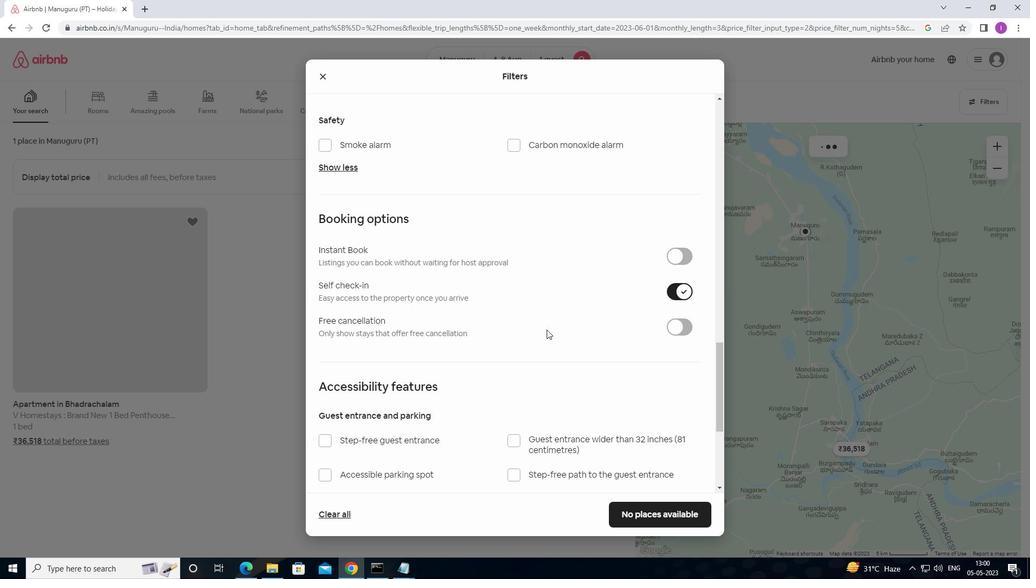 
Action: Mouse scrolled (542, 339) with delta (0, 0)
Screenshot: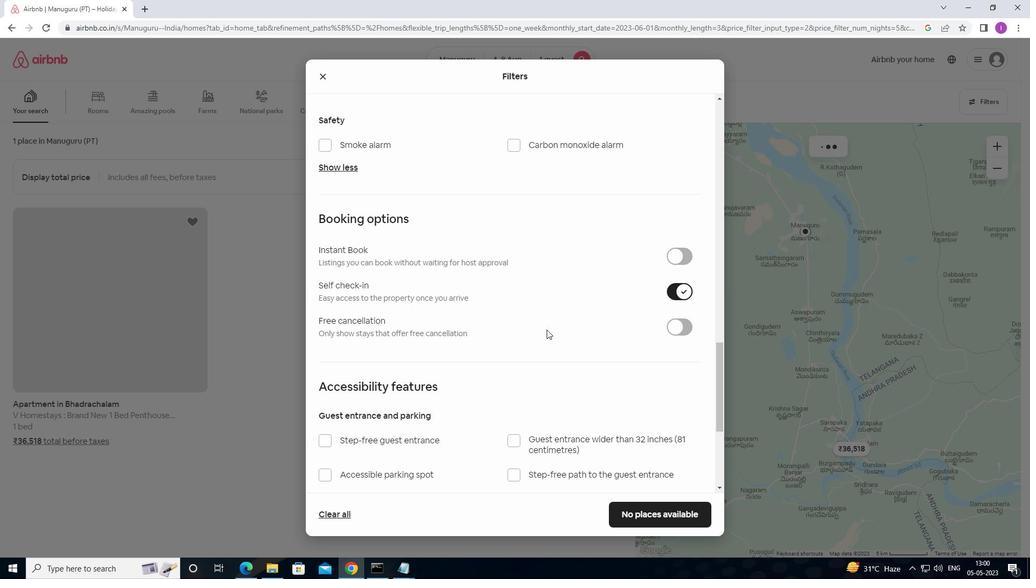 
Action: Mouse moved to (542, 341)
Screenshot: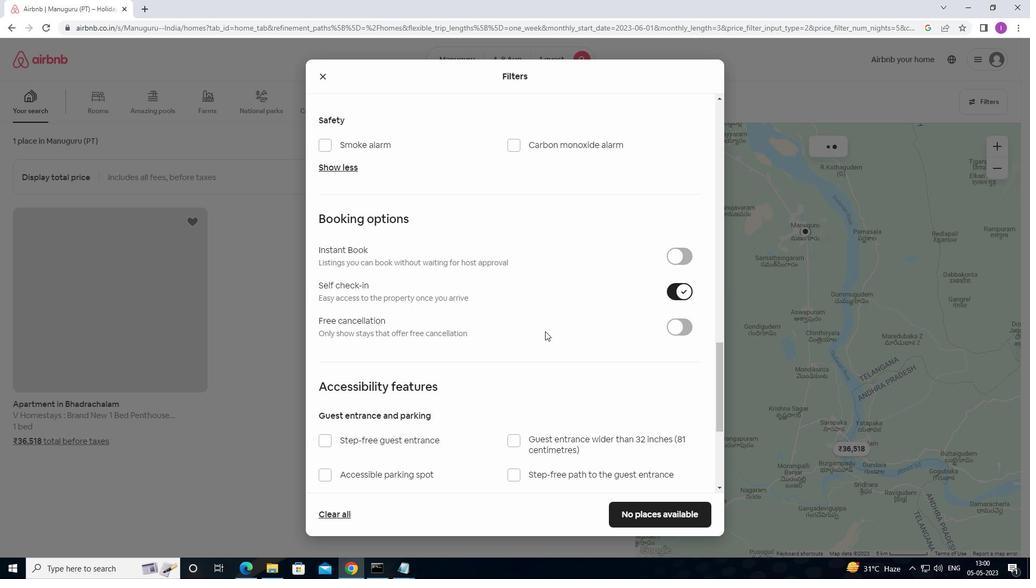 
Action: Mouse scrolled (542, 340) with delta (0, 0)
Screenshot: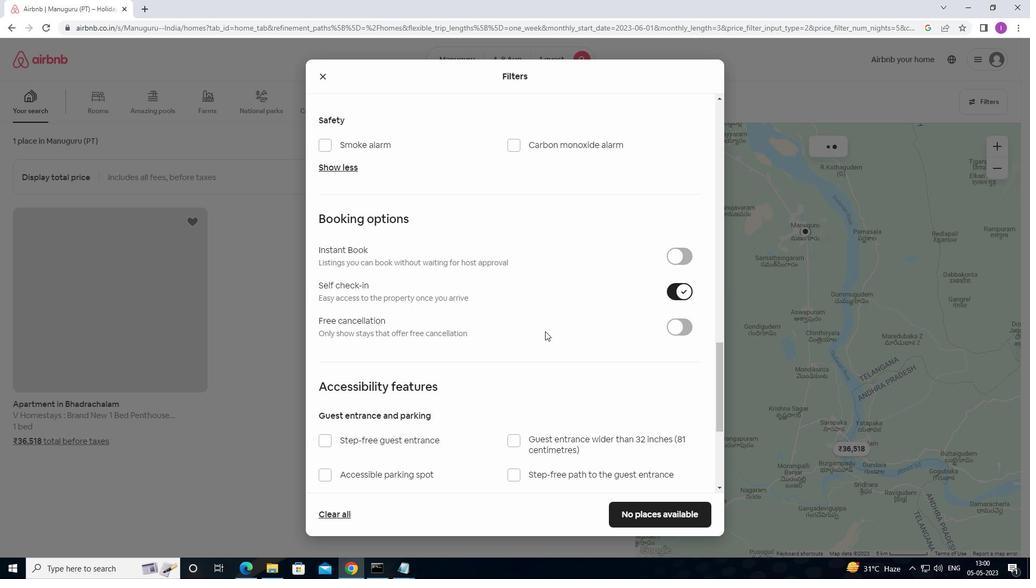 
Action: Mouse moved to (542, 341)
Screenshot: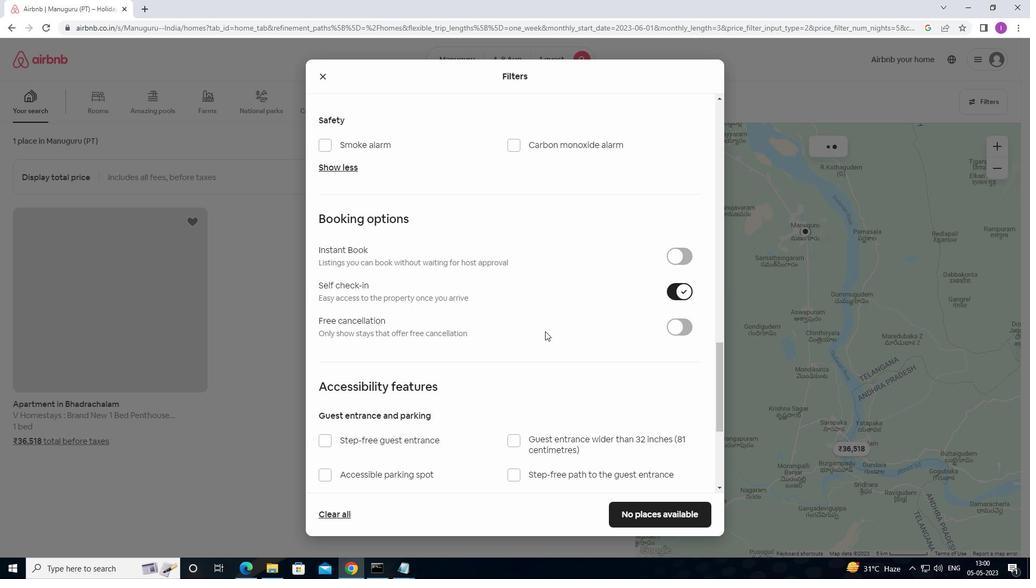 
Action: Mouse scrolled (542, 341) with delta (0, 0)
Screenshot: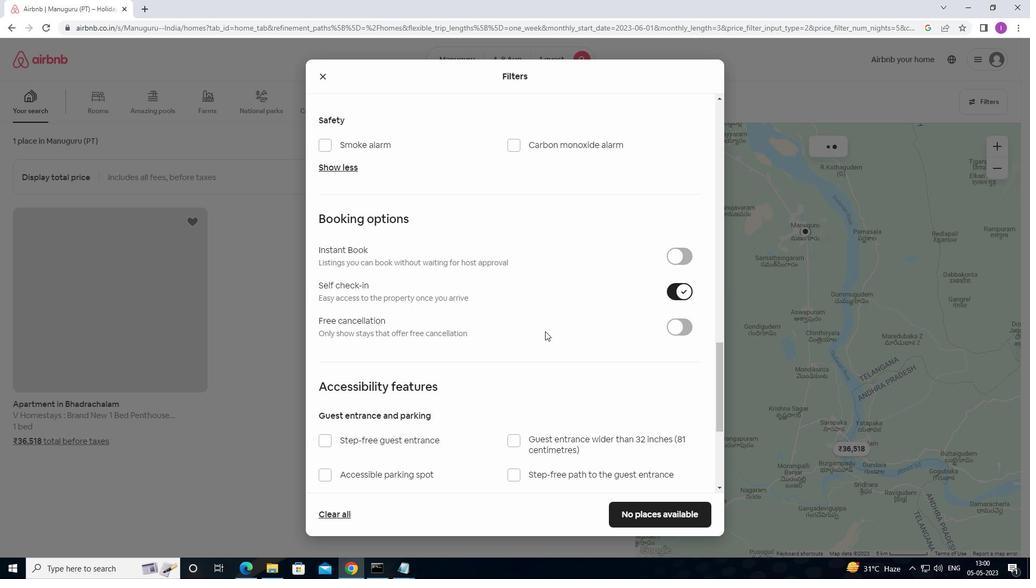 
Action: Mouse moved to (542, 344)
Screenshot: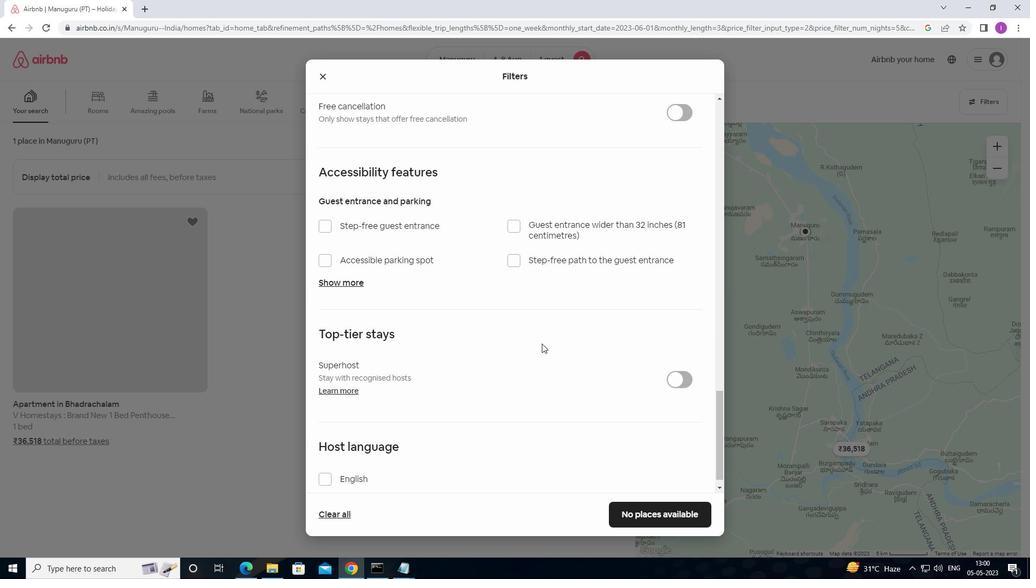 
Action: Mouse scrolled (542, 344) with delta (0, 0)
Screenshot: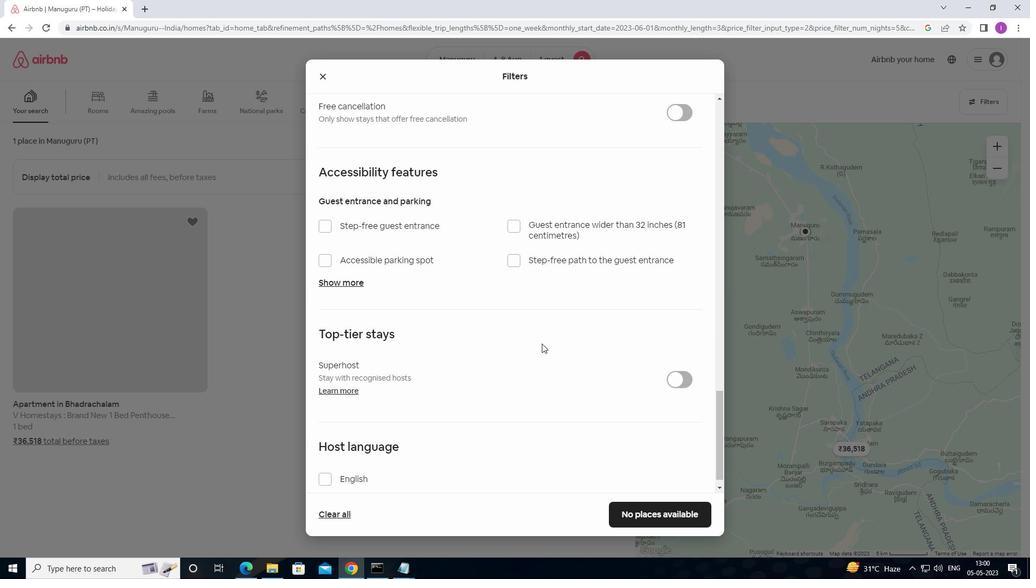 
Action: Mouse moved to (542, 345)
Screenshot: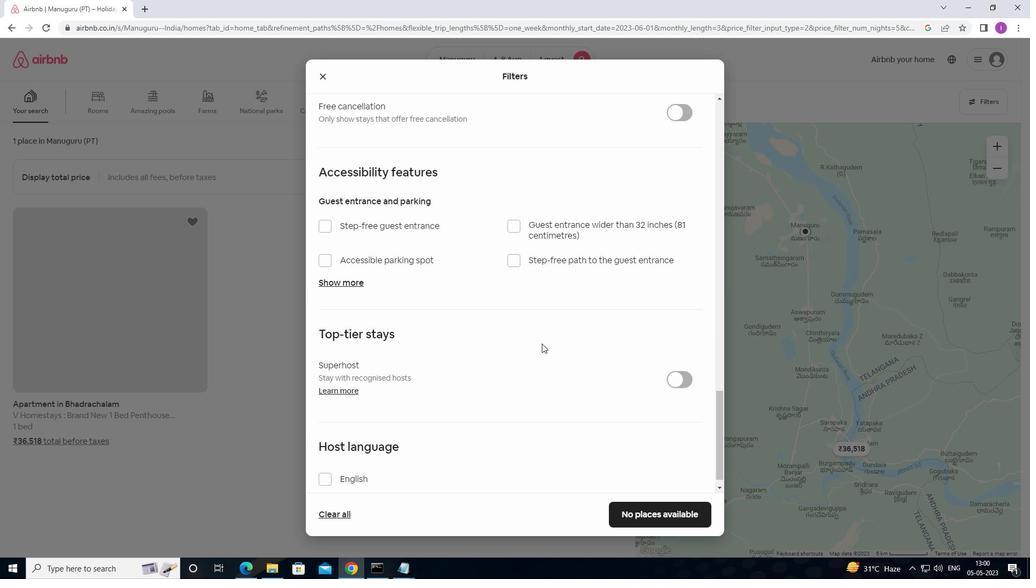 
Action: Mouse scrolled (542, 344) with delta (0, 0)
Screenshot: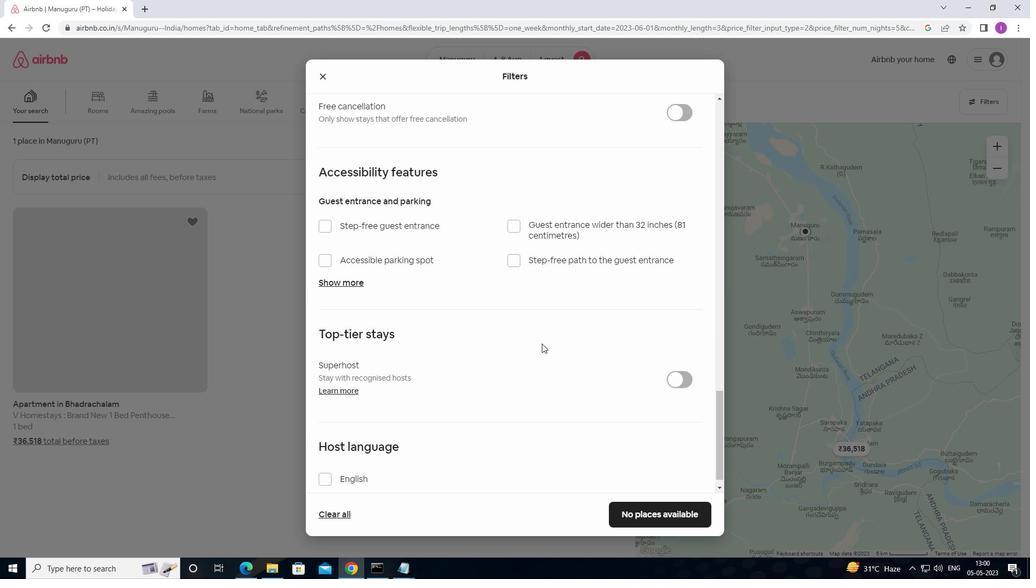 
Action: Mouse scrolled (542, 344) with delta (0, 0)
Screenshot: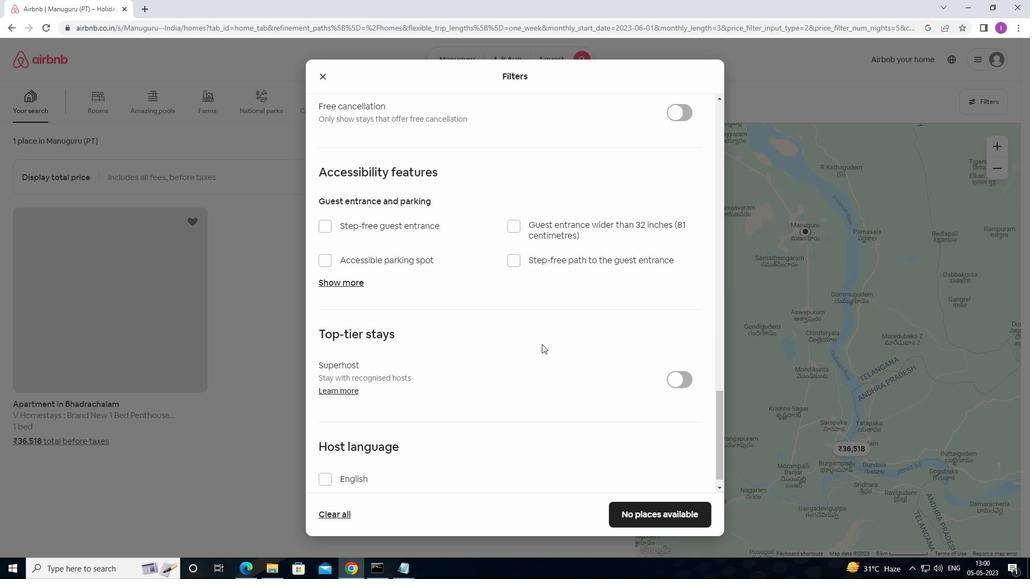 
Action: Mouse scrolled (542, 344) with delta (0, 0)
Screenshot: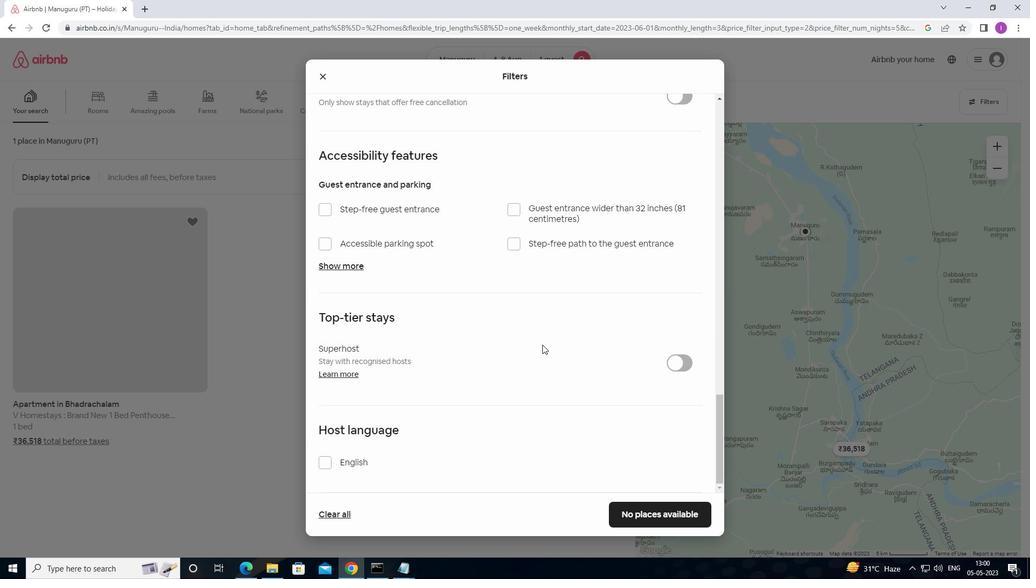 
Action: Mouse scrolled (542, 344) with delta (0, 0)
Screenshot: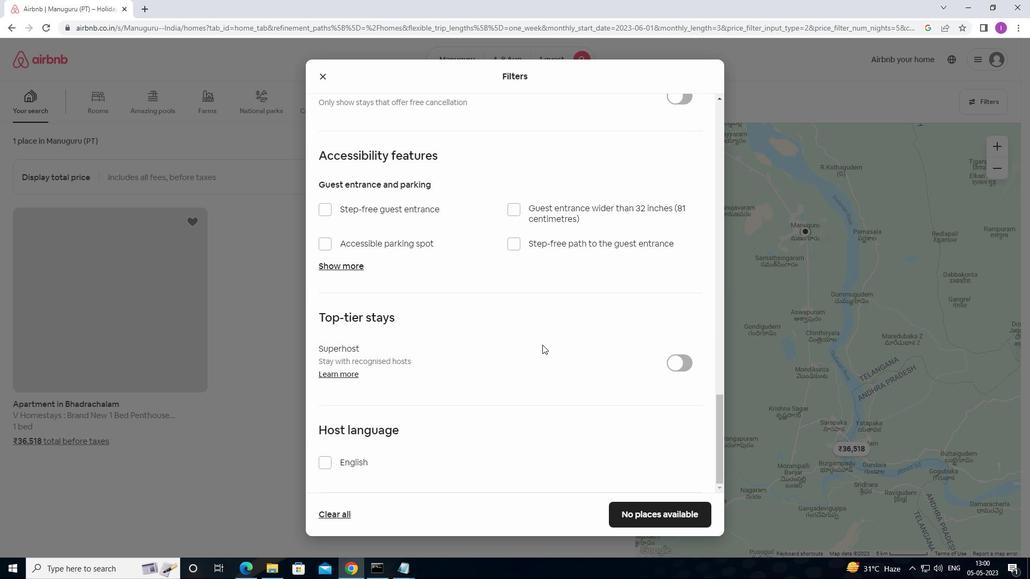 
Action: Mouse scrolled (542, 344) with delta (0, 0)
Screenshot: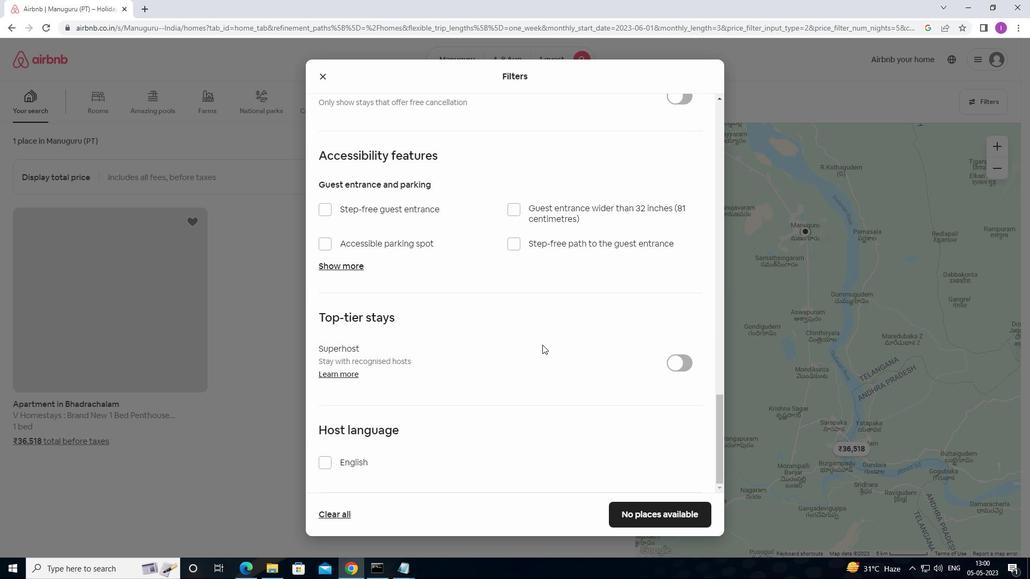 
Action: Mouse scrolled (542, 344) with delta (0, 0)
Screenshot: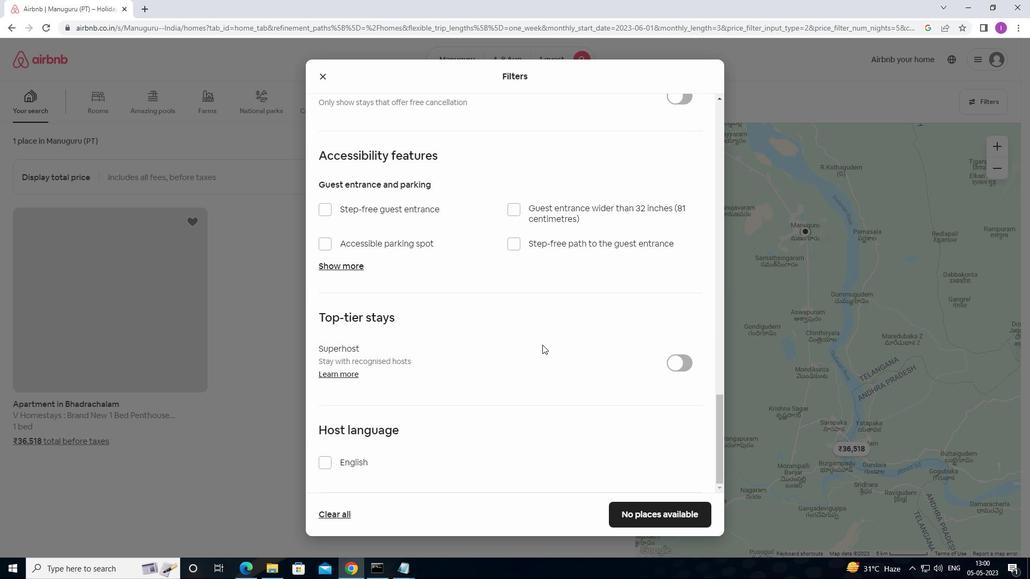 
Action: Mouse scrolled (542, 344) with delta (0, 0)
Screenshot: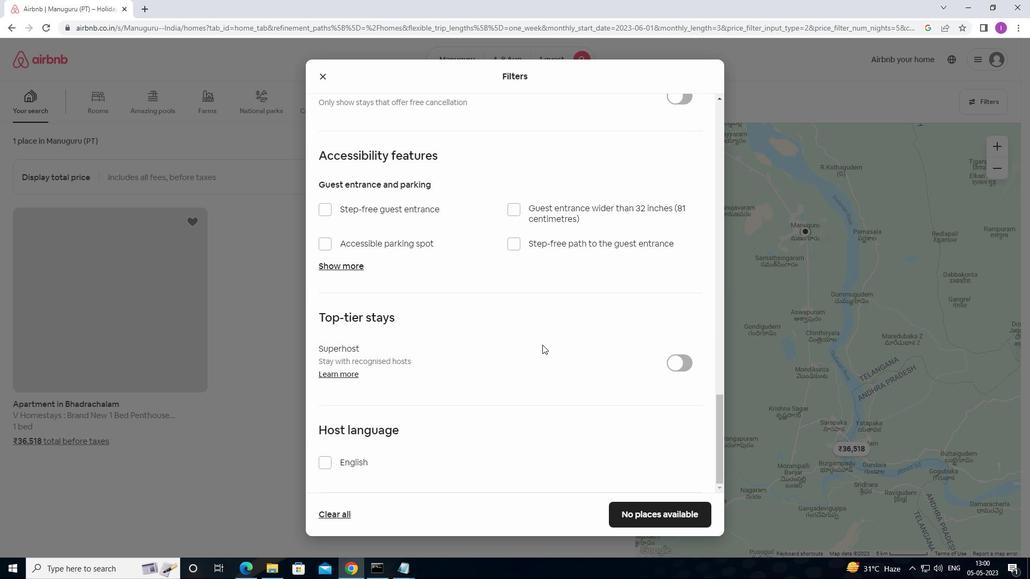 
Action: Mouse moved to (326, 460)
Screenshot: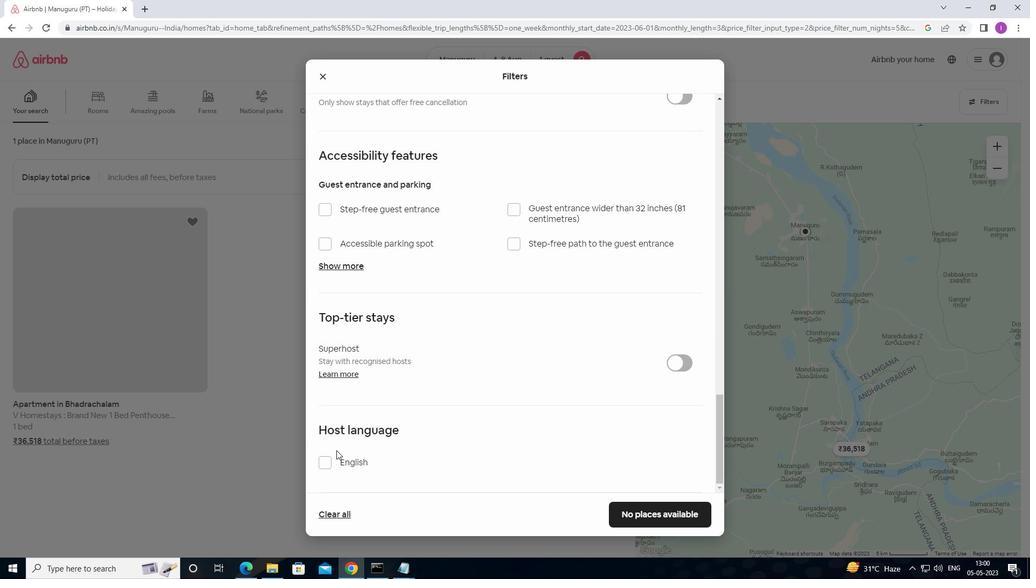 
Action: Mouse pressed left at (326, 460)
Screenshot: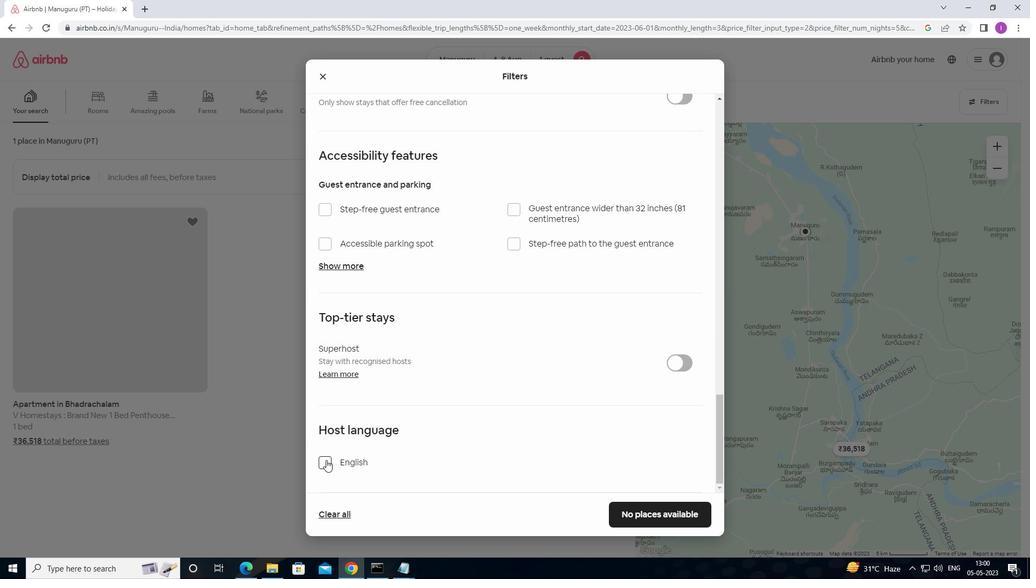 
Action: Mouse moved to (620, 509)
Screenshot: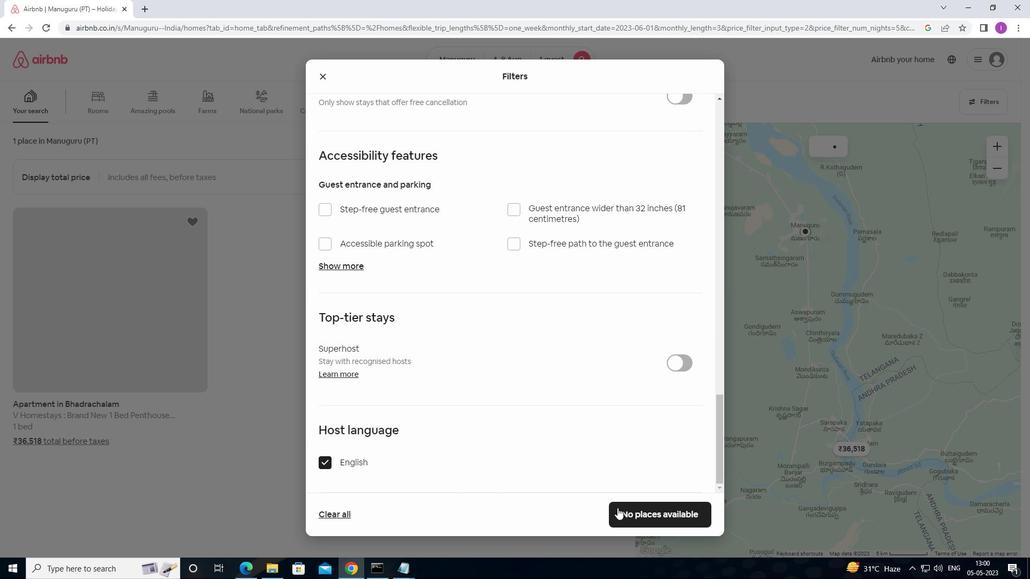
Action: Mouse pressed left at (620, 509)
Screenshot: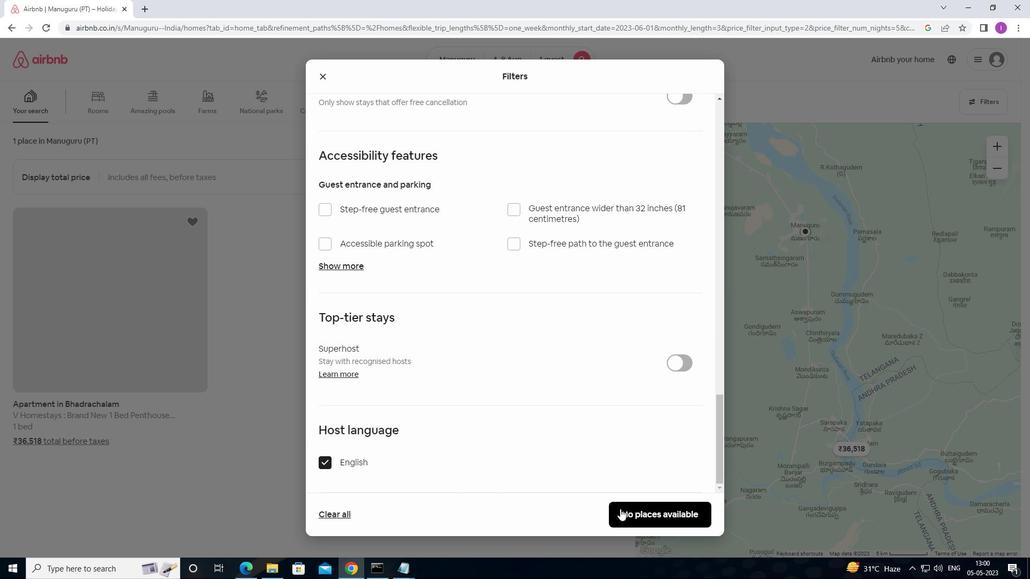 
Action: Mouse moved to (588, 479)
Screenshot: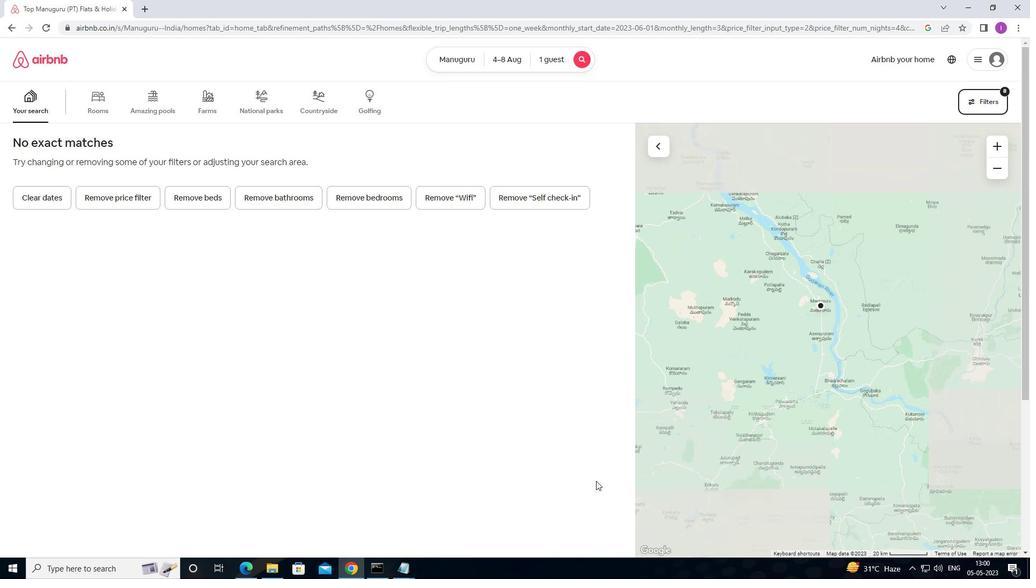 
